 Task: Find an Airbnb in Geelong, Australia for 8 guests from 12th to 16th July with amenities like TV, Gym, Breakfast, Free Parking, Wifi, and a price range of 10,000 to 16,000 INR.
Action: Mouse moved to (530, 134)
Screenshot: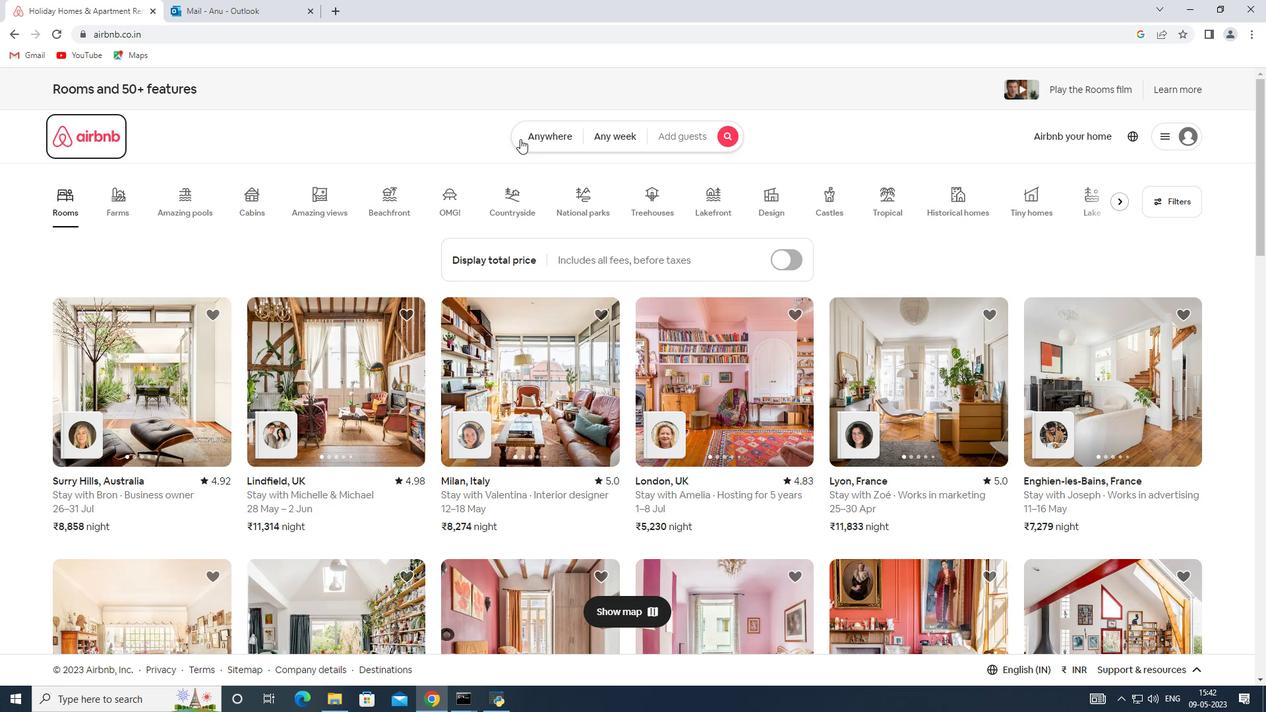 
Action: Mouse pressed left at (530, 134)
Screenshot: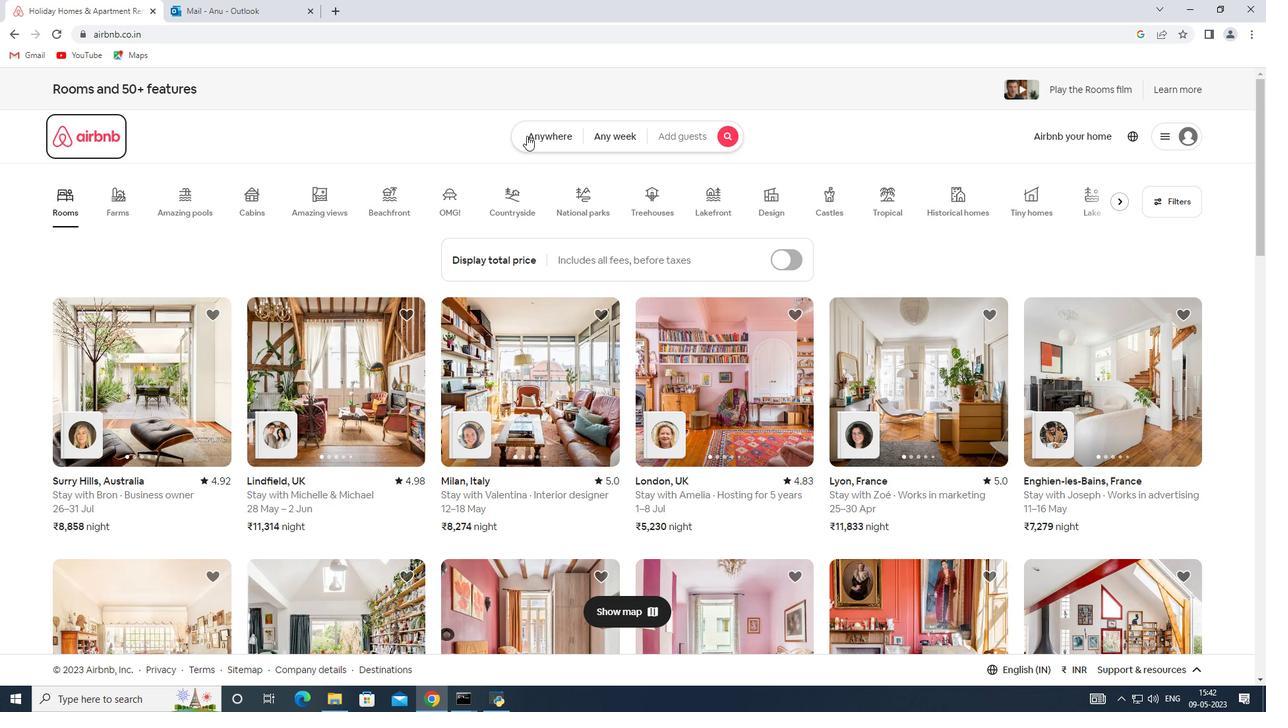 
Action: Mouse moved to (481, 178)
Screenshot: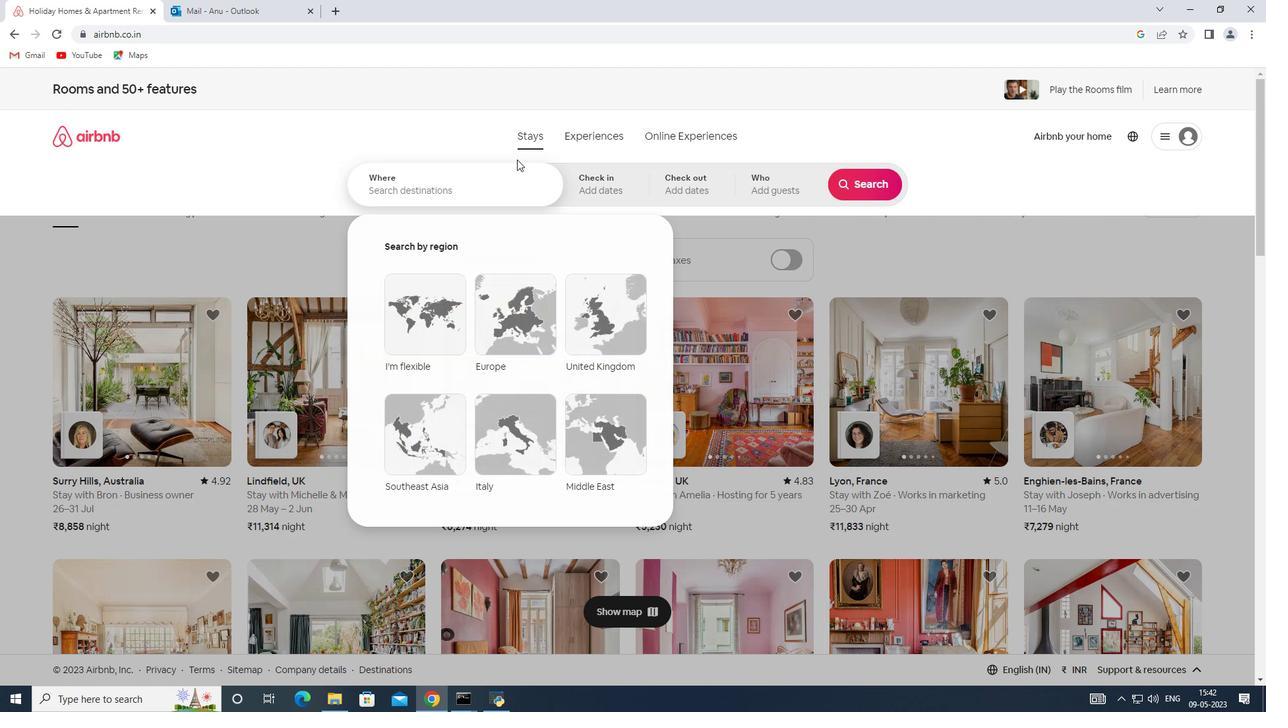 
Action: Mouse pressed left at (481, 178)
Screenshot: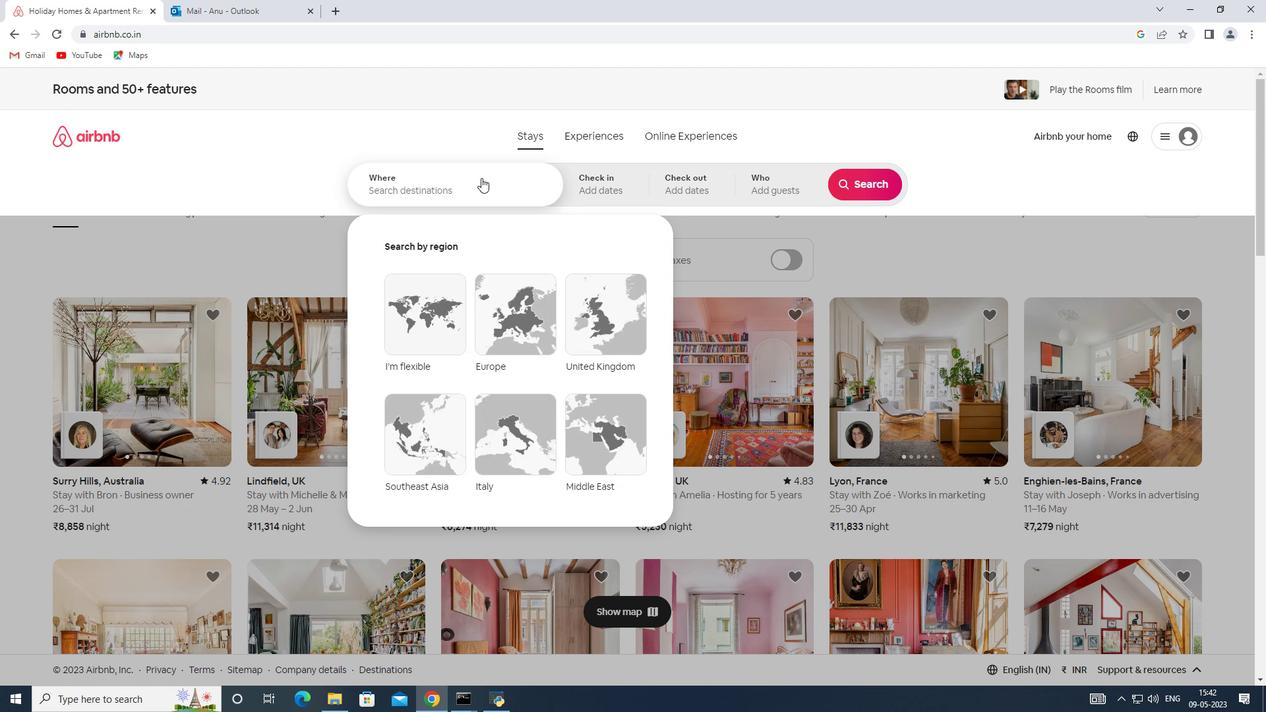 
Action: Key pressed <Key.shift><Key.shift><Key.shift><Key.shift><Key.shift><Key.shift><Key.shift>Geelong,<Key.shift><Key.shift><Key.shift><Key.shift><Key.shift><Key.shift>Australia
Screenshot: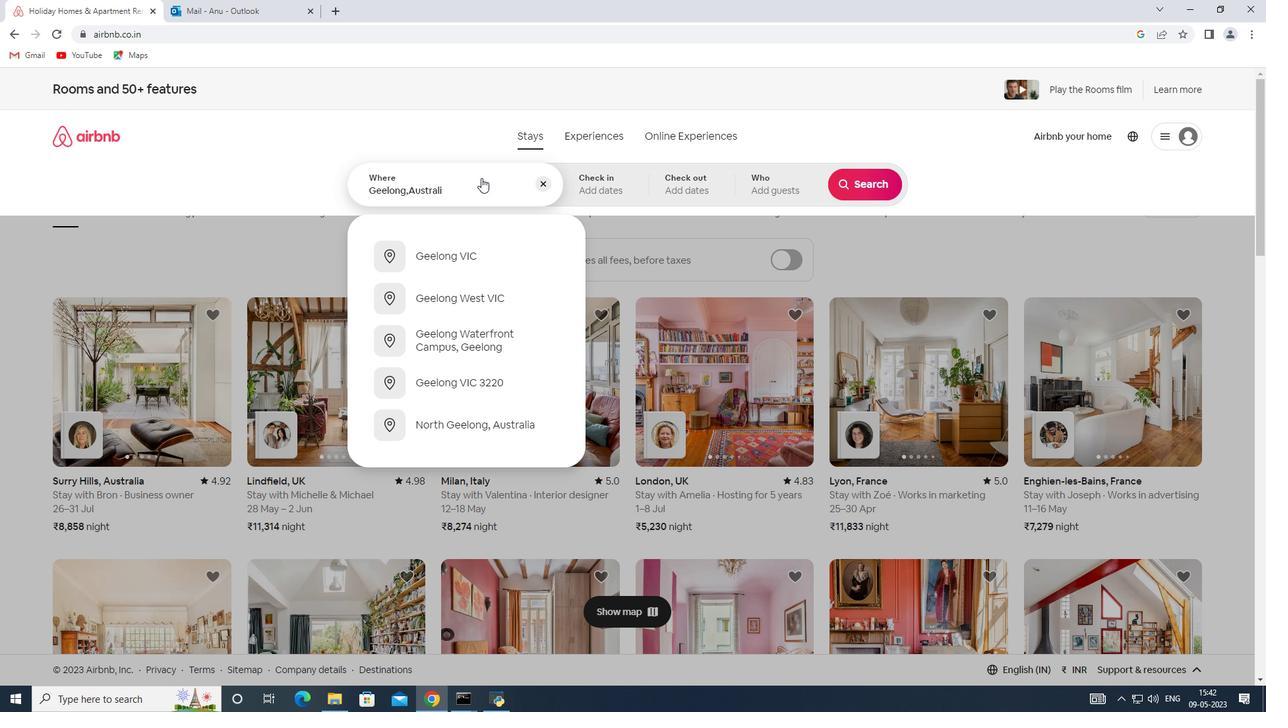 
Action: Mouse moved to (582, 178)
Screenshot: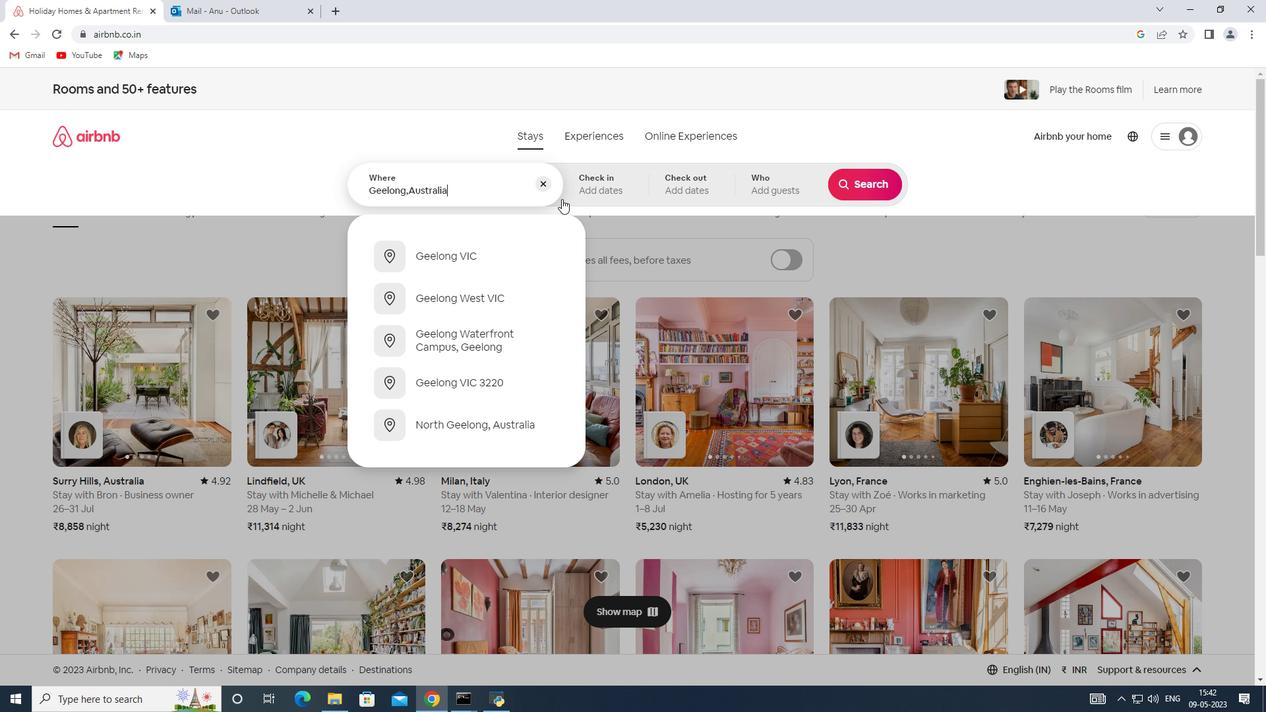 
Action: Mouse pressed left at (582, 178)
Screenshot: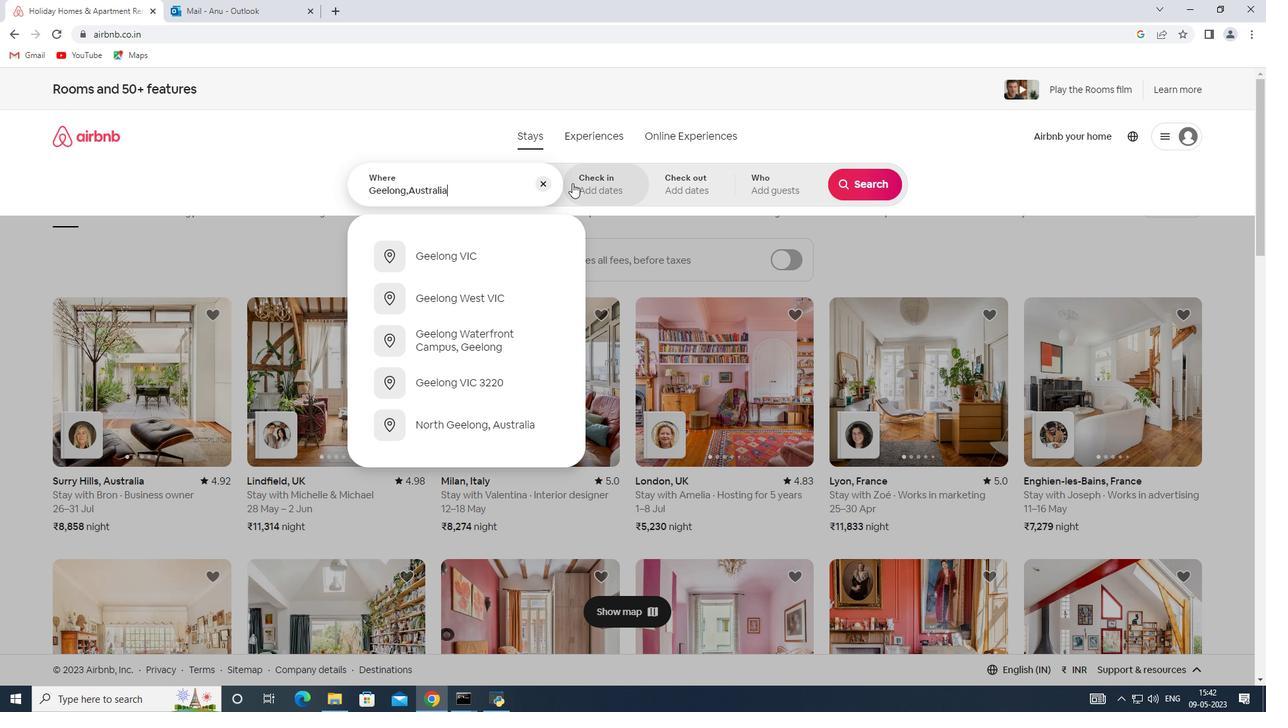 
Action: Mouse moved to (865, 291)
Screenshot: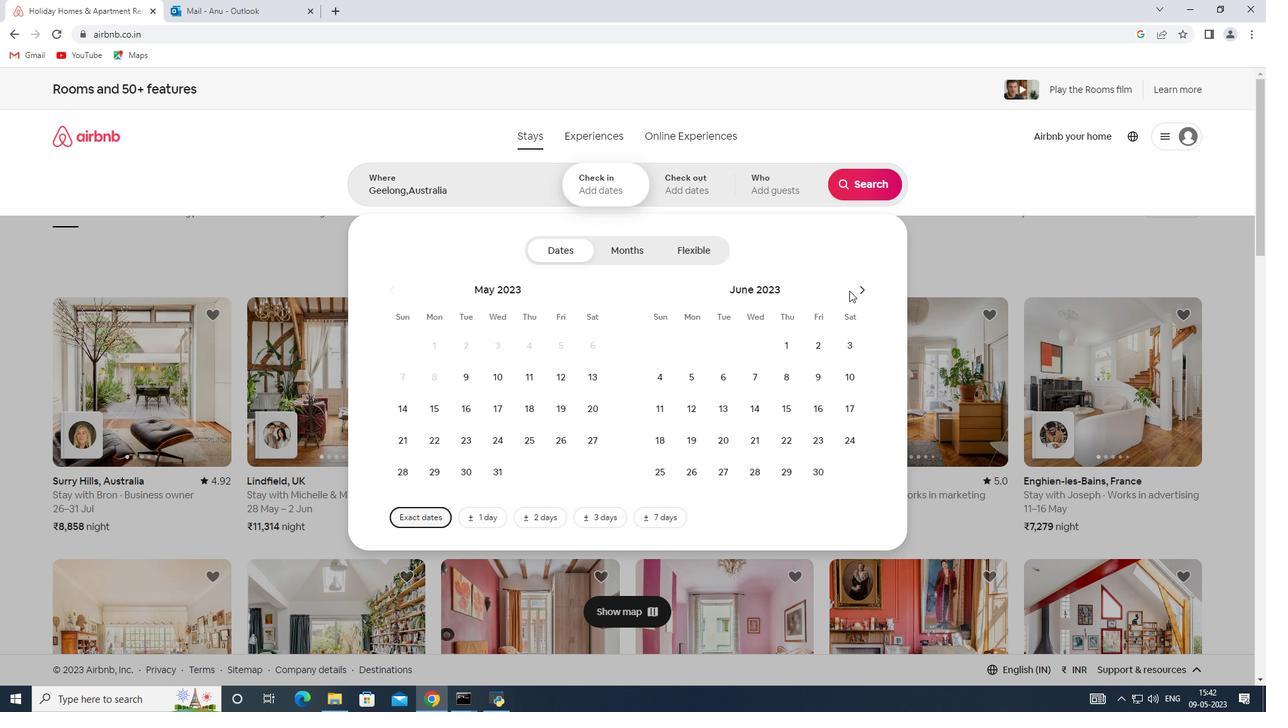 
Action: Mouse pressed left at (865, 291)
Screenshot: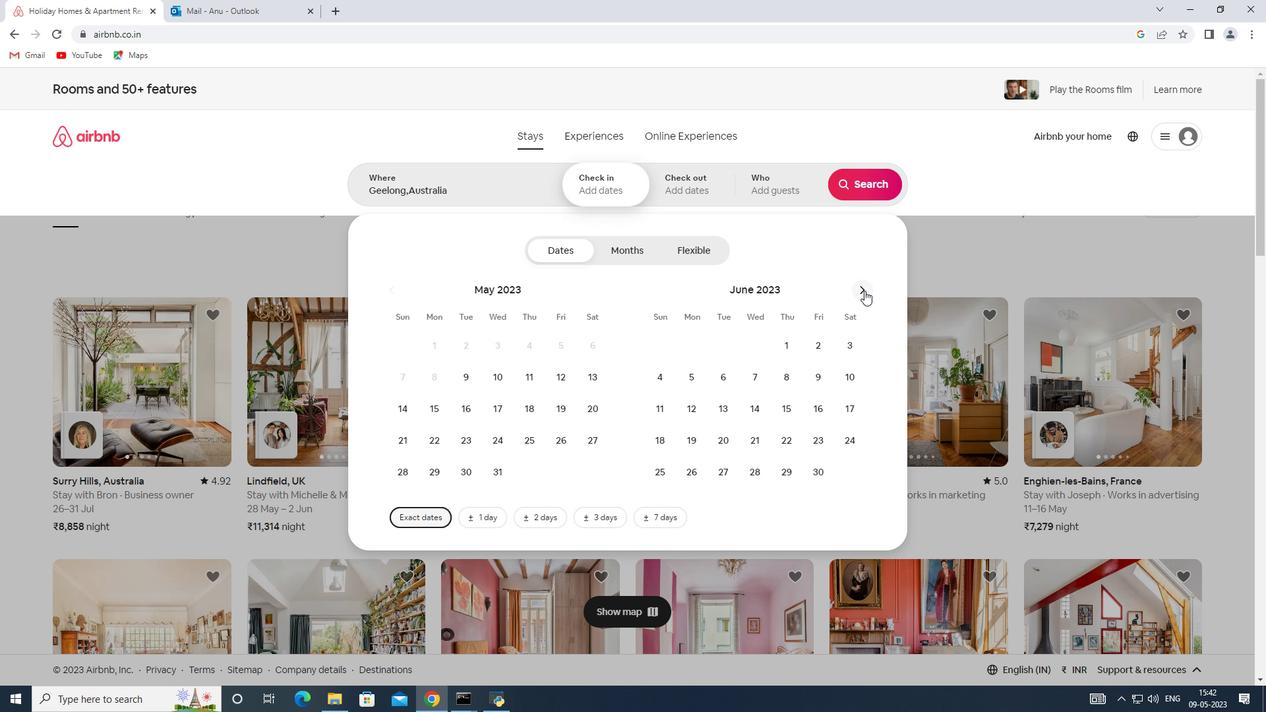 
Action: Mouse moved to (752, 411)
Screenshot: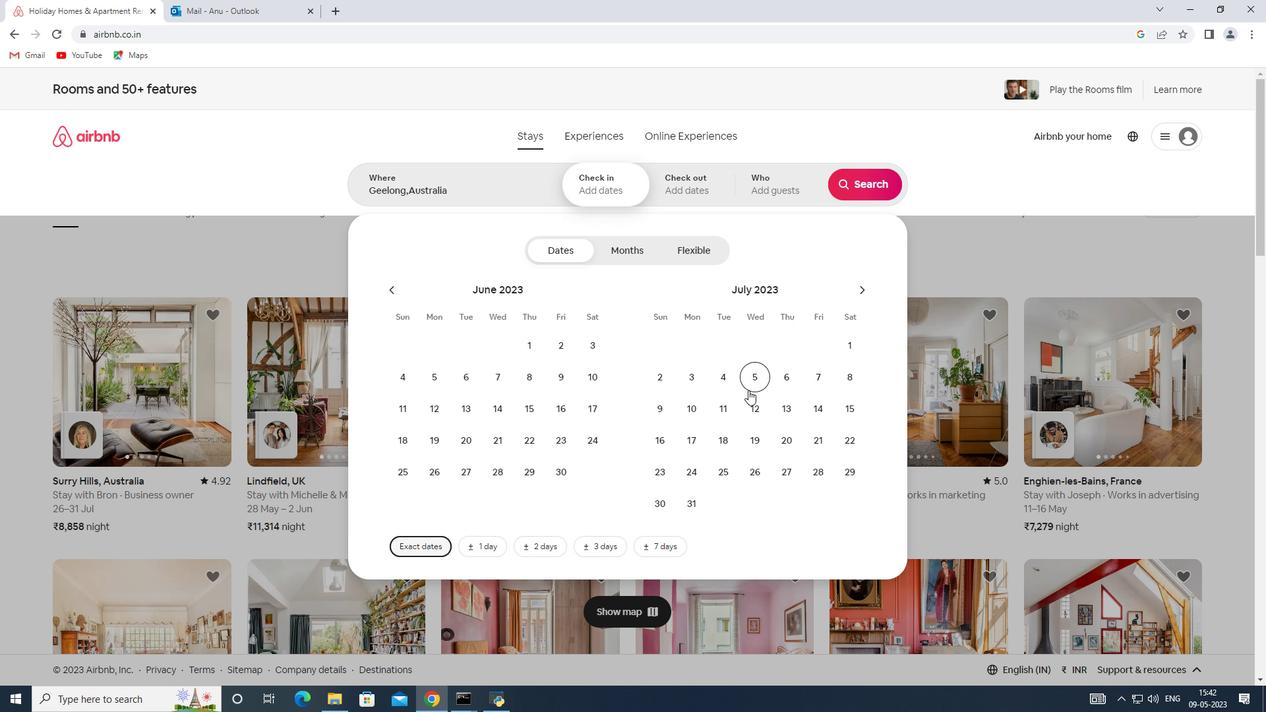 
Action: Mouse pressed left at (752, 411)
Screenshot: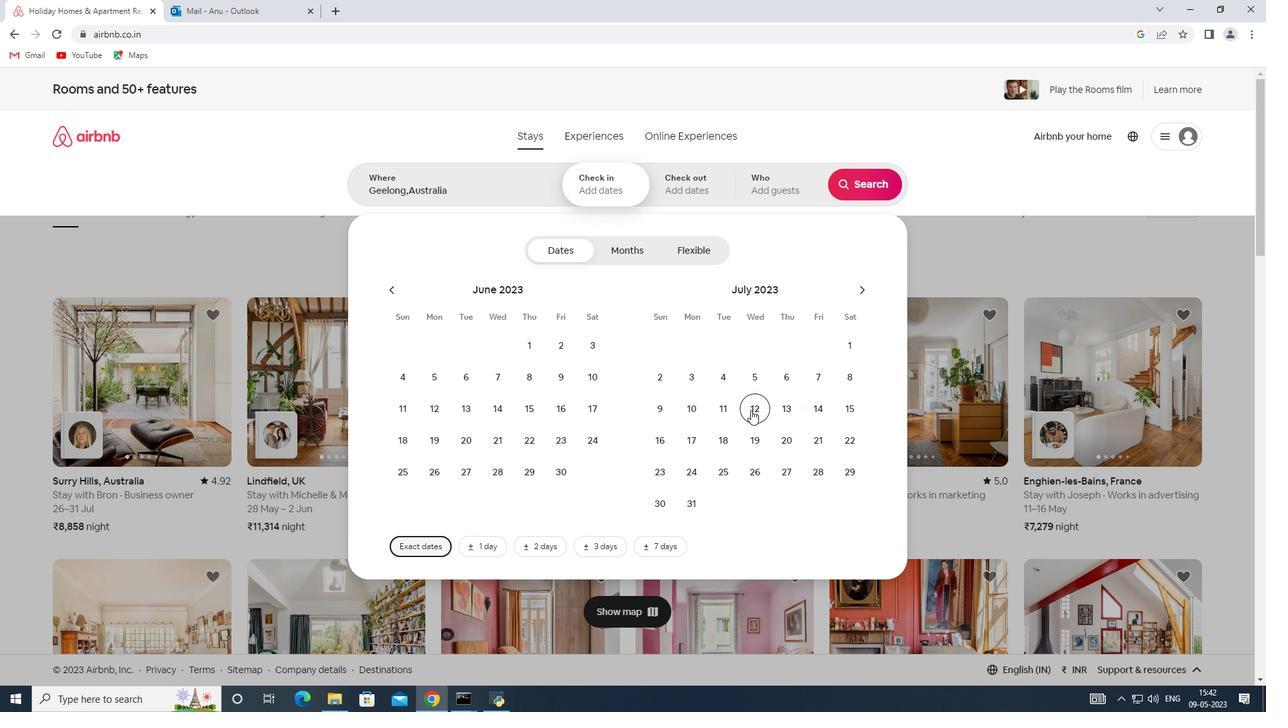 
Action: Mouse moved to (665, 444)
Screenshot: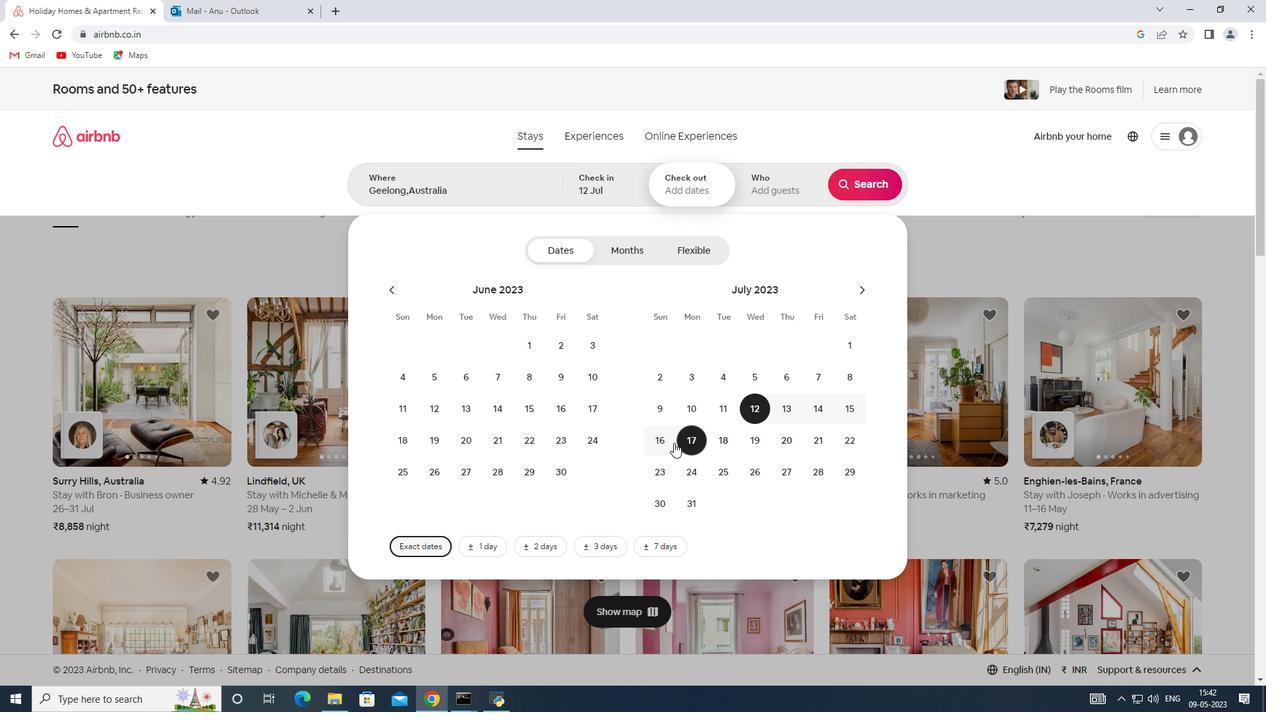 
Action: Mouse pressed left at (665, 444)
Screenshot: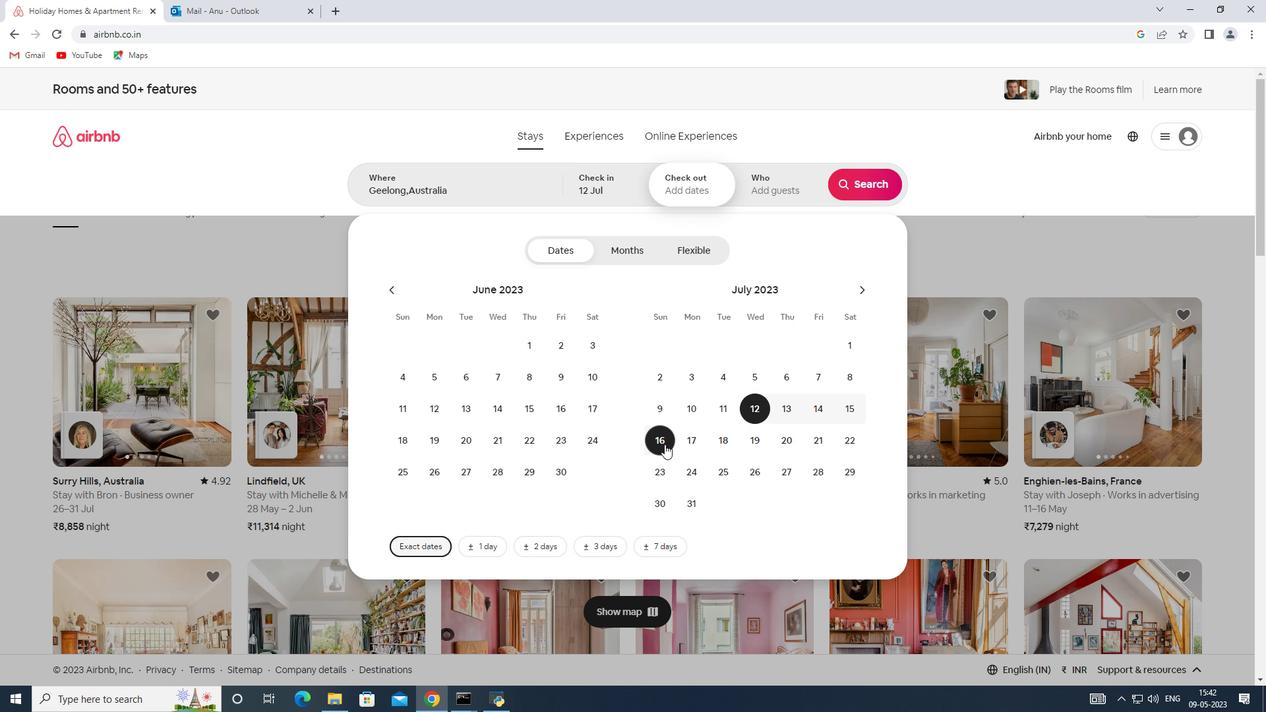 
Action: Mouse moved to (774, 174)
Screenshot: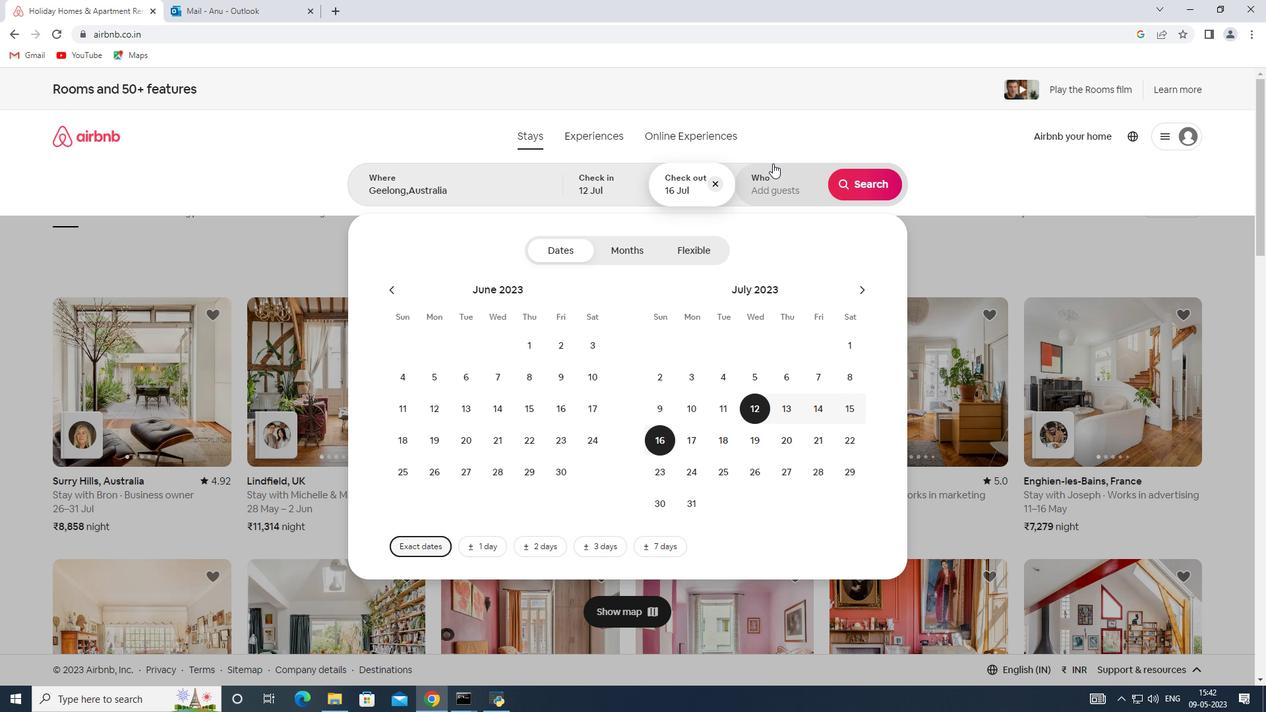 
Action: Mouse pressed left at (774, 174)
Screenshot: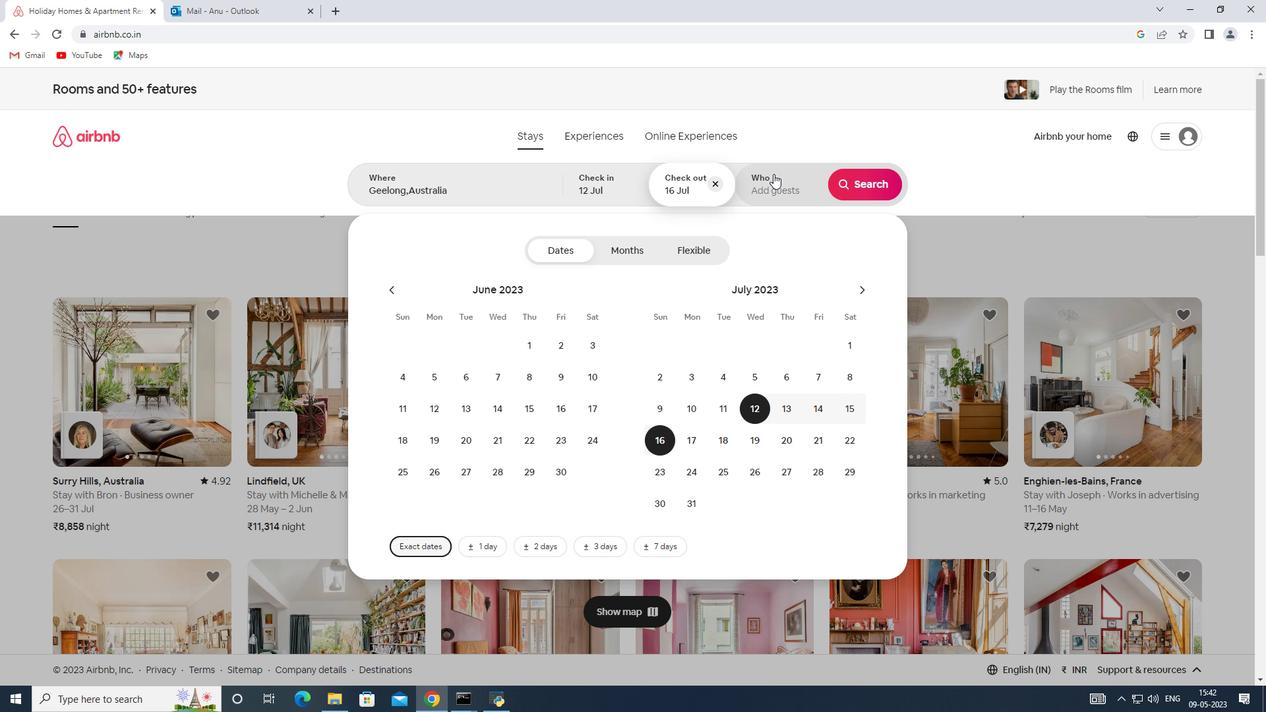 
Action: Mouse moved to (869, 247)
Screenshot: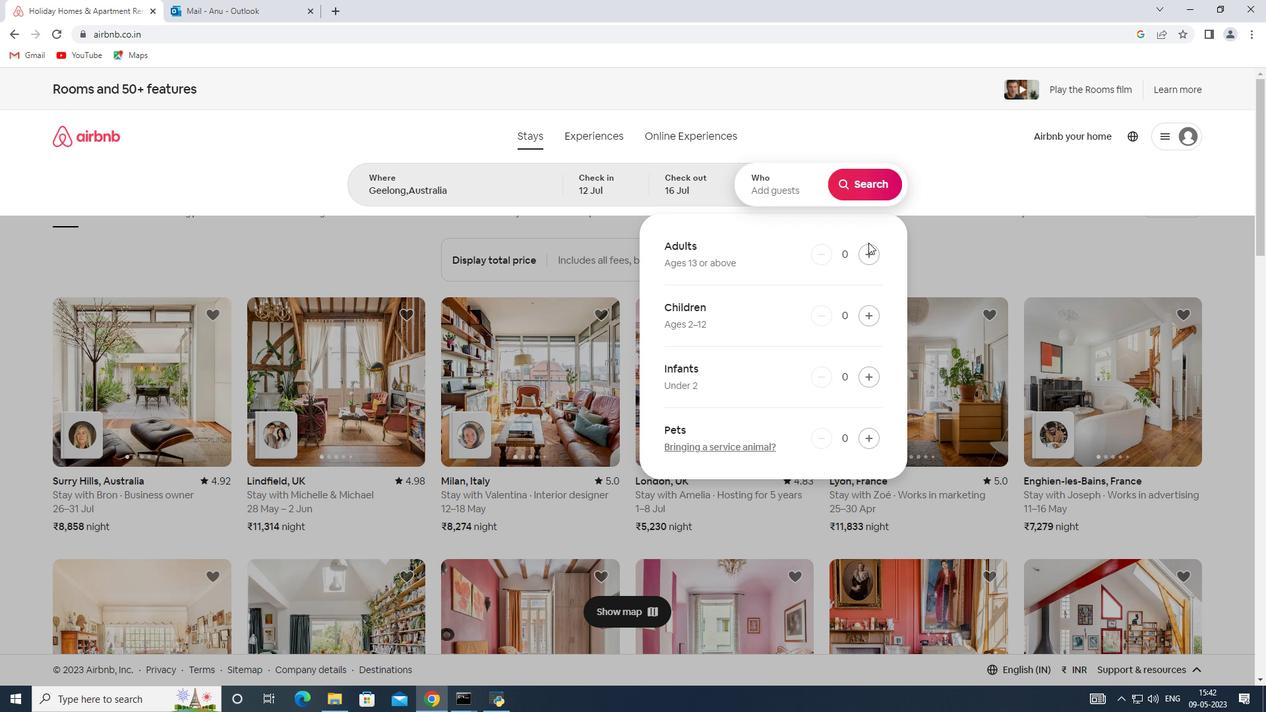
Action: Mouse pressed left at (869, 247)
Screenshot: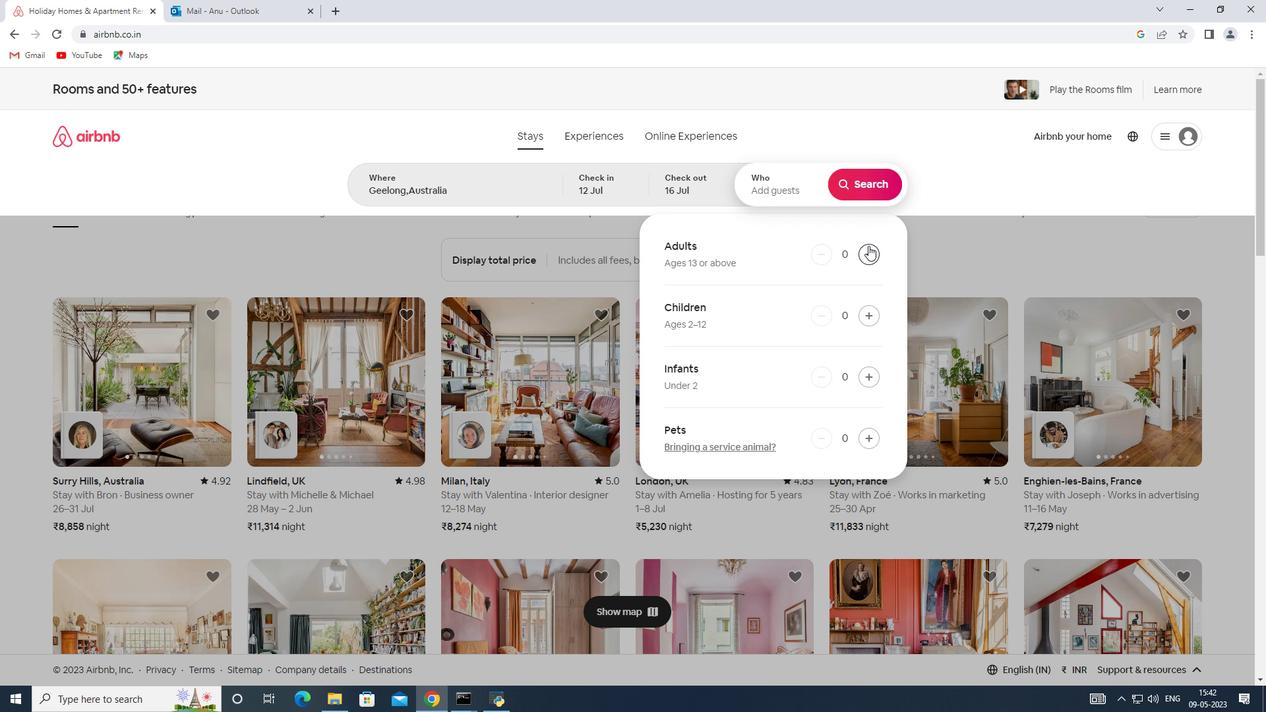 
Action: Mouse pressed left at (869, 247)
Screenshot: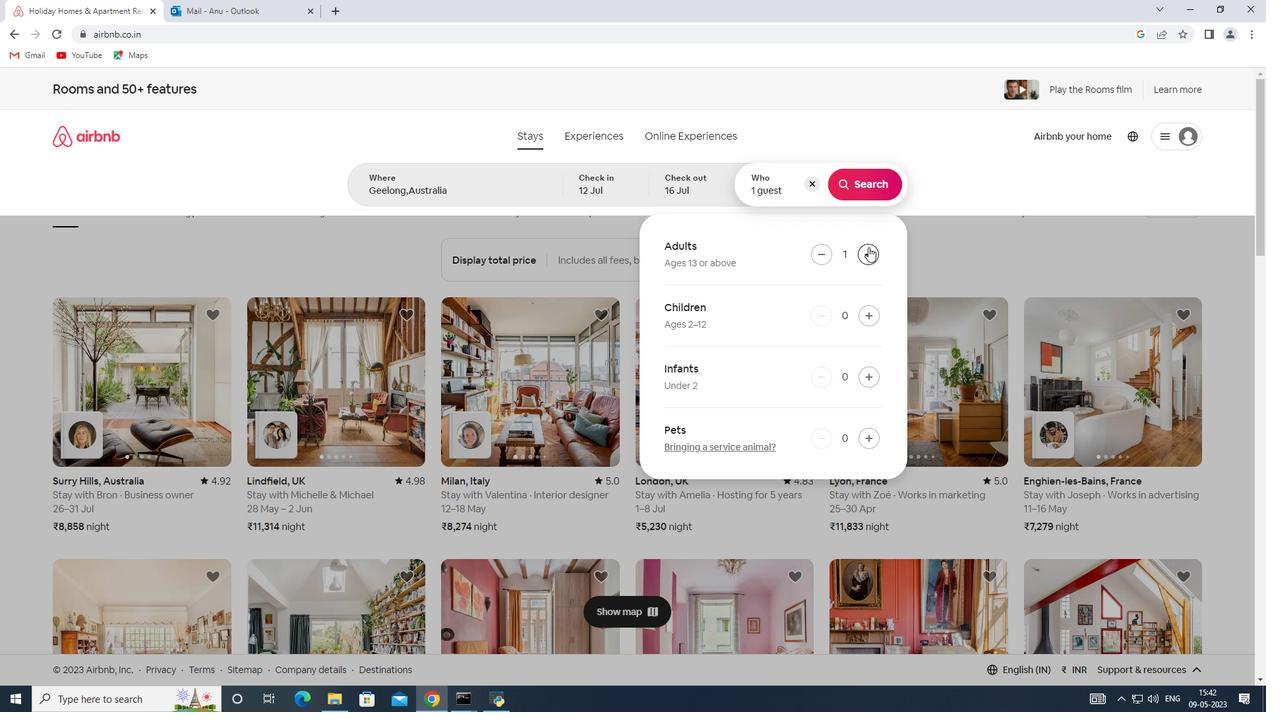 
Action: Mouse pressed left at (869, 247)
Screenshot: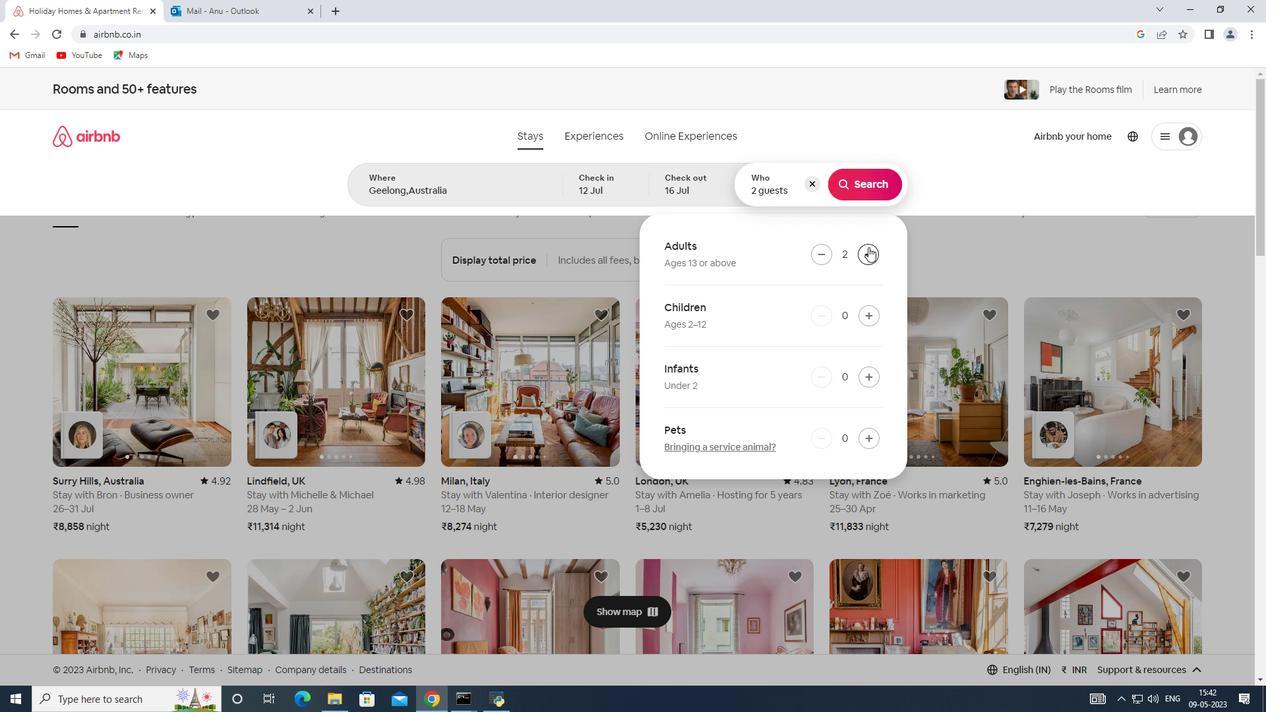 
Action: Mouse pressed left at (869, 247)
Screenshot: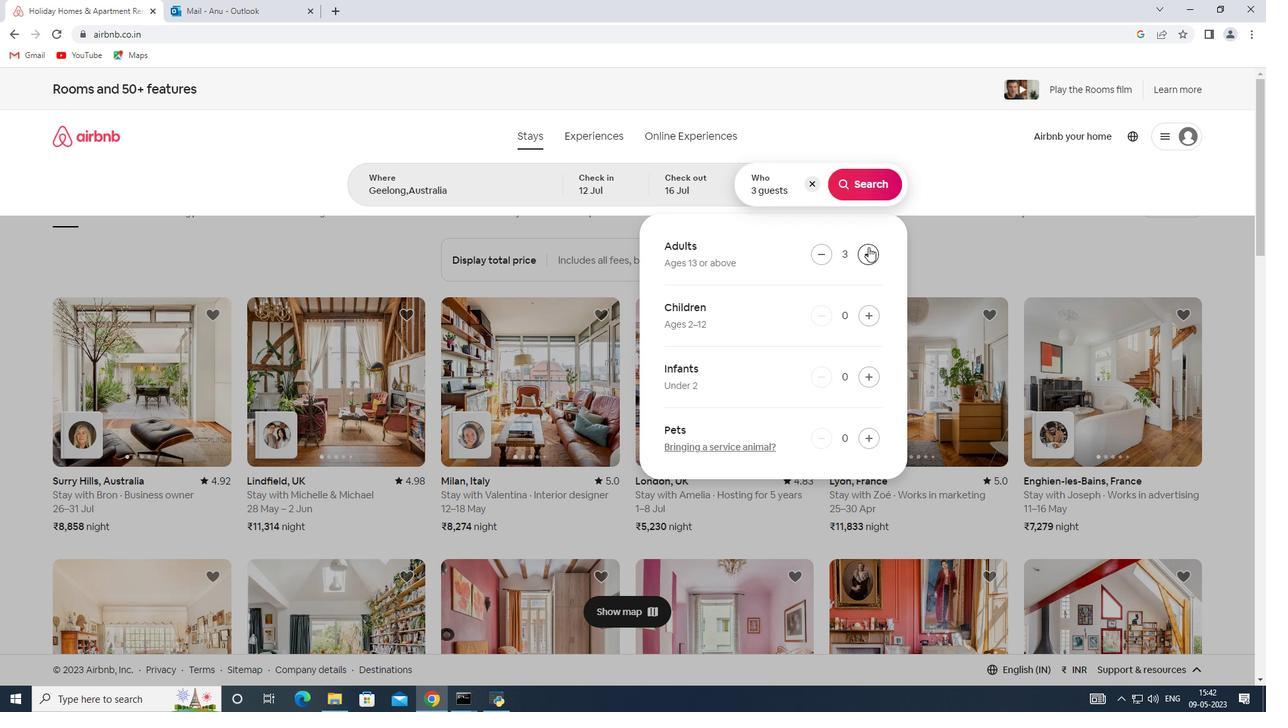 
Action: Mouse pressed left at (869, 247)
Screenshot: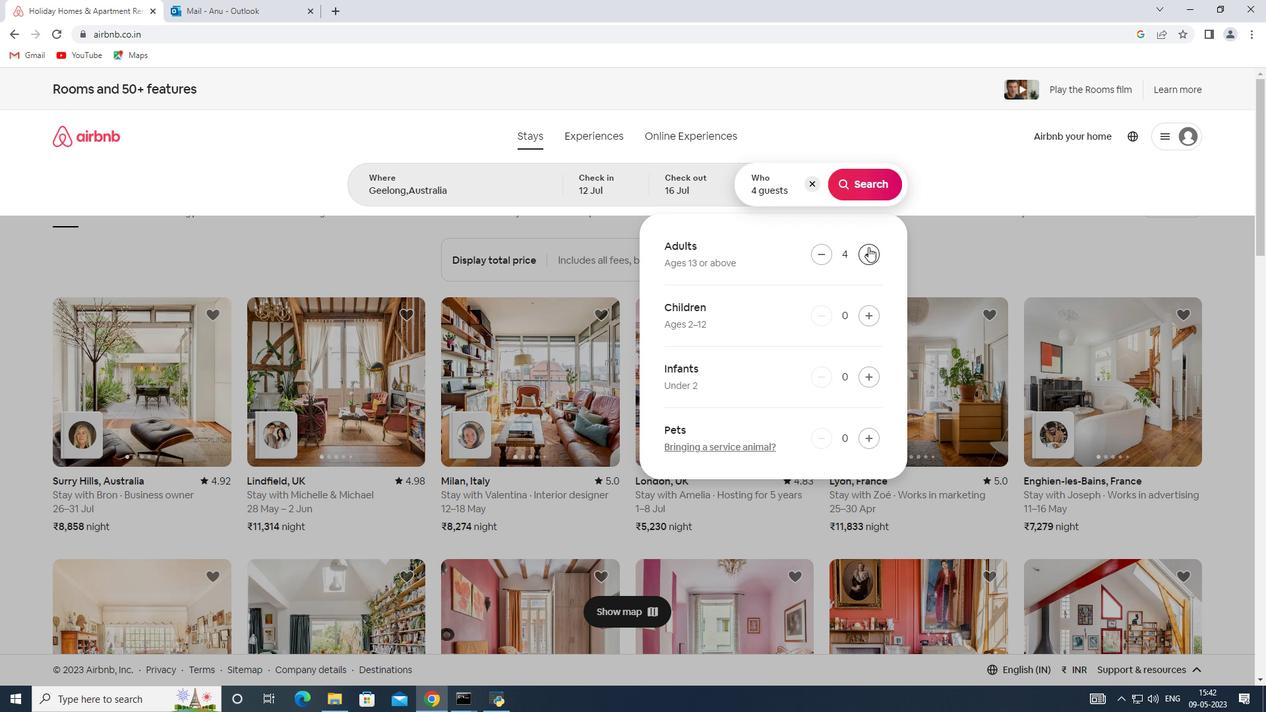 
Action: Mouse pressed left at (869, 247)
Screenshot: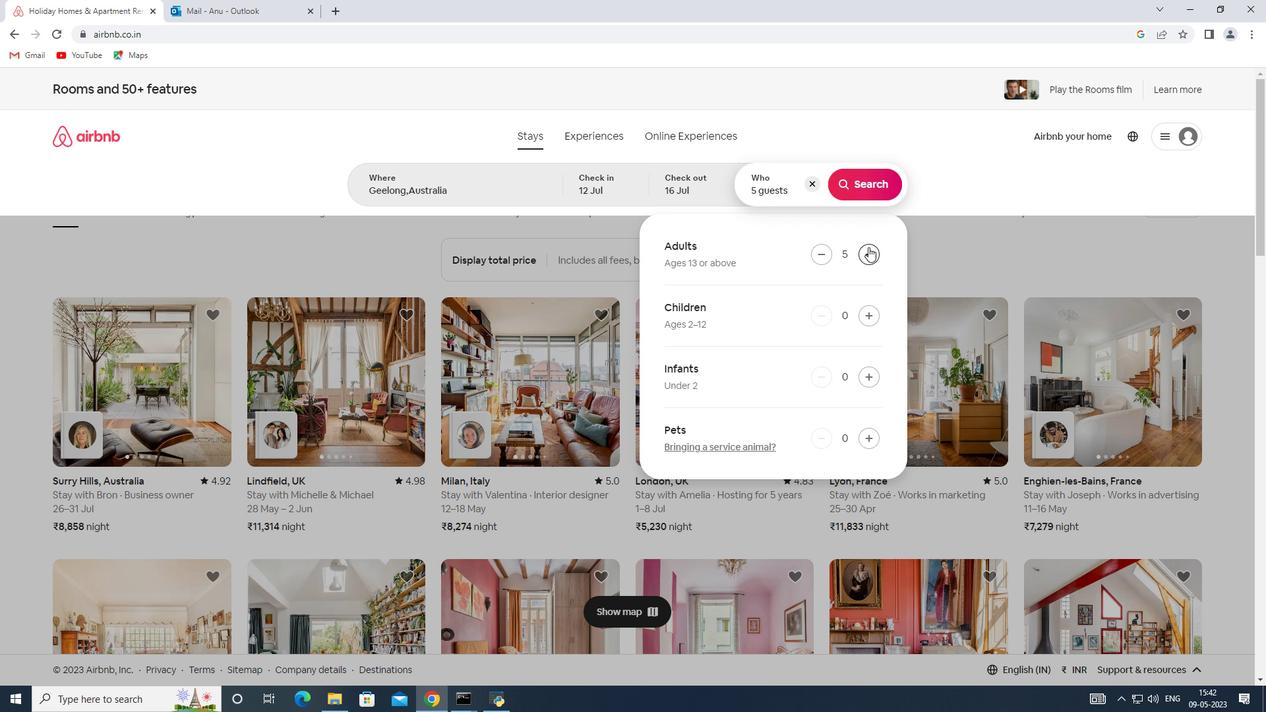 
Action: Mouse pressed left at (869, 247)
Screenshot: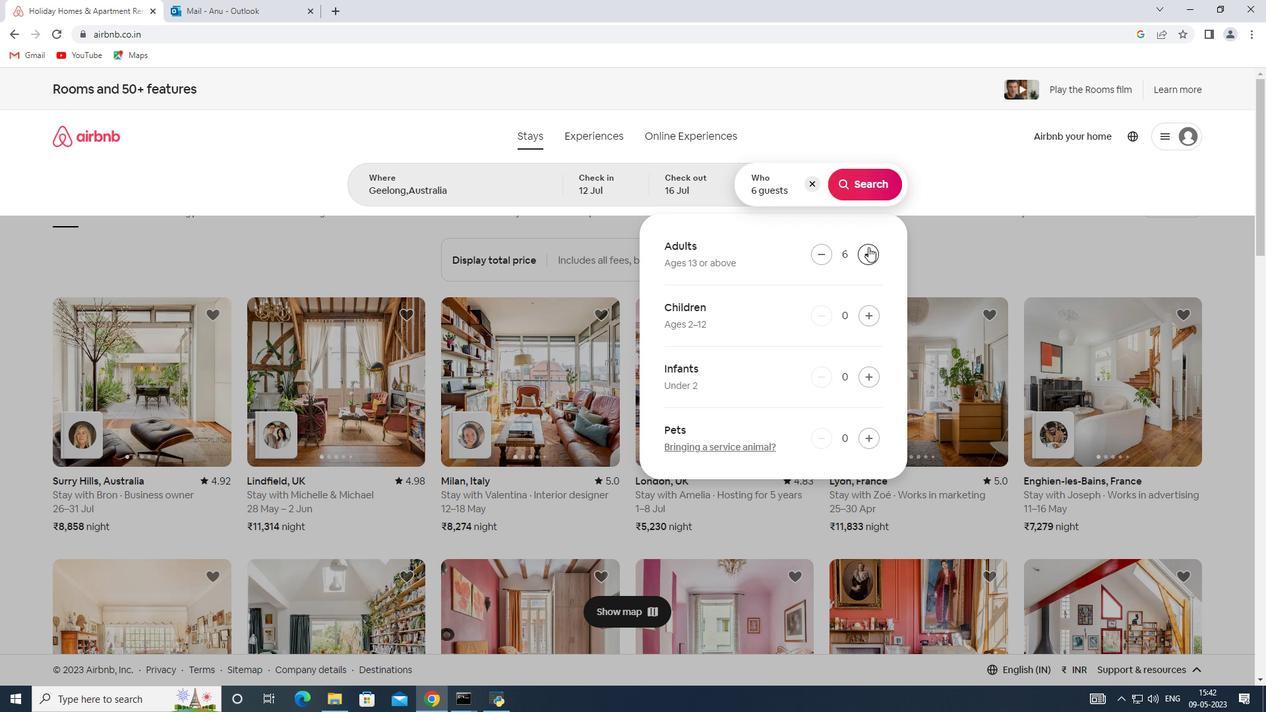 
Action: Mouse pressed left at (869, 247)
Screenshot: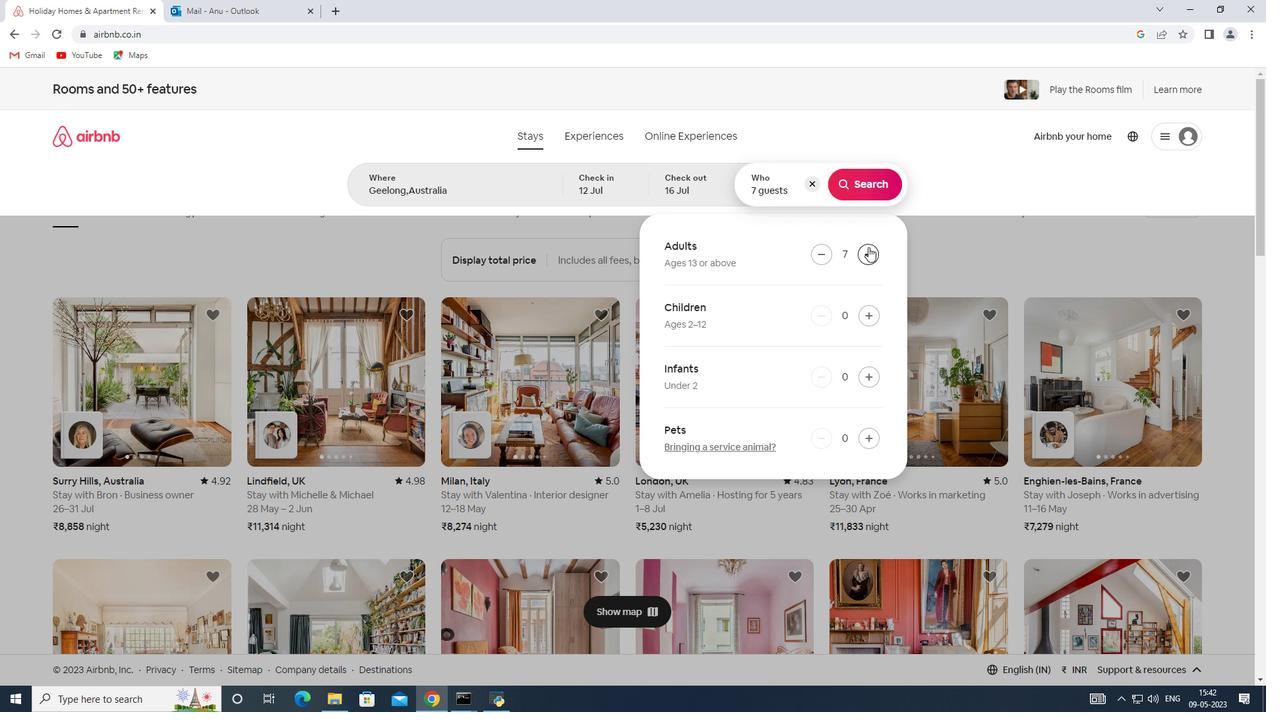 
Action: Mouse moved to (867, 188)
Screenshot: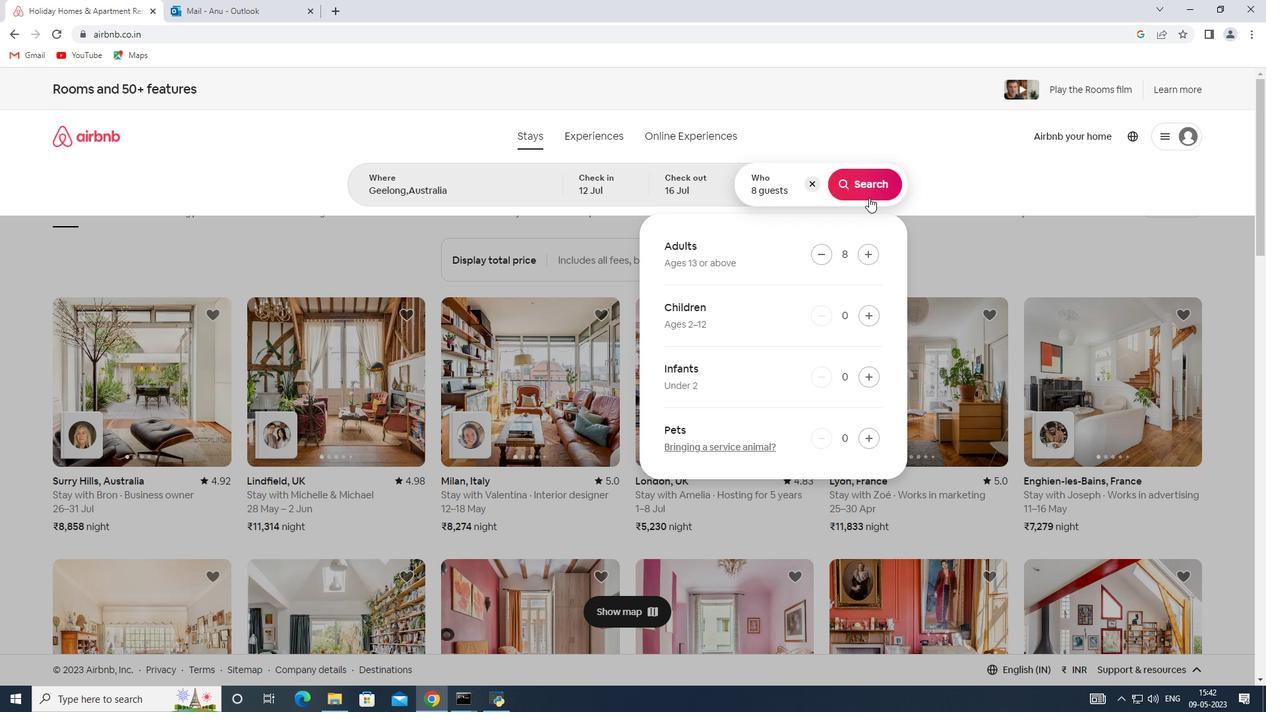 
Action: Mouse pressed left at (867, 188)
Screenshot: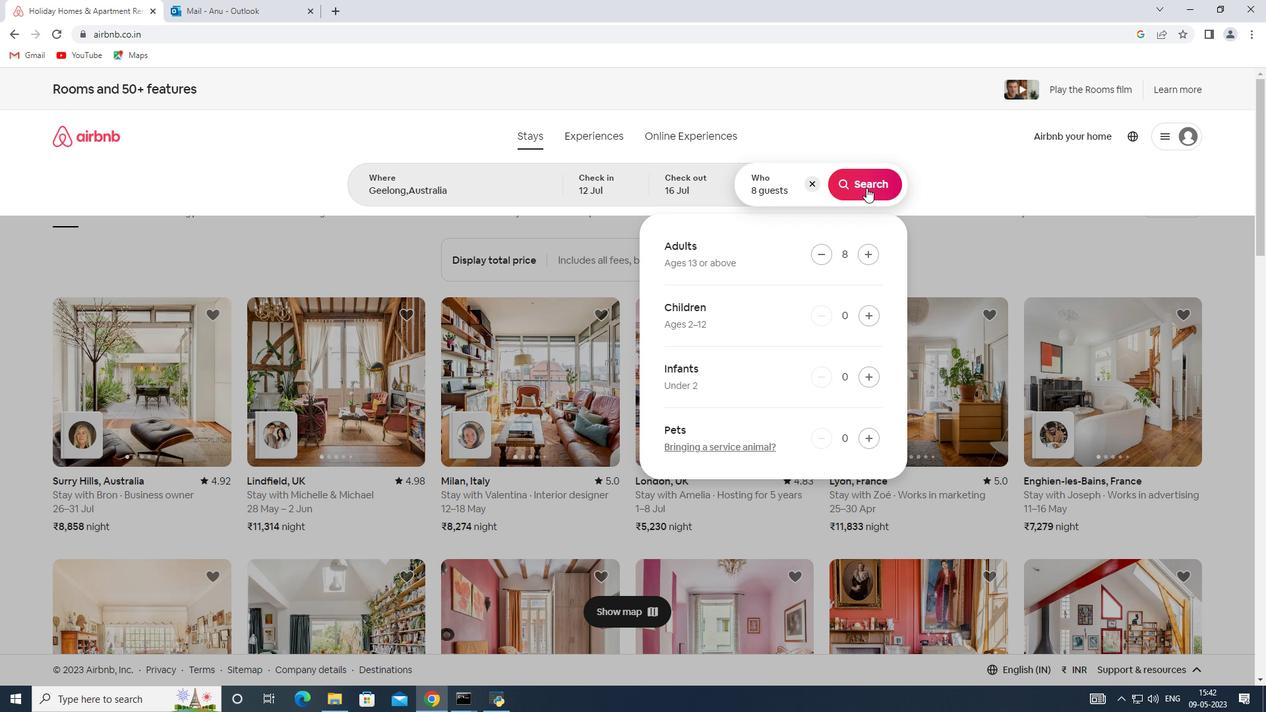 
Action: Mouse moved to (1206, 147)
Screenshot: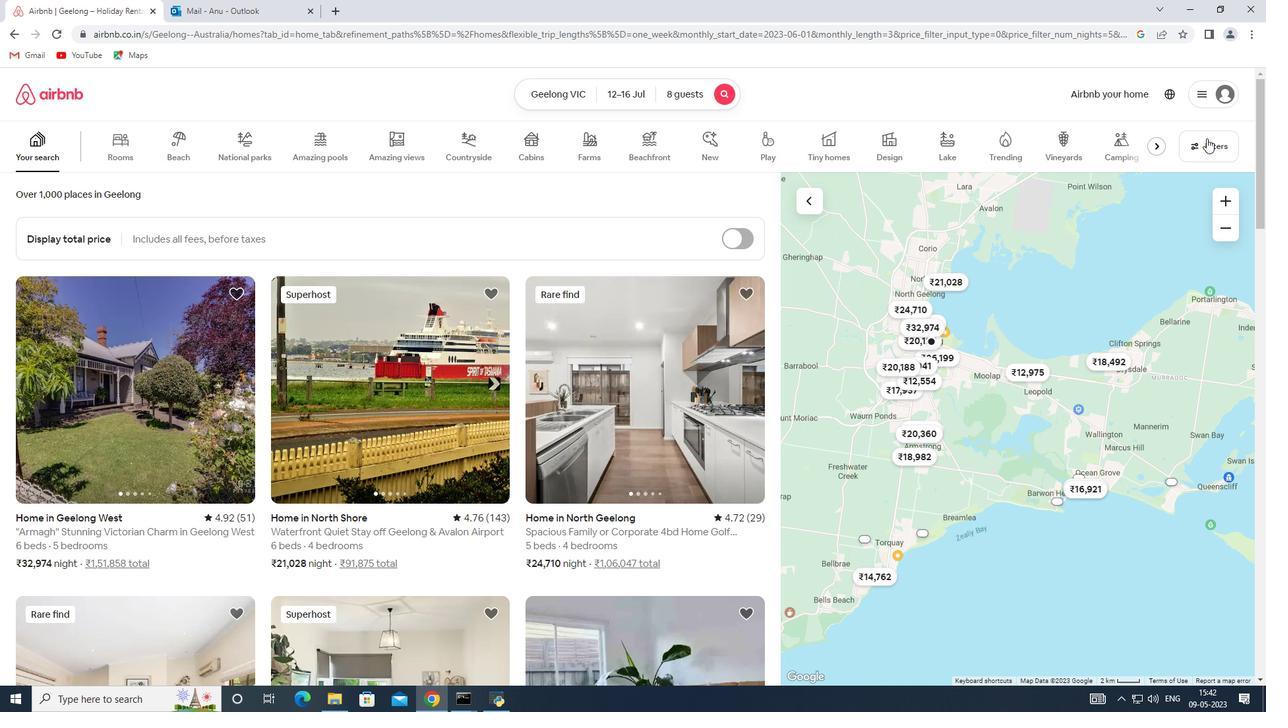 
Action: Mouse pressed left at (1206, 147)
Screenshot: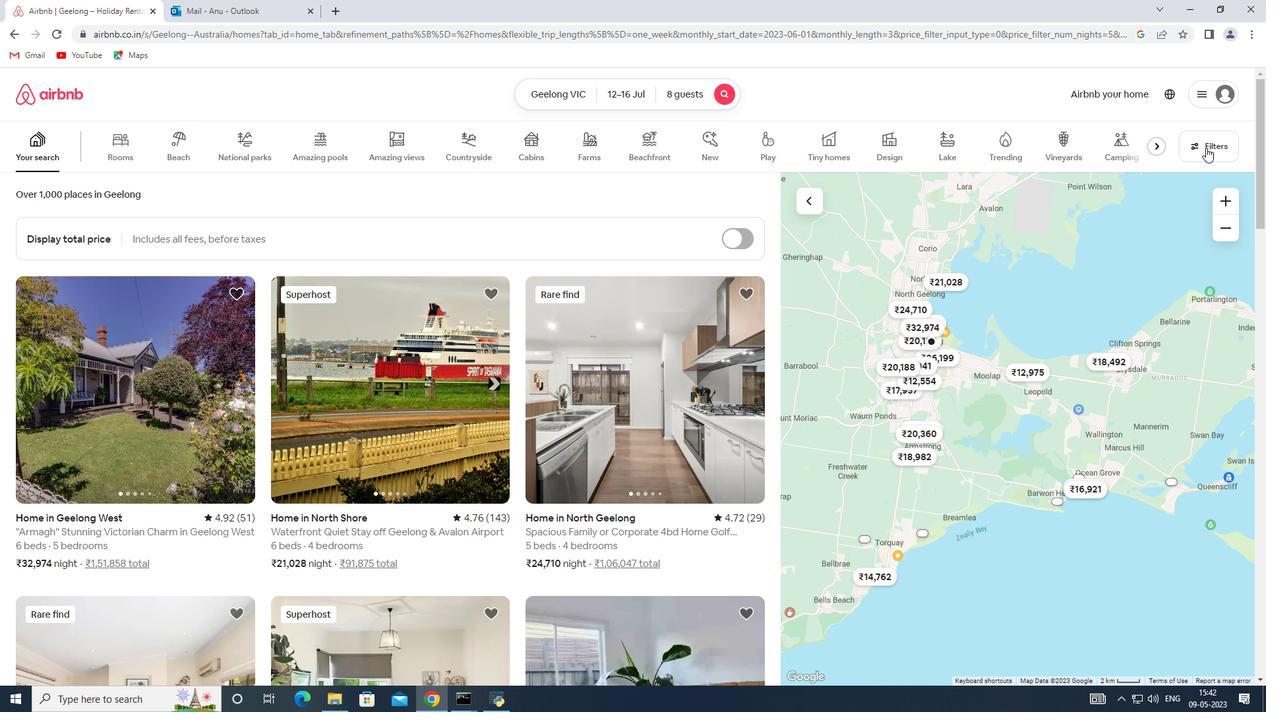 
Action: Mouse moved to (456, 467)
Screenshot: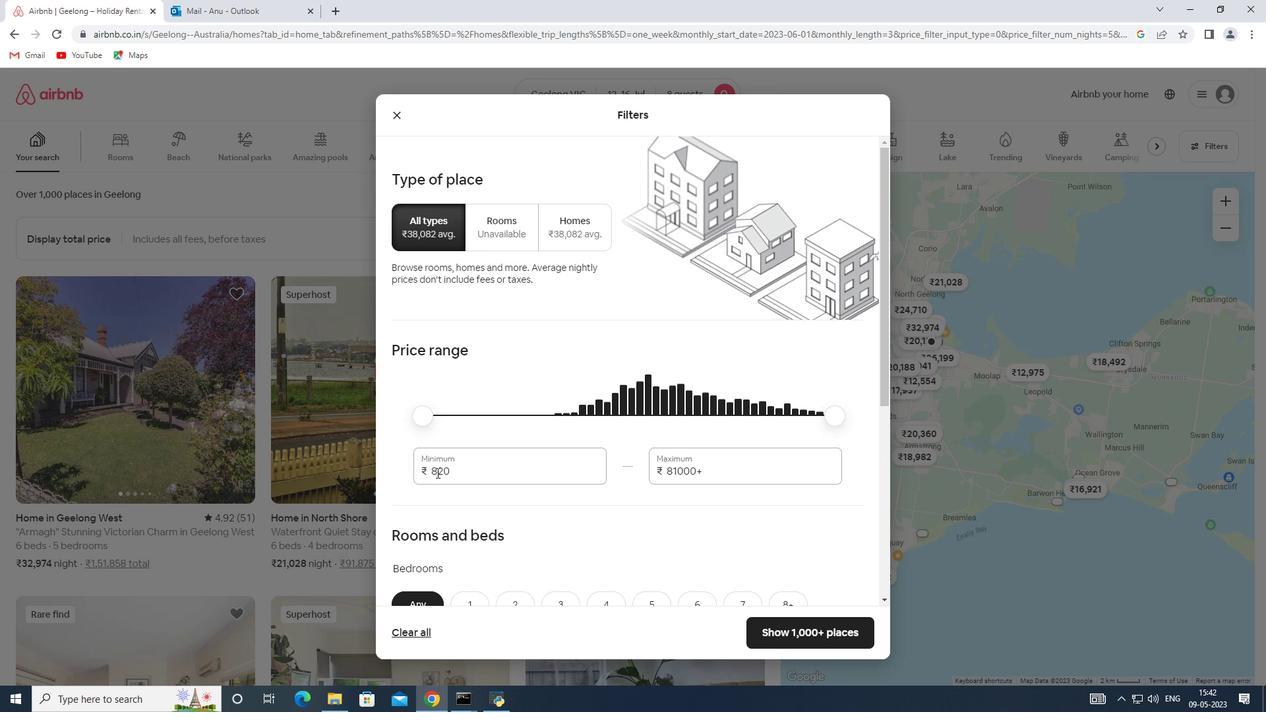 
Action: Mouse pressed left at (456, 467)
Screenshot: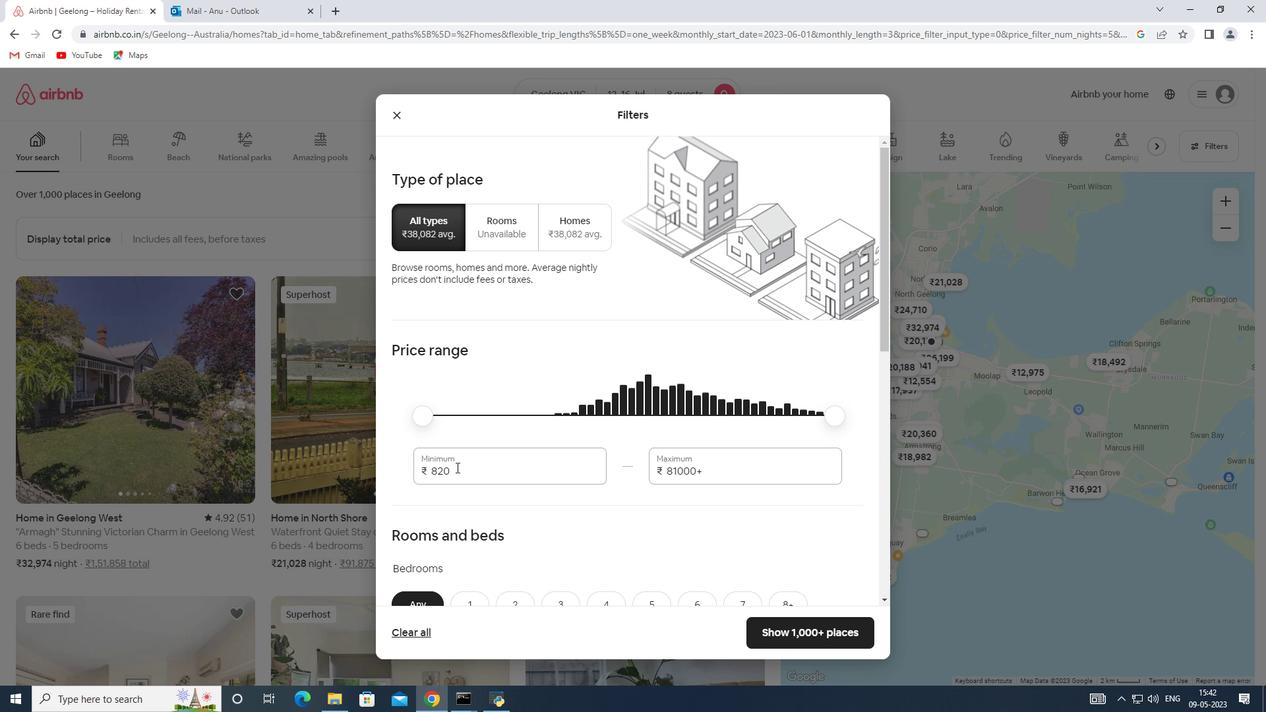 
Action: Mouse moved to (424, 467)
Screenshot: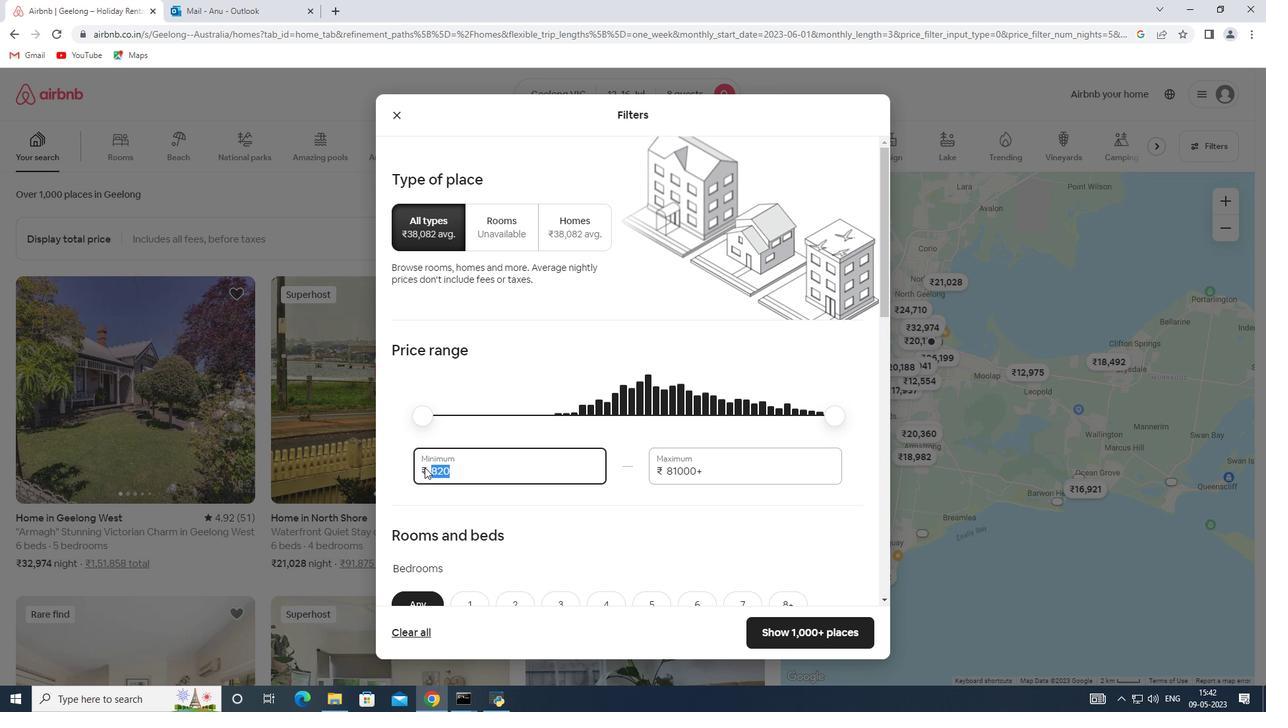 
Action: Key pressed 10000
Screenshot: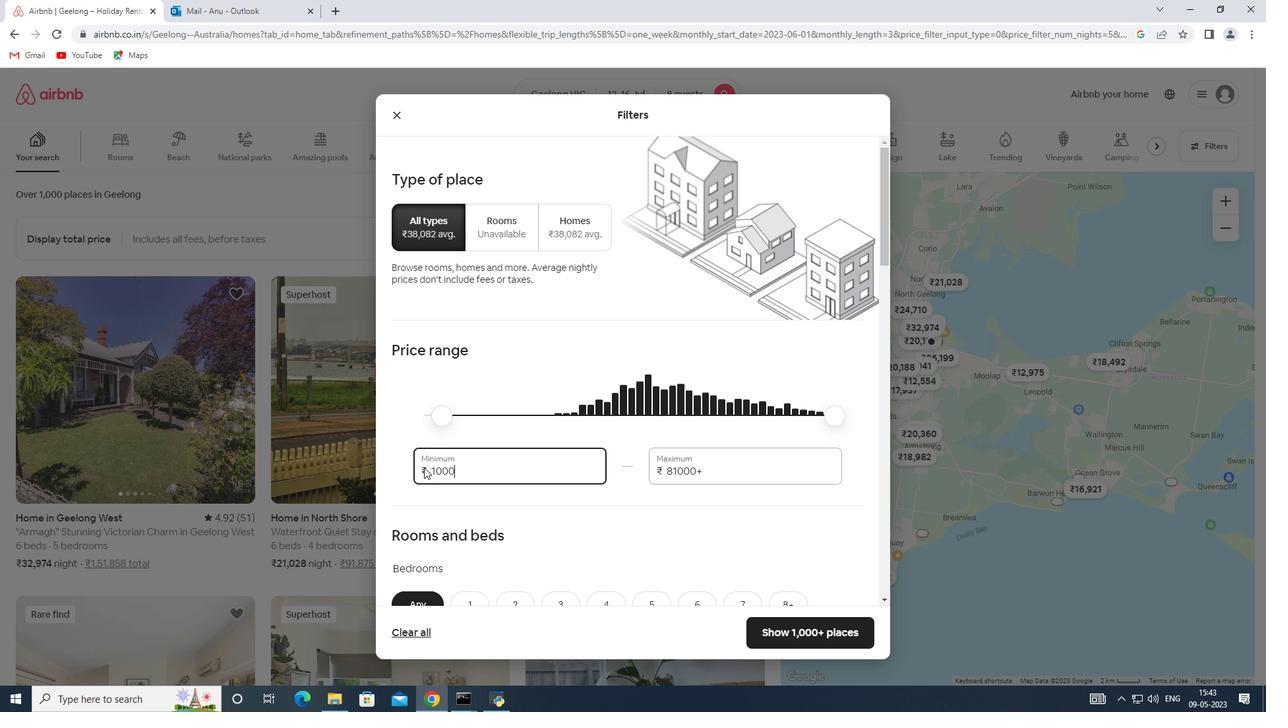 
Action: Mouse moved to (707, 477)
Screenshot: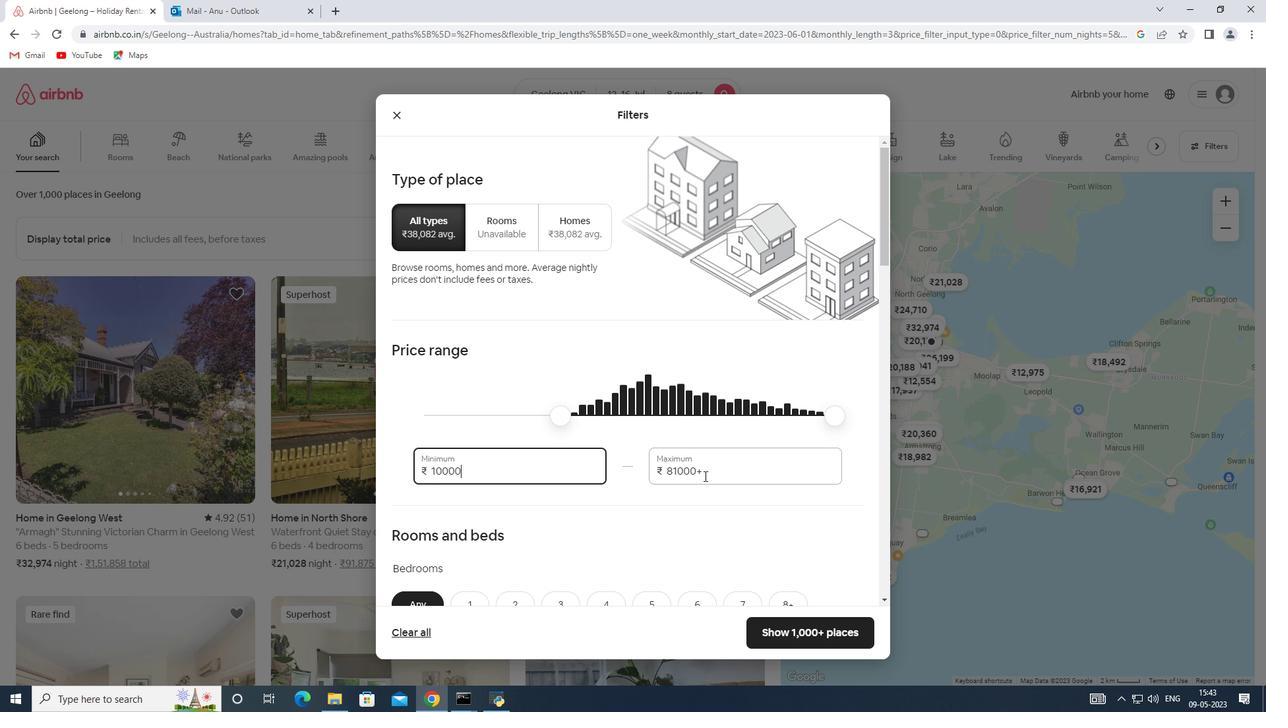 
Action: Mouse pressed left at (707, 477)
Screenshot: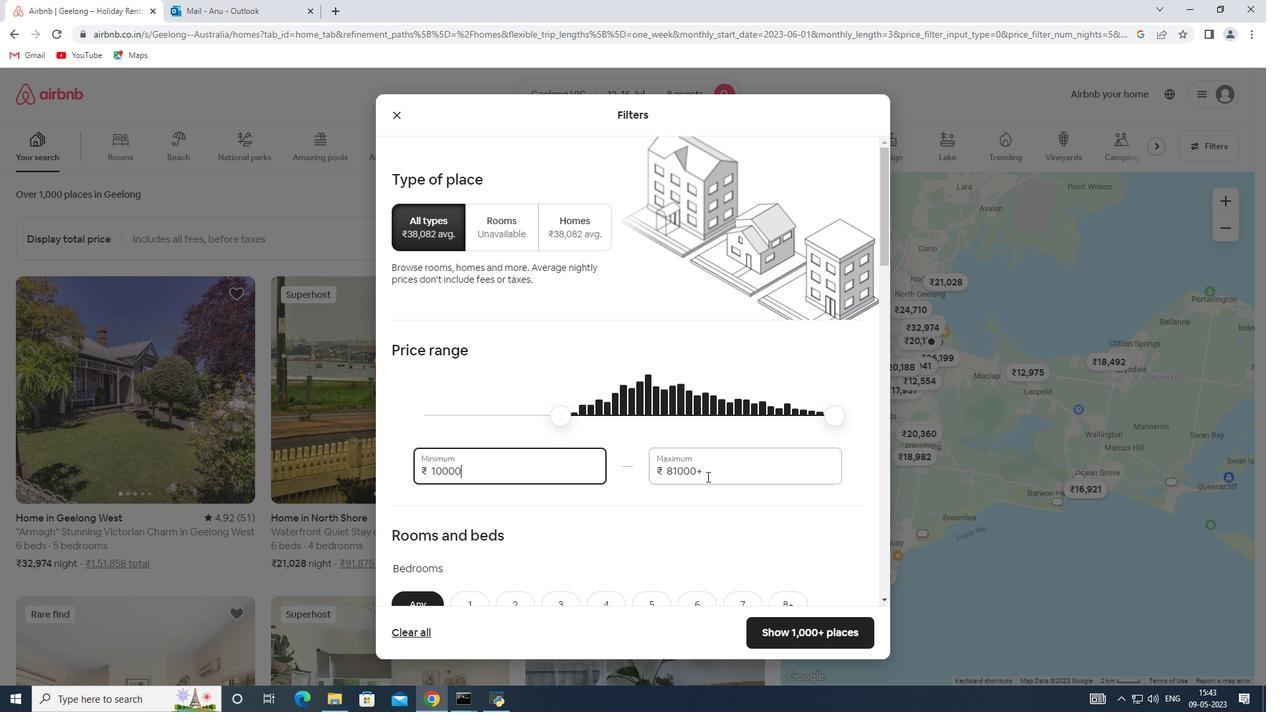 
Action: Mouse moved to (652, 479)
Screenshot: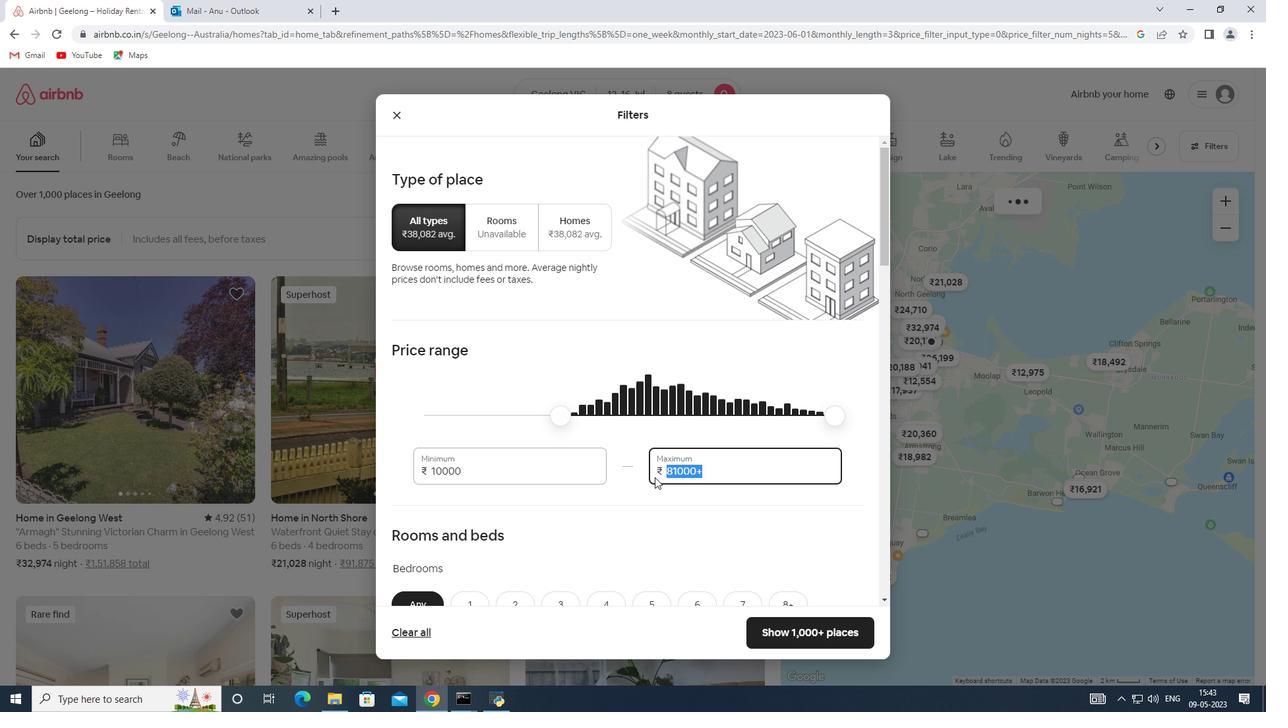 
Action: Key pressed 16000
Screenshot: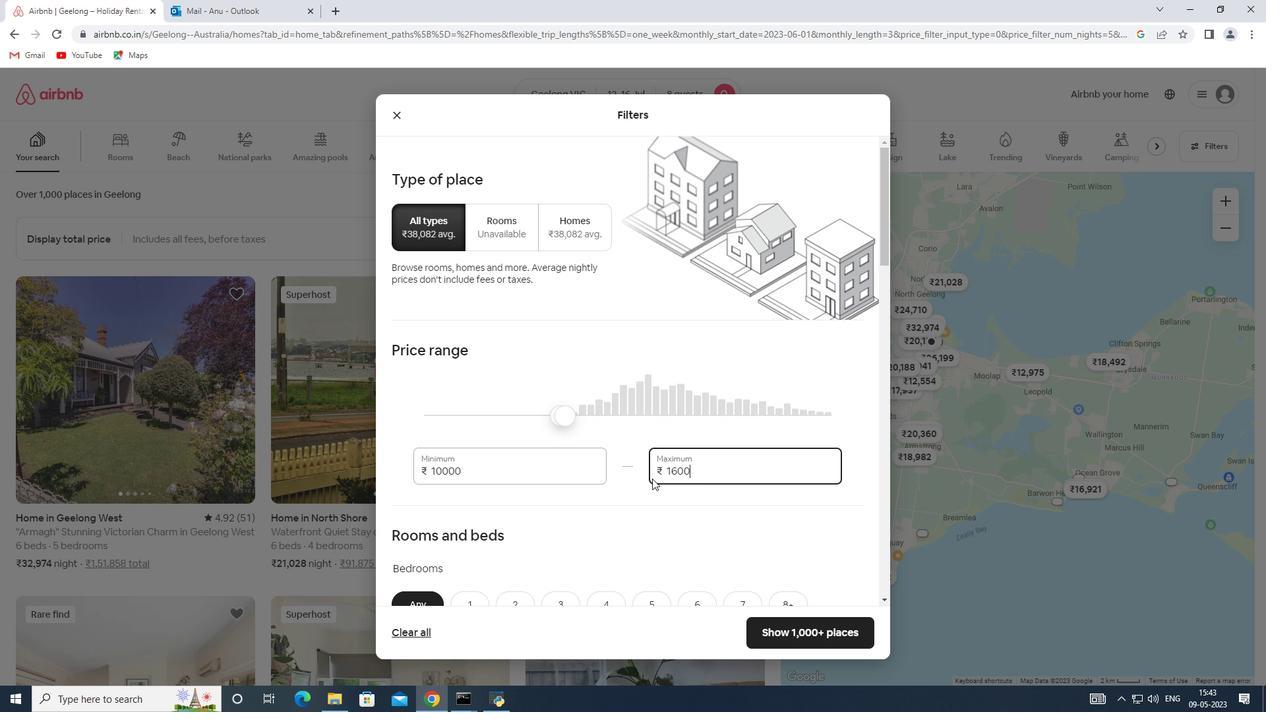 
Action: Mouse scrolled (652, 478) with delta (0, 0)
Screenshot: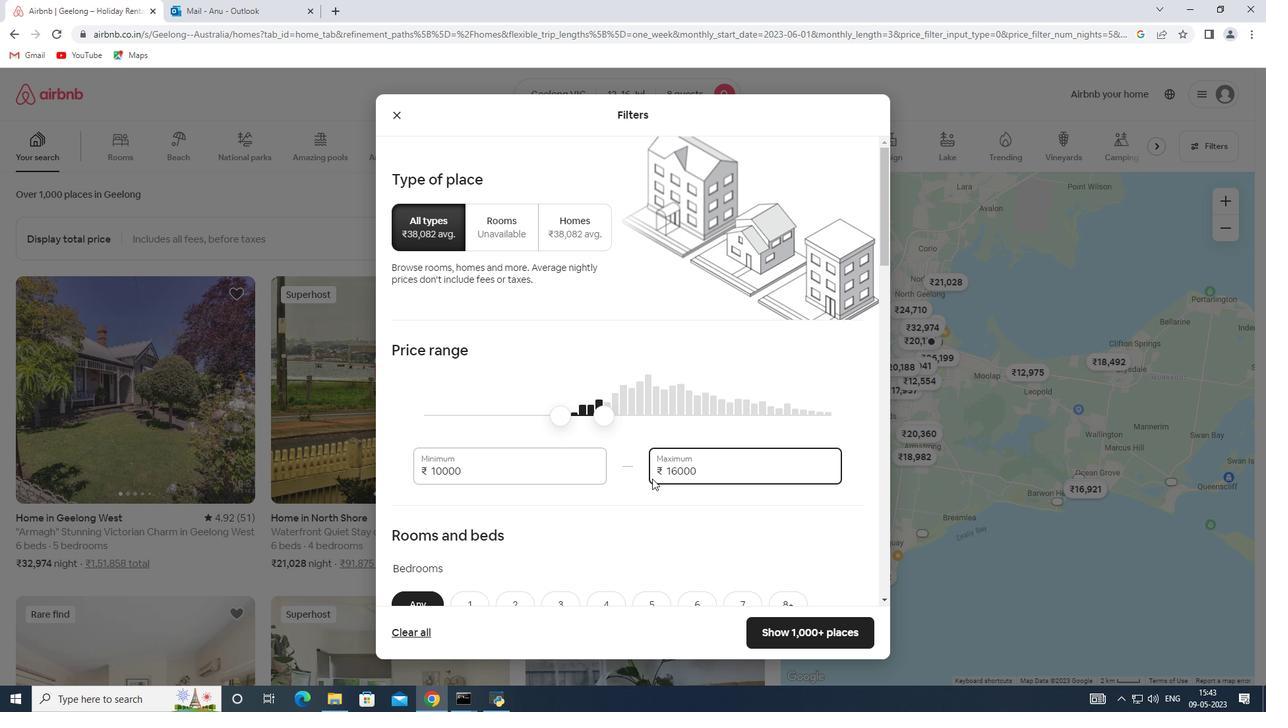 
Action: Mouse scrolled (652, 478) with delta (0, 0)
Screenshot: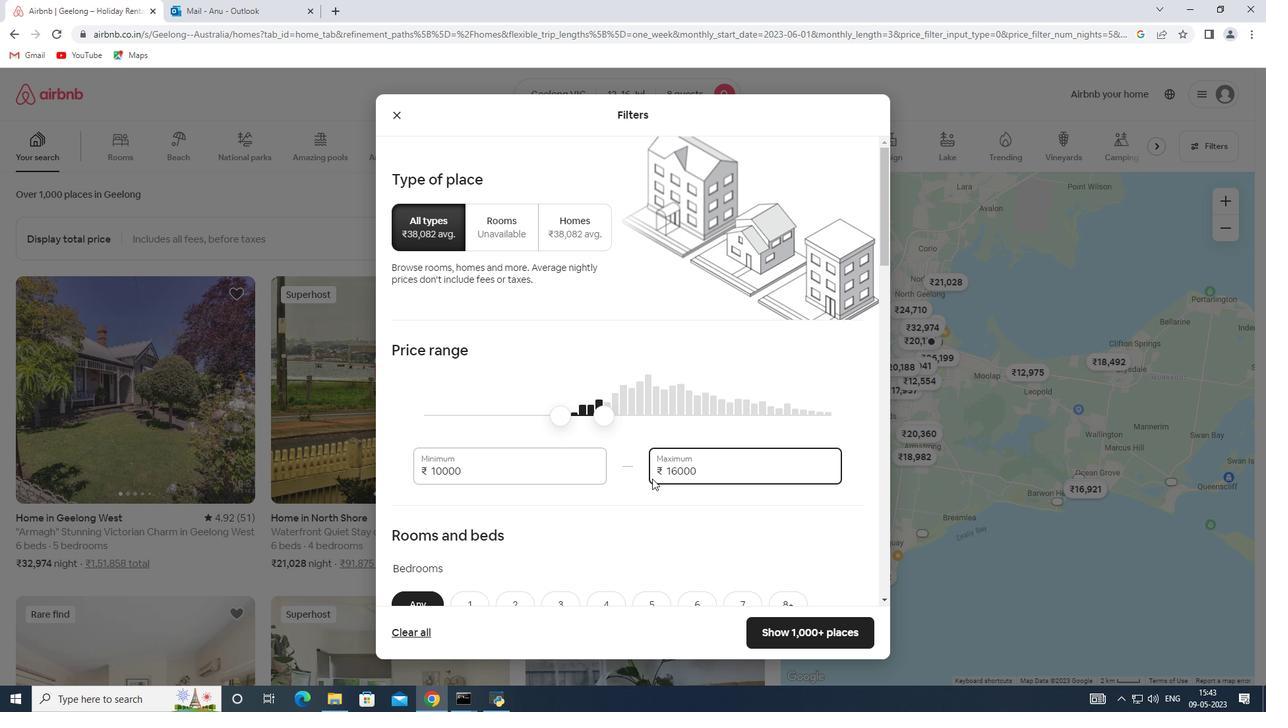 
Action: Mouse scrolled (652, 478) with delta (0, 0)
Screenshot: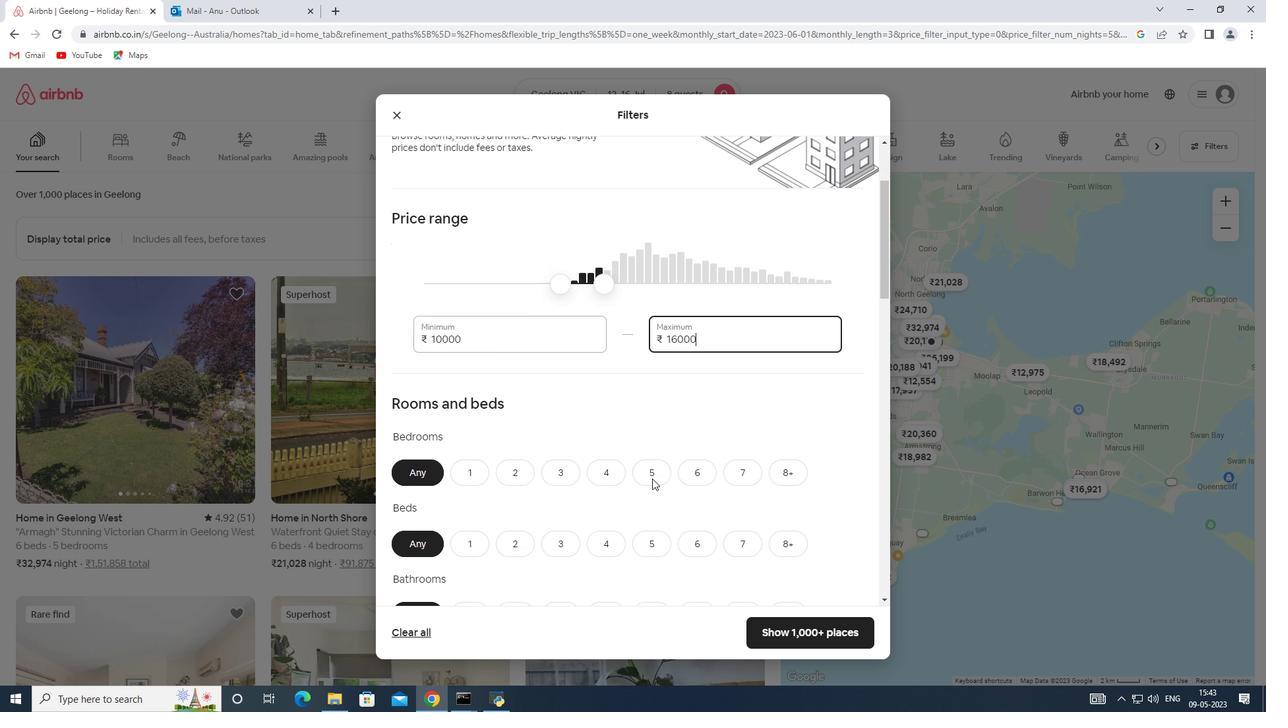 
Action: Mouse moved to (783, 407)
Screenshot: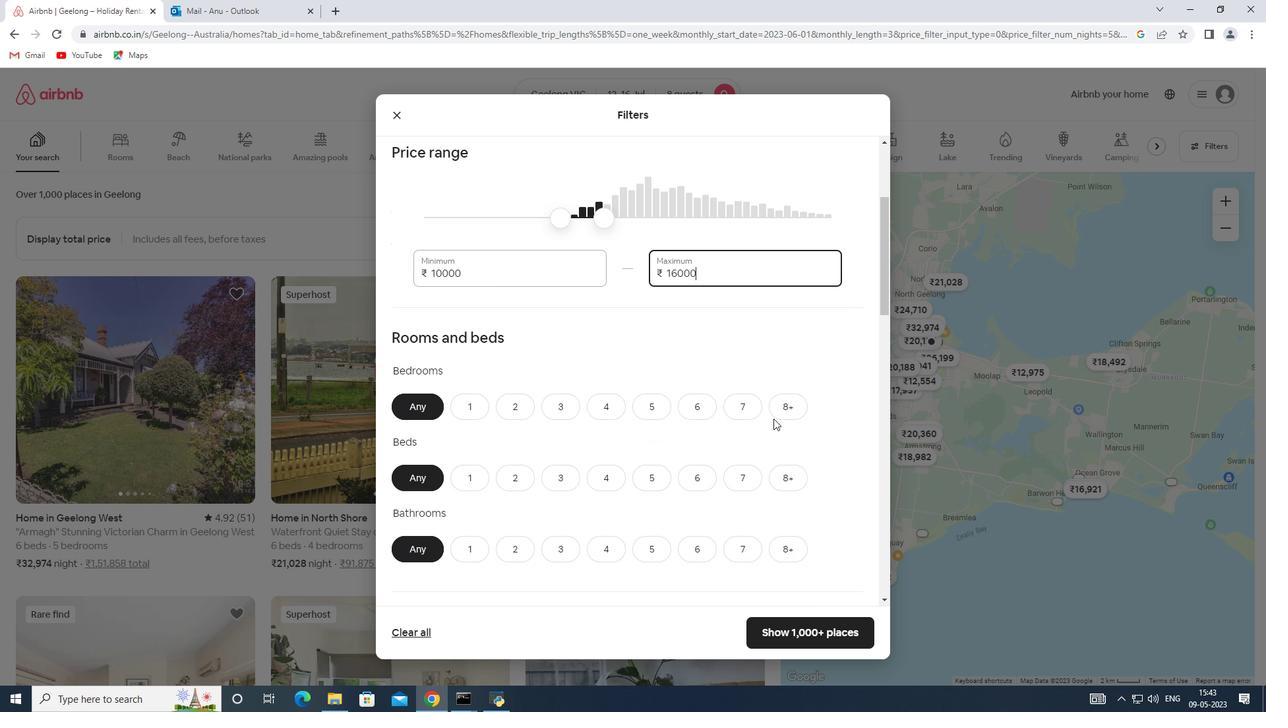 
Action: Mouse pressed left at (783, 407)
Screenshot: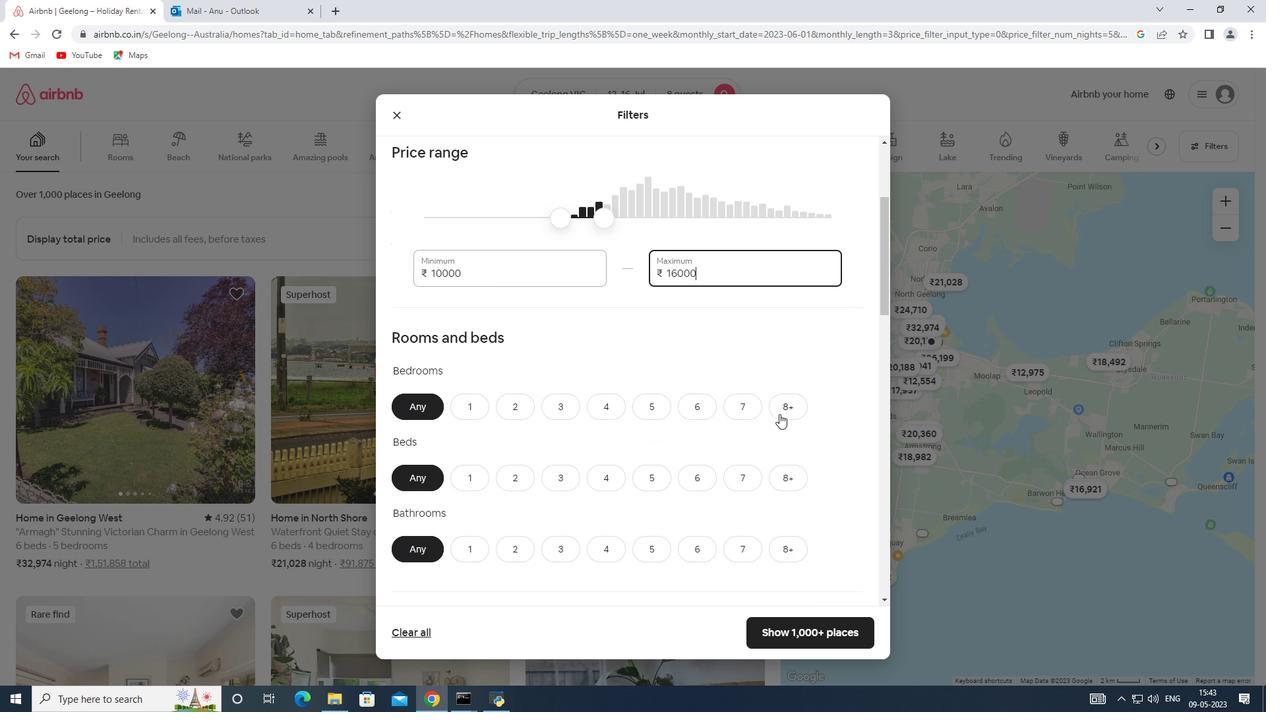 
Action: Mouse moved to (779, 483)
Screenshot: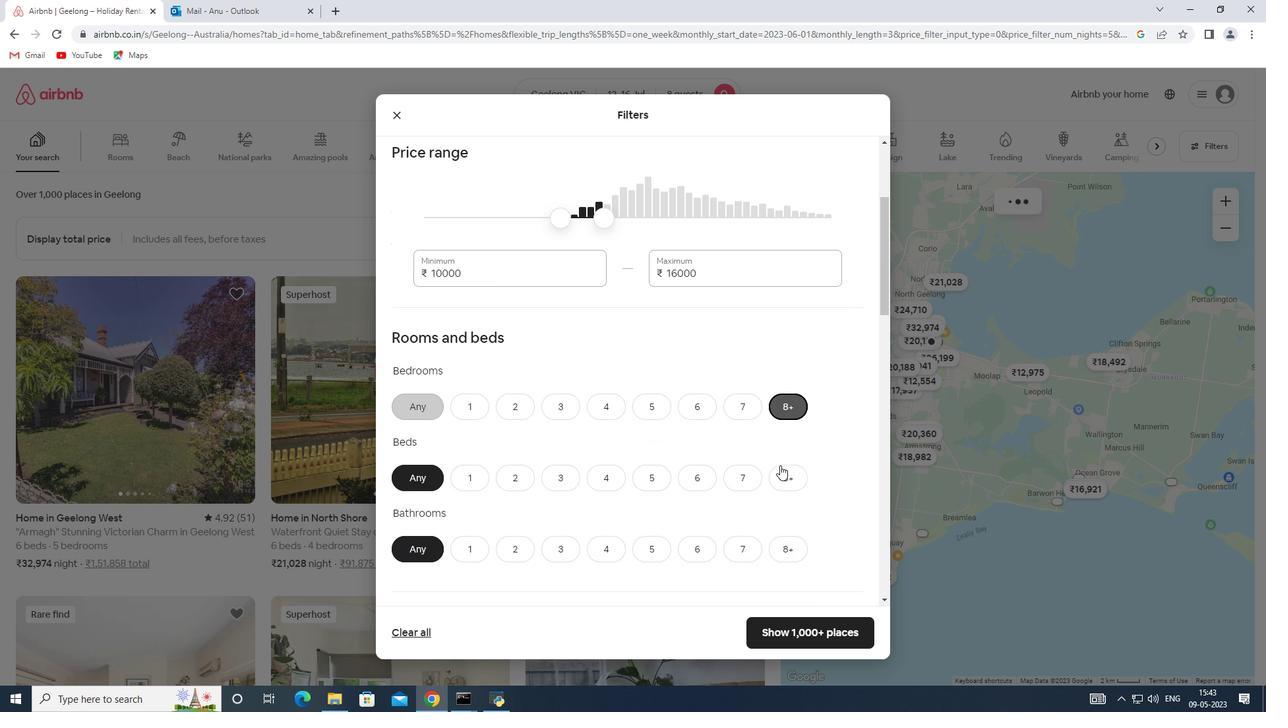 
Action: Mouse pressed left at (779, 483)
Screenshot: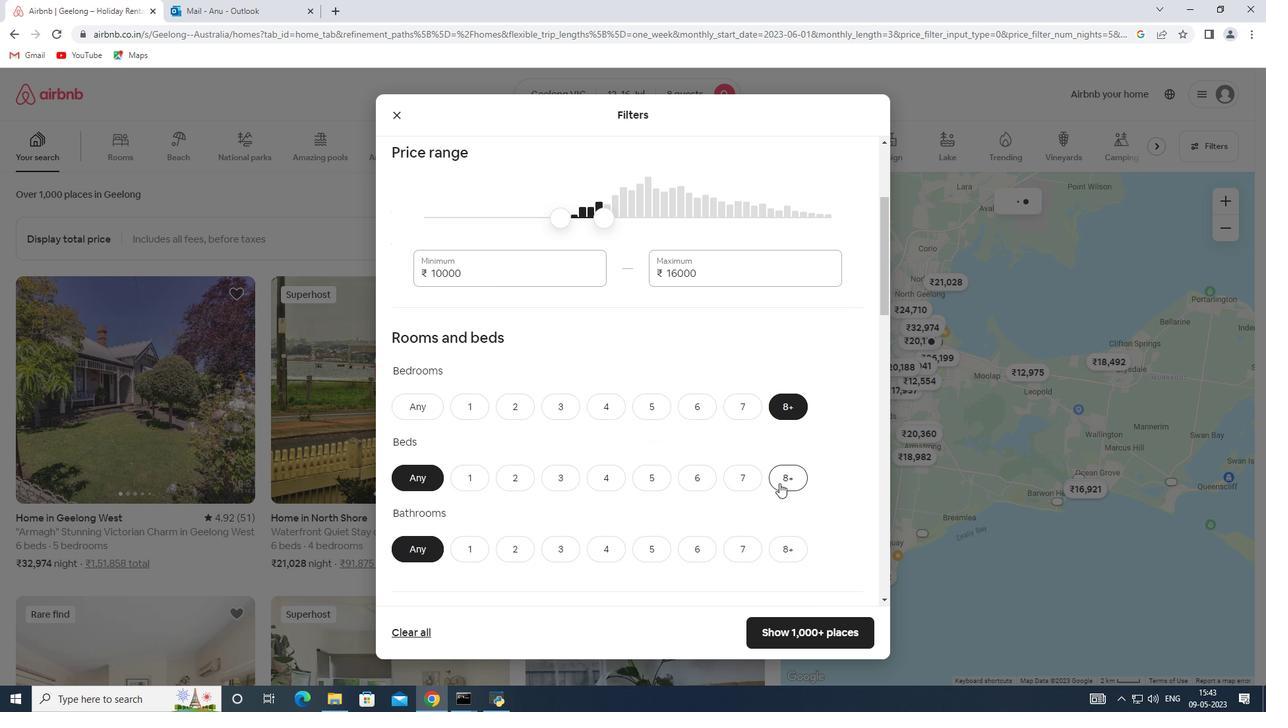 
Action: Mouse moved to (779, 547)
Screenshot: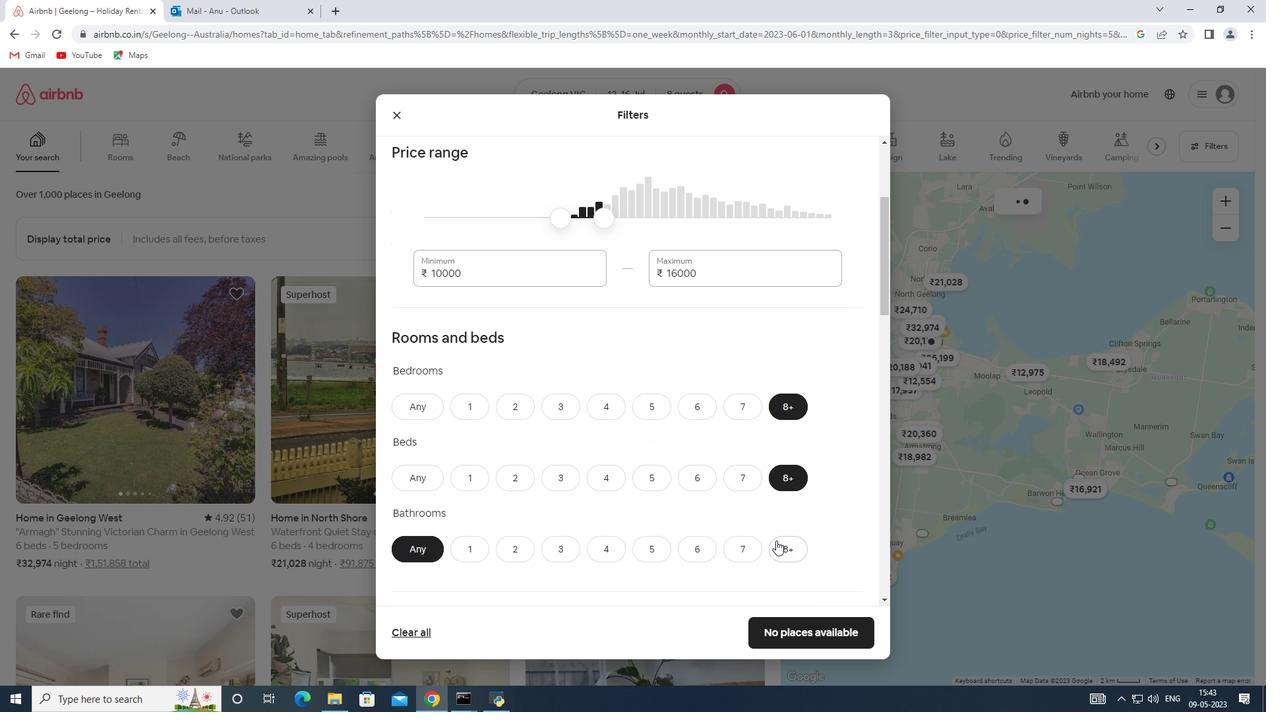 
Action: Mouse pressed left at (779, 547)
Screenshot: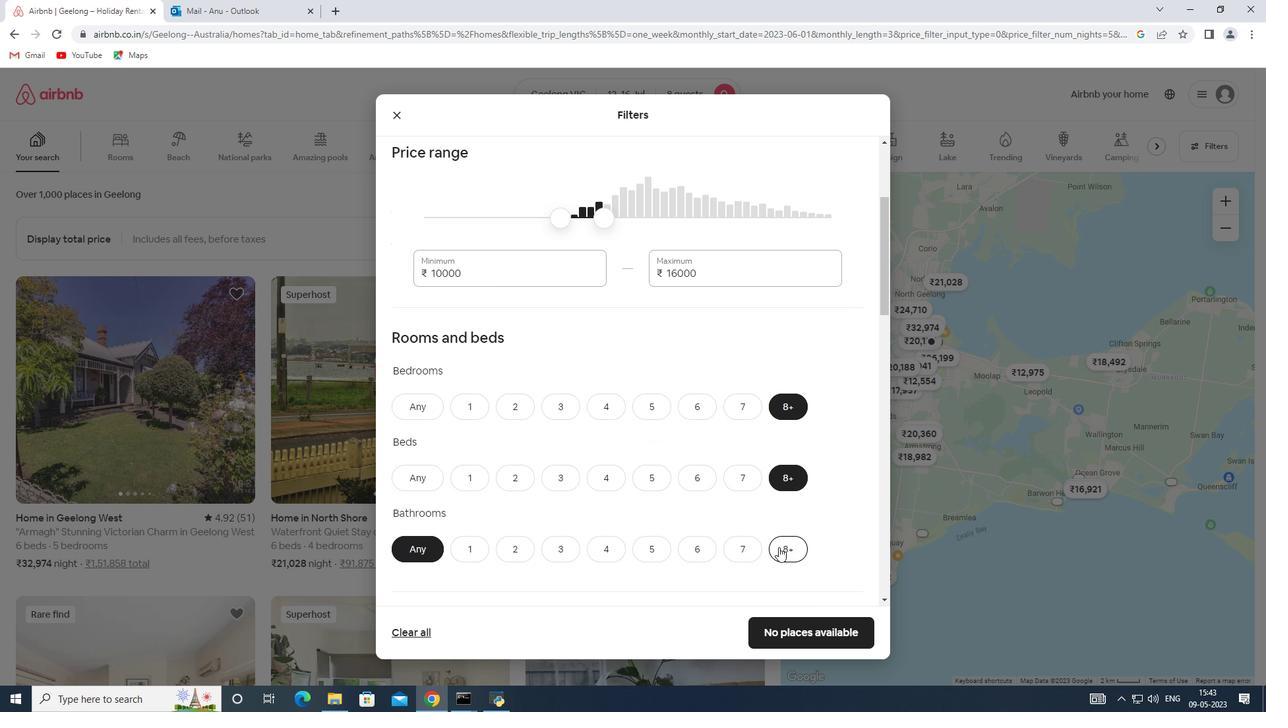 
Action: Mouse moved to (752, 528)
Screenshot: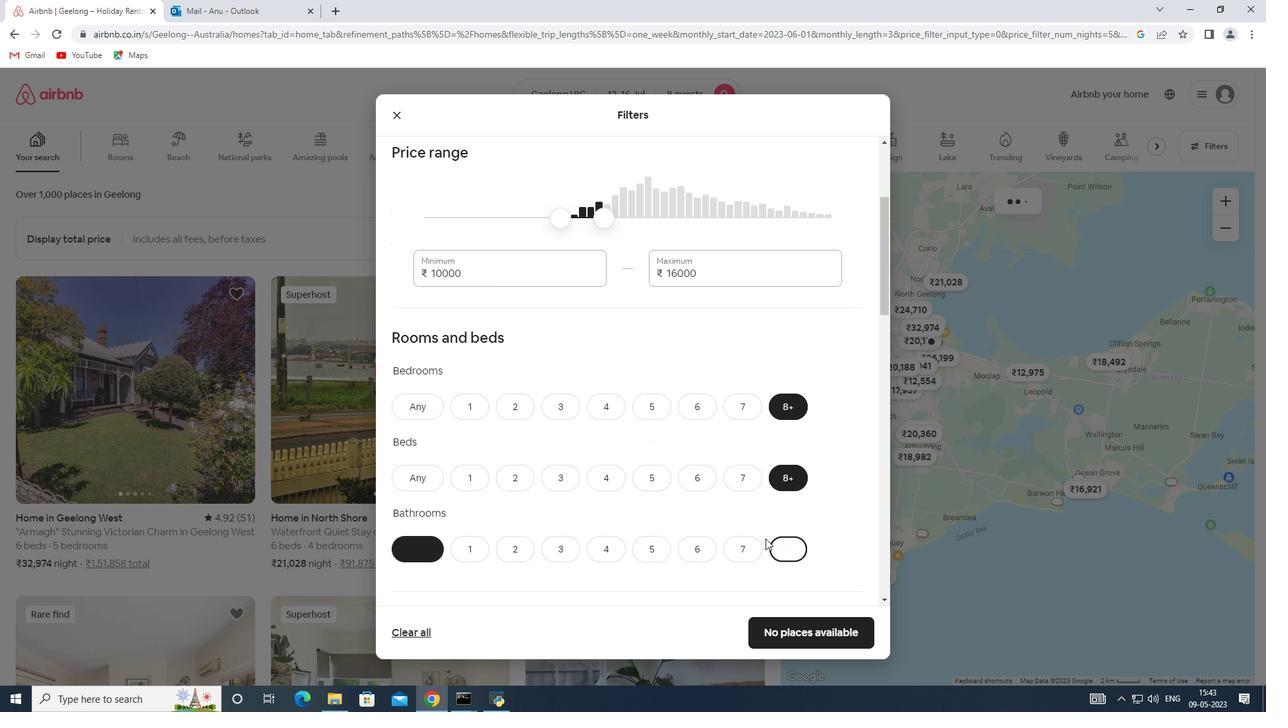 
Action: Mouse scrolled (752, 527) with delta (0, 0)
Screenshot: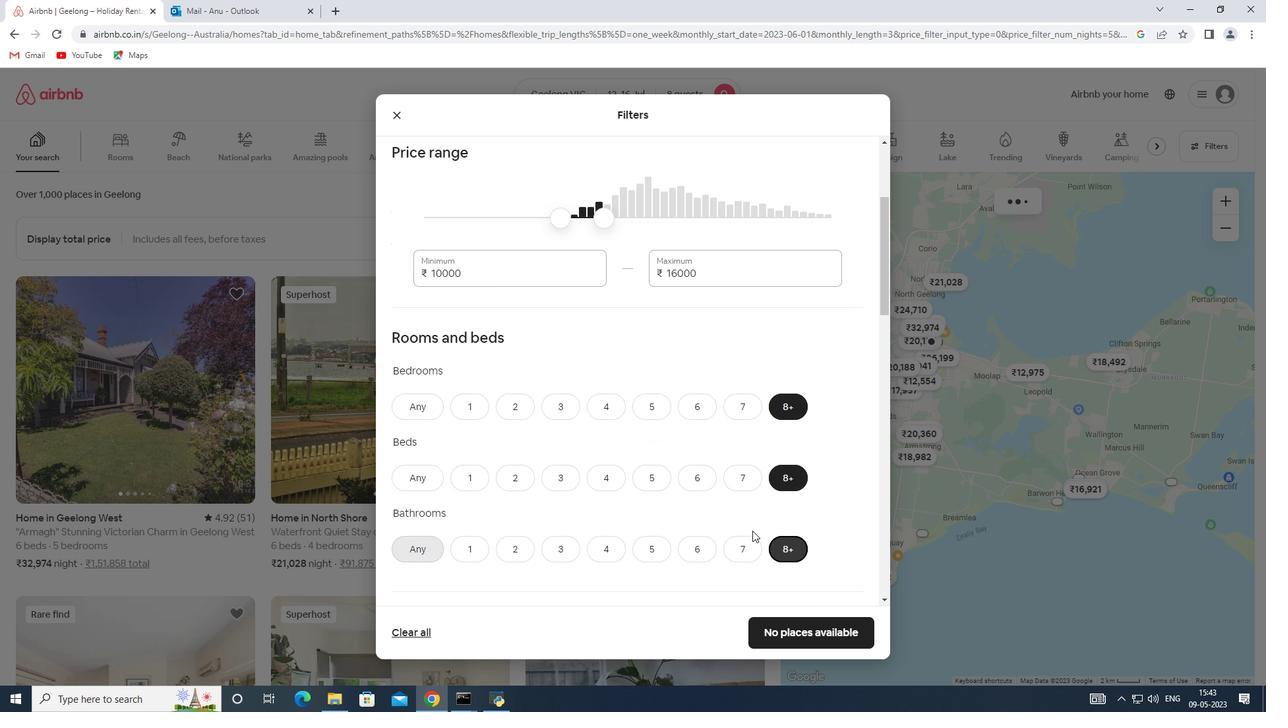 
Action: Mouse scrolled (752, 527) with delta (0, 0)
Screenshot: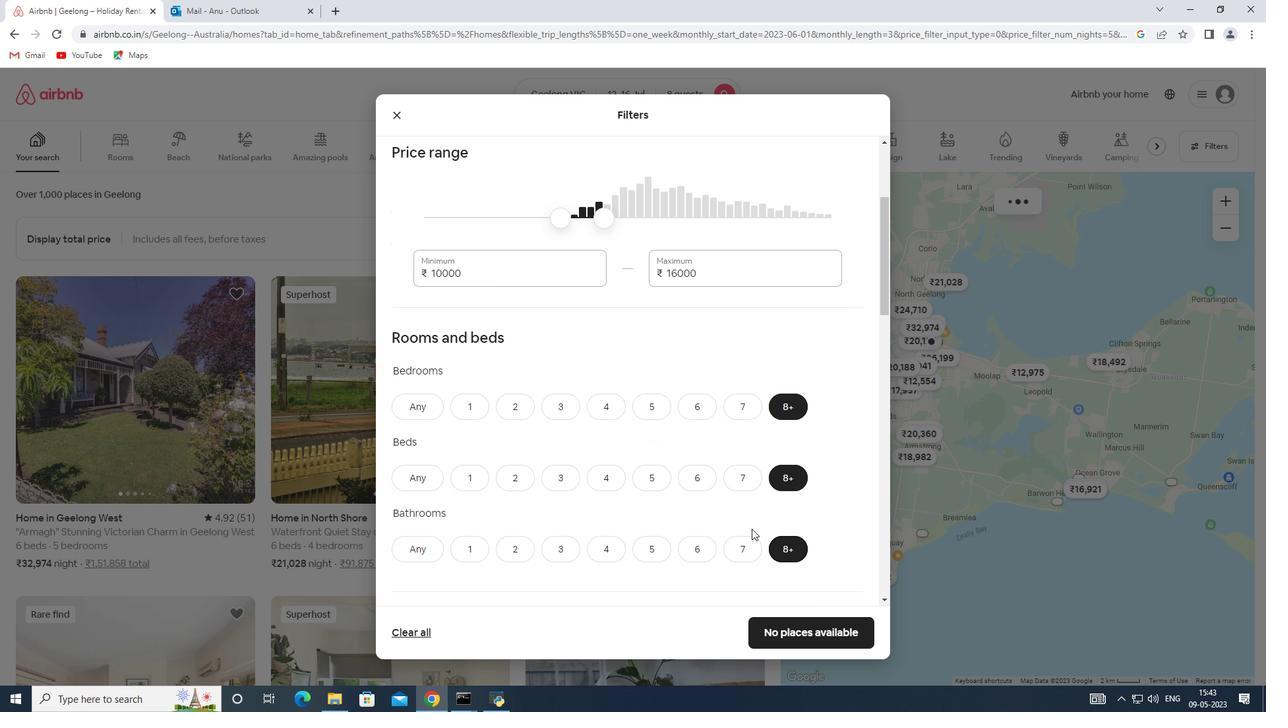 
Action: Mouse scrolled (752, 527) with delta (0, 0)
Screenshot: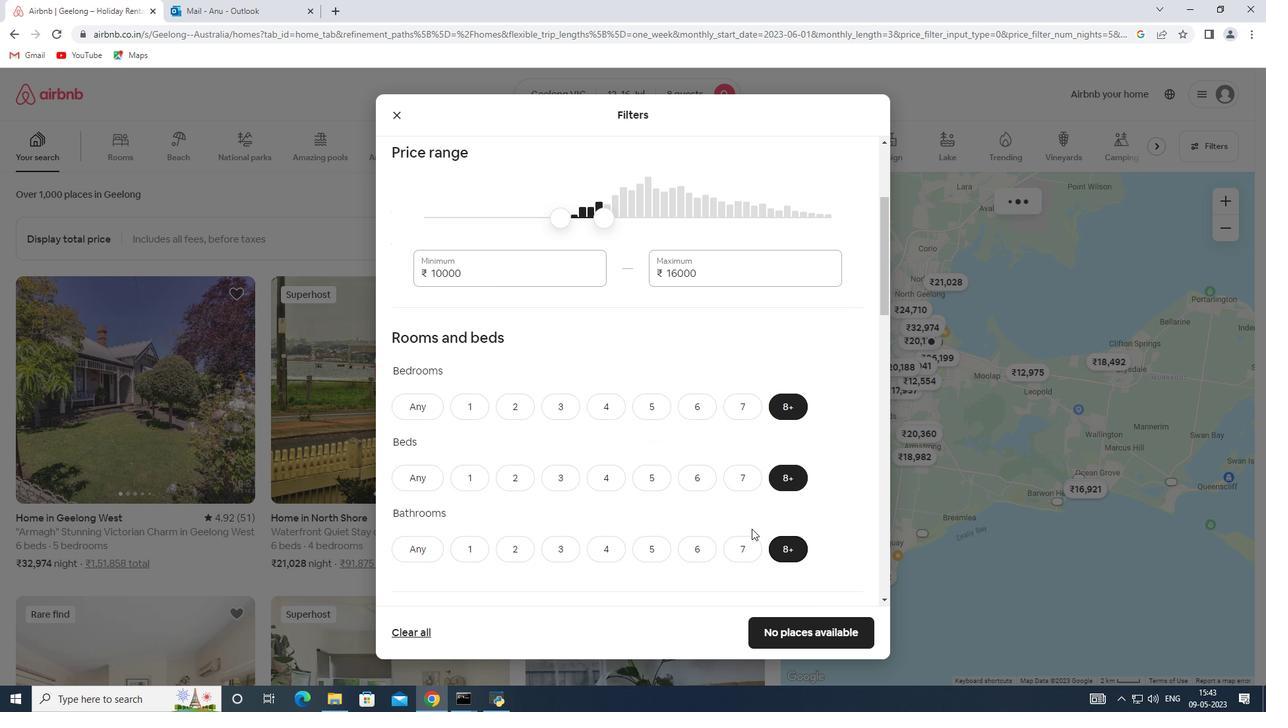 
Action: Mouse moved to (752, 521)
Screenshot: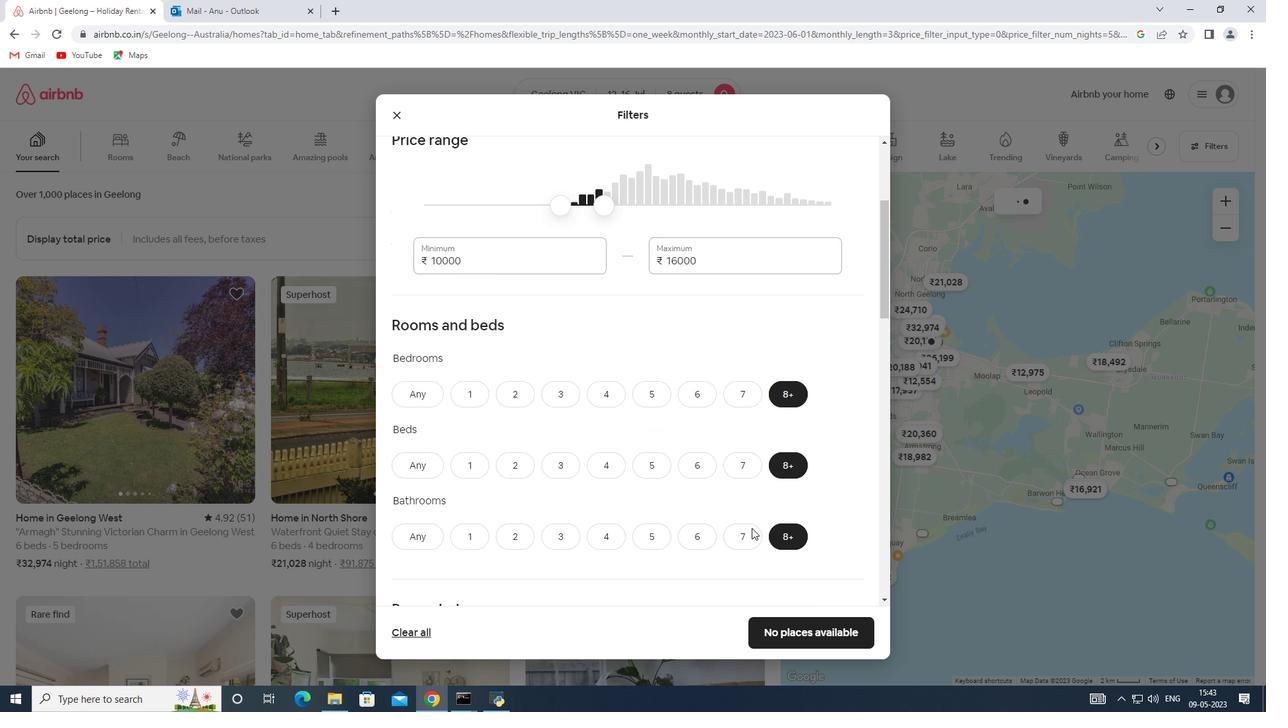 
Action: Mouse scrolled (752, 521) with delta (0, 0)
Screenshot: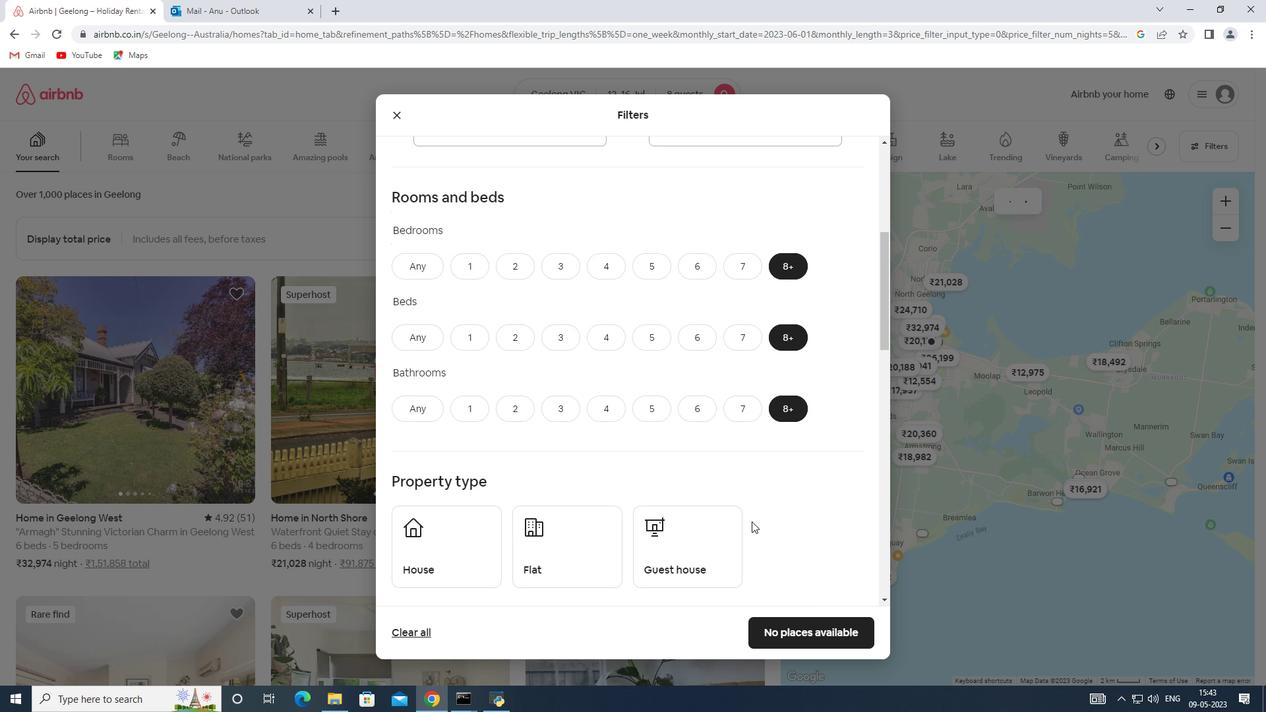 
Action: Mouse scrolled (752, 521) with delta (0, 0)
Screenshot: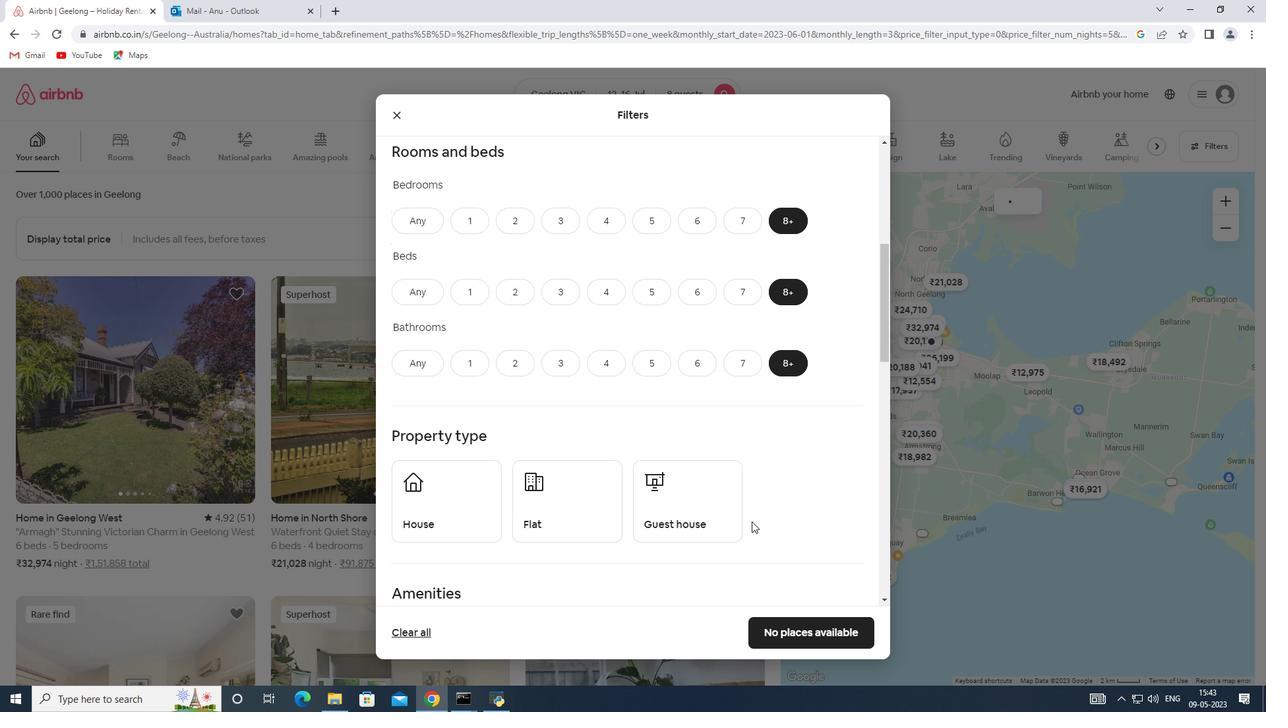 
Action: Mouse moved to (490, 368)
Screenshot: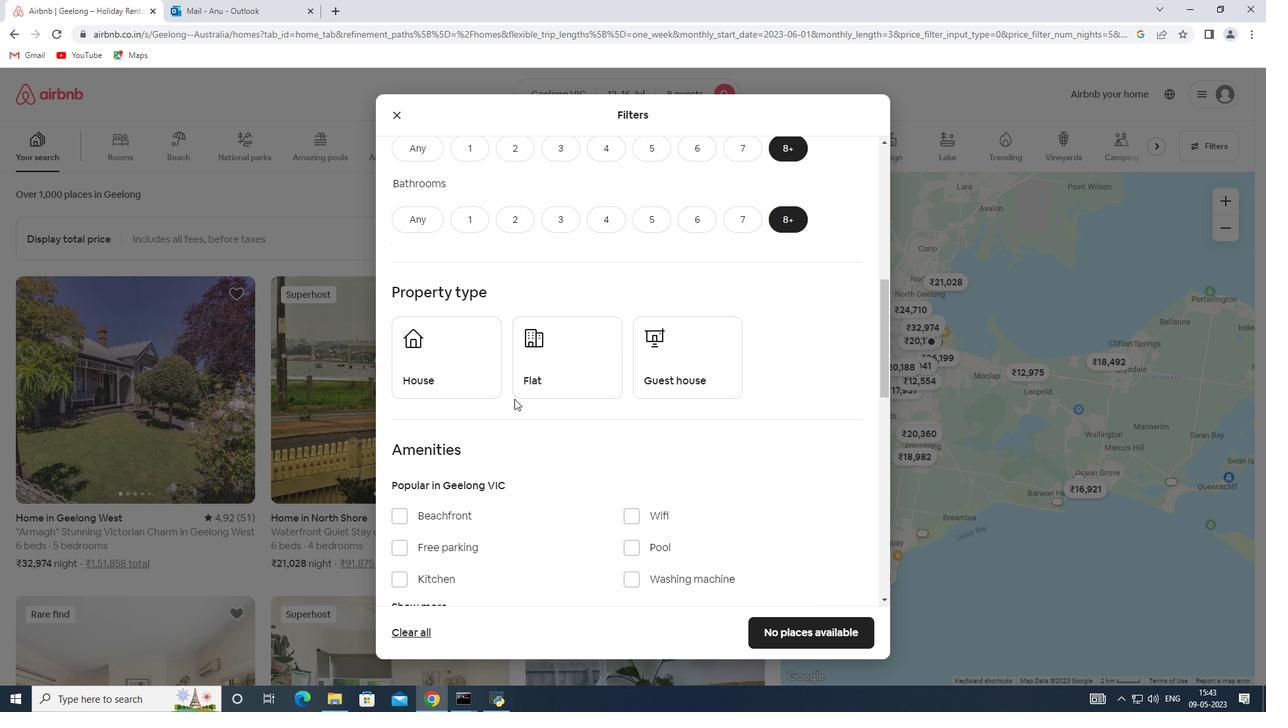 
Action: Mouse pressed left at (490, 368)
Screenshot: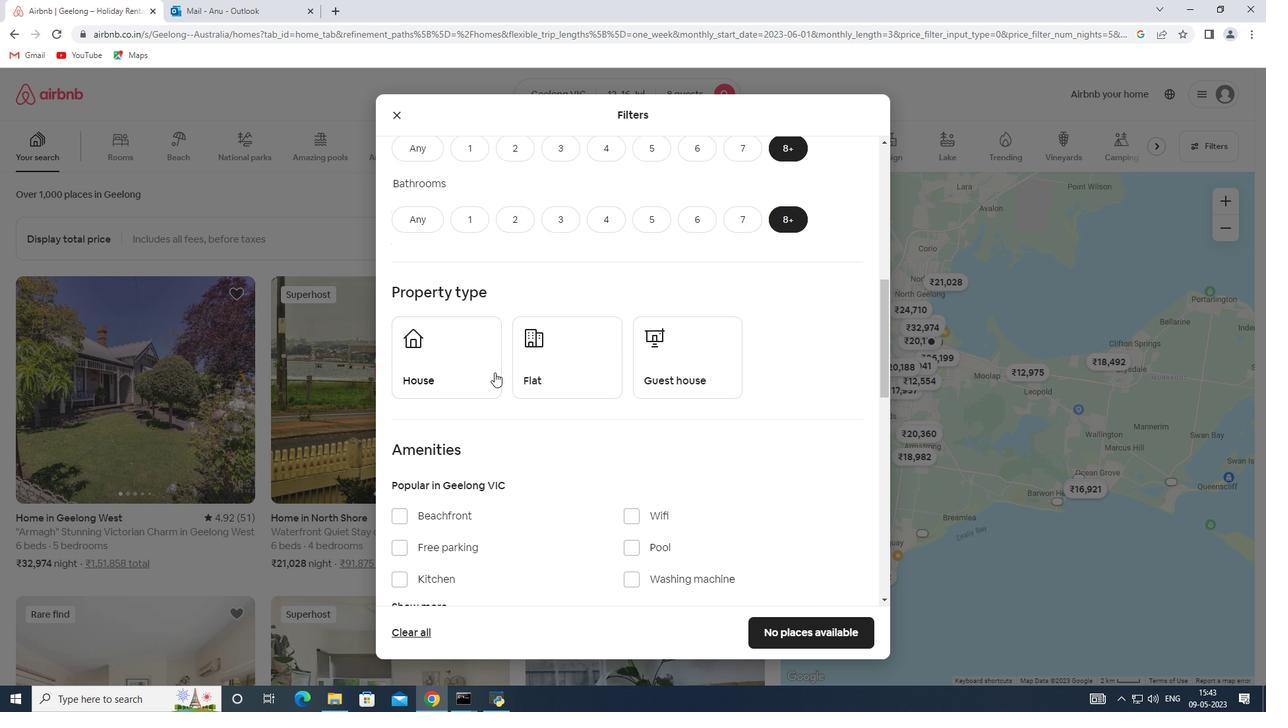 
Action: Mouse moved to (543, 368)
Screenshot: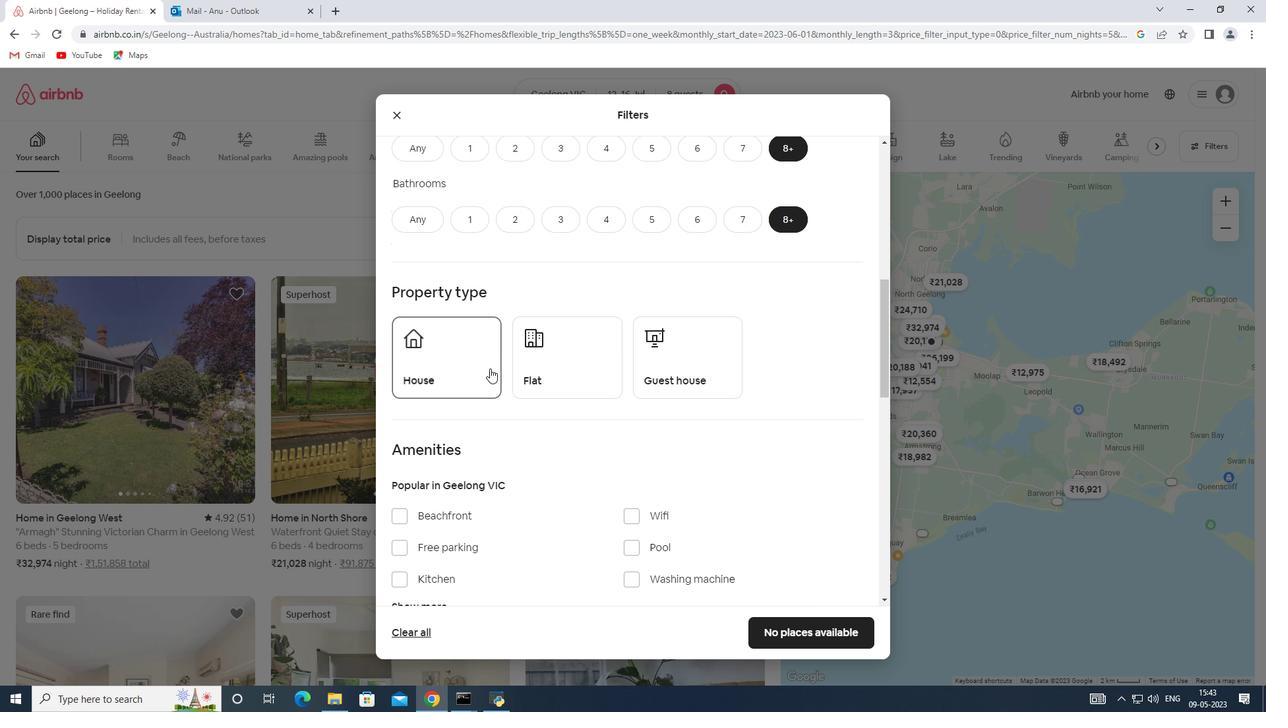 
Action: Mouse pressed left at (543, 368)
Screenshot: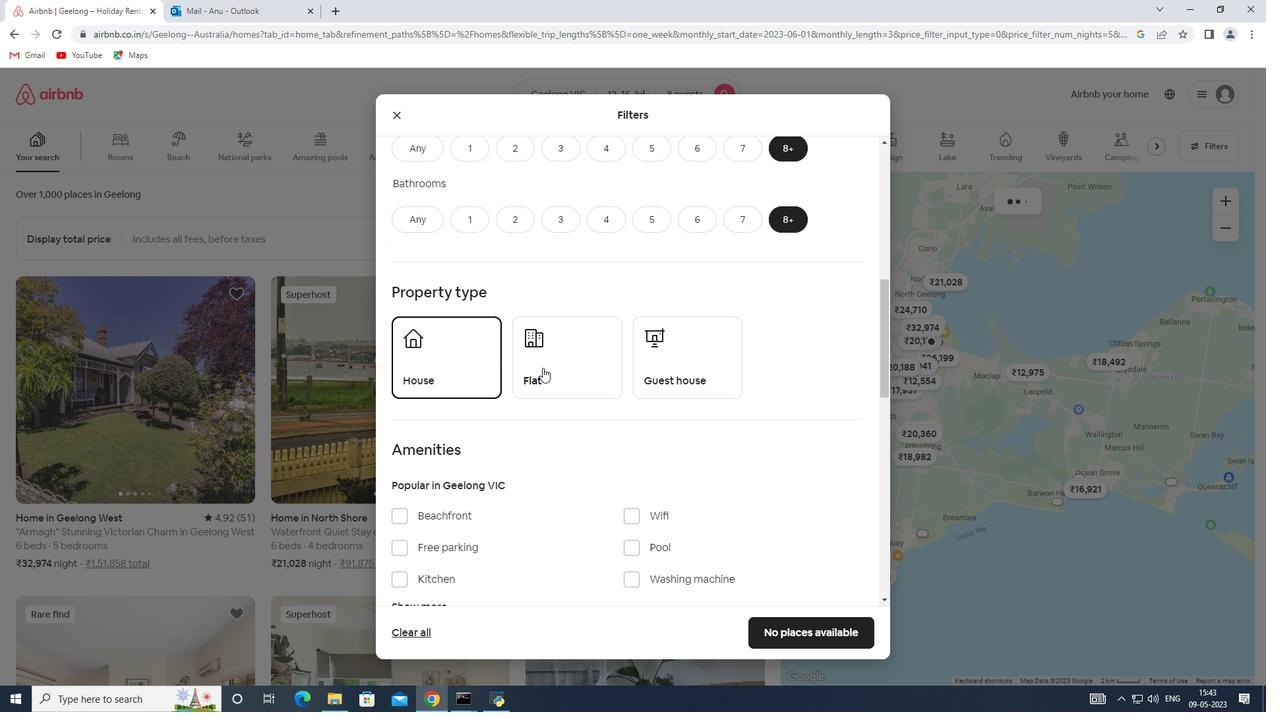
Action: Mouse moved to (662, 364)
Screenshot: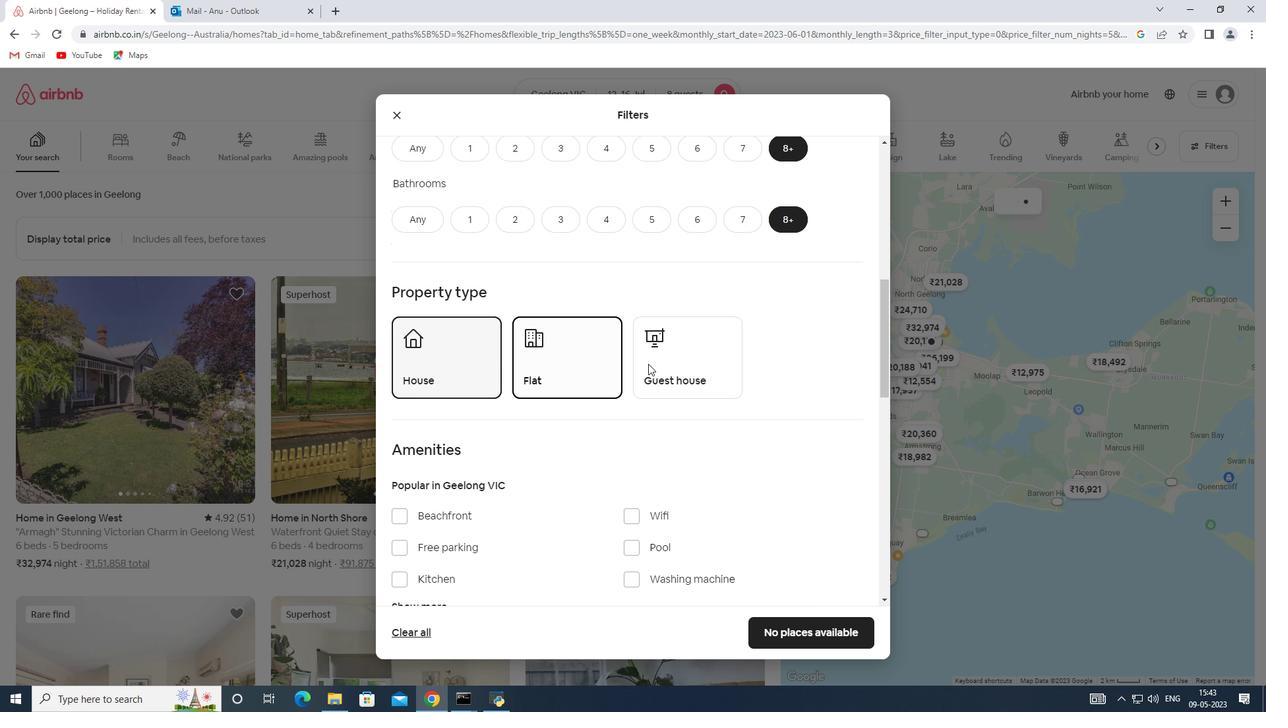 
Action: Mouse pressed left at (662, 364)
Screenshot: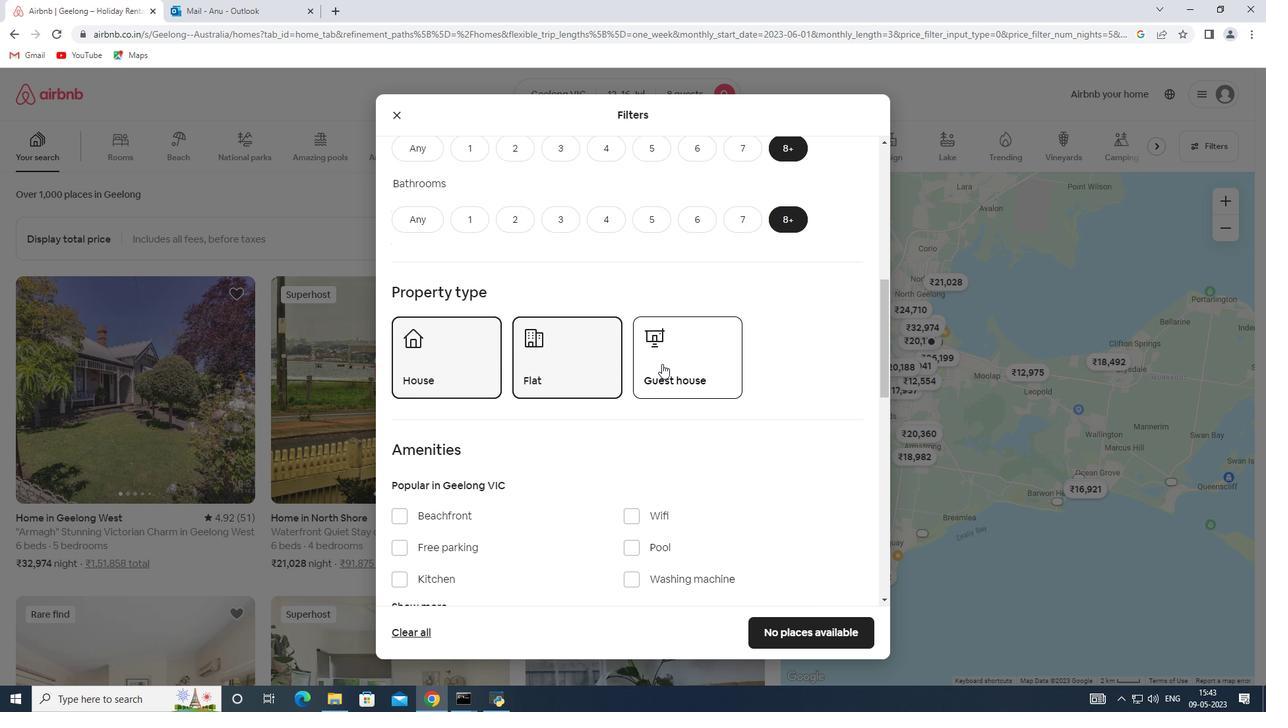 
Action: Mouse moved to (572, 380)
Screenshot: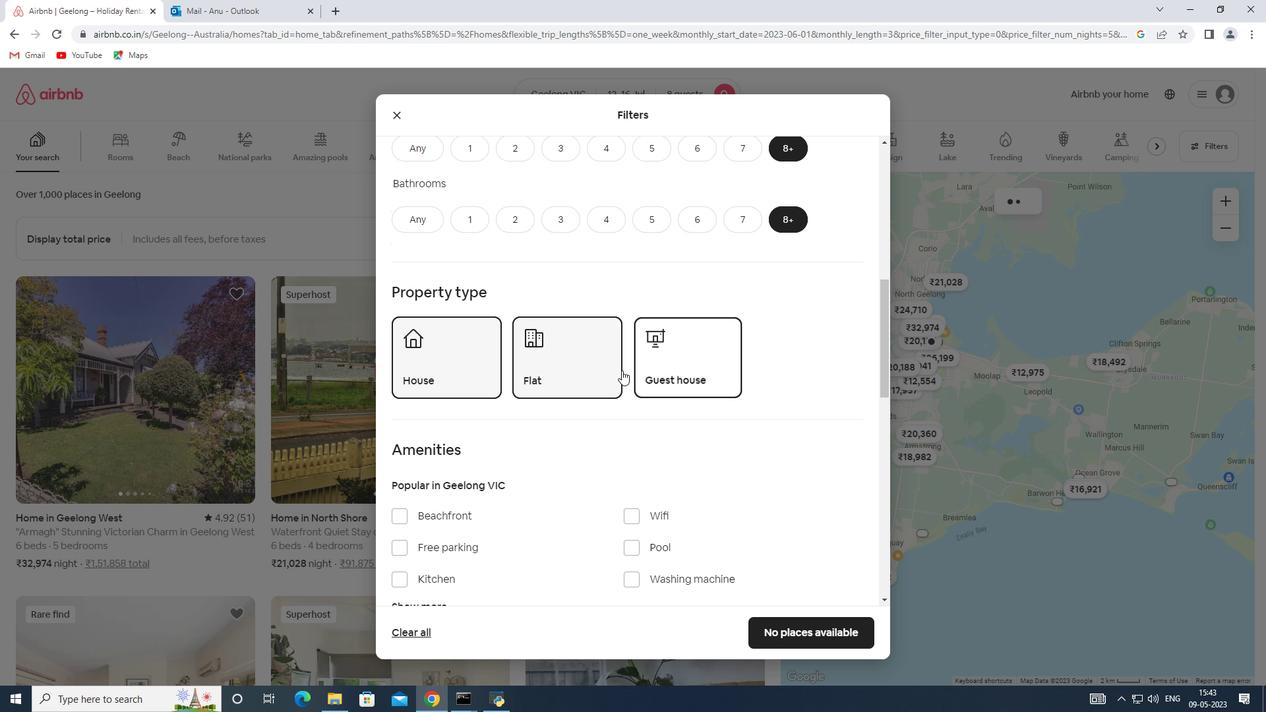
Action: Mouse scrolled (572, 380) with delta (0, 0)
Screenshot: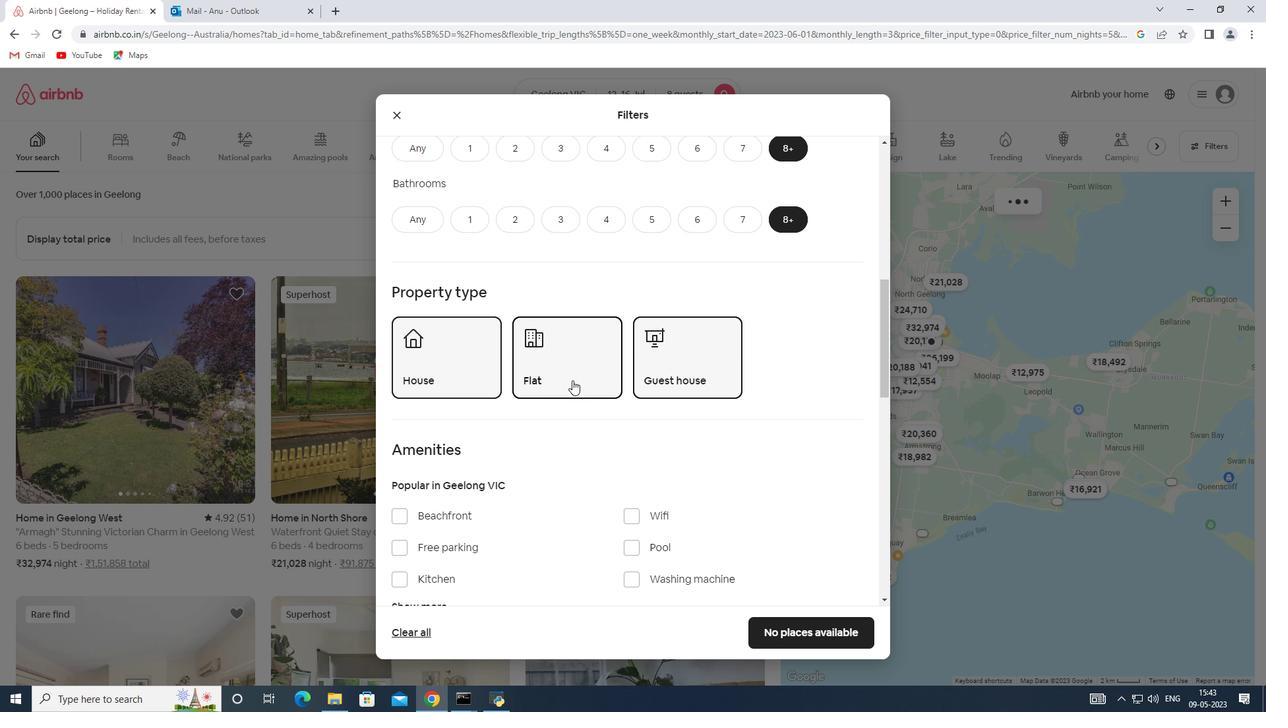 
Action: Mouse scrolled (572, 380) with delta (0, 0)
Screenshot: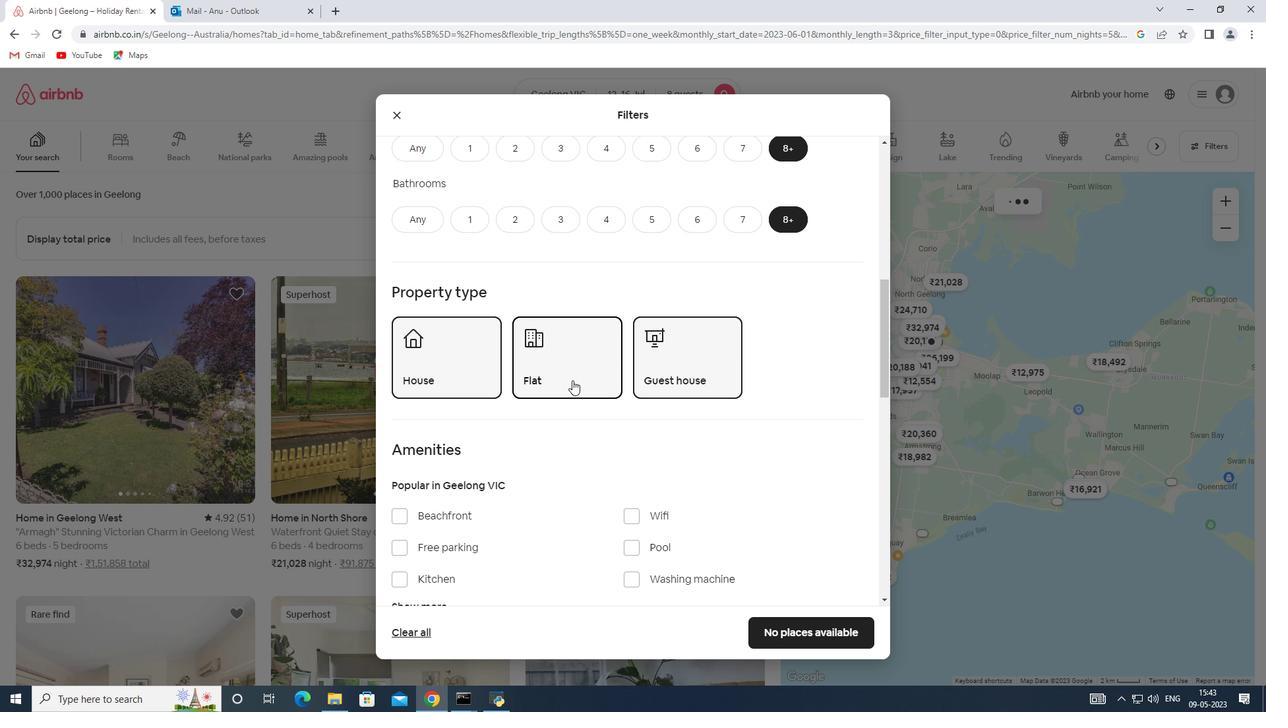 
Action: Mouse scrolled (572, 380) with delta (0, 0)
Screenshot: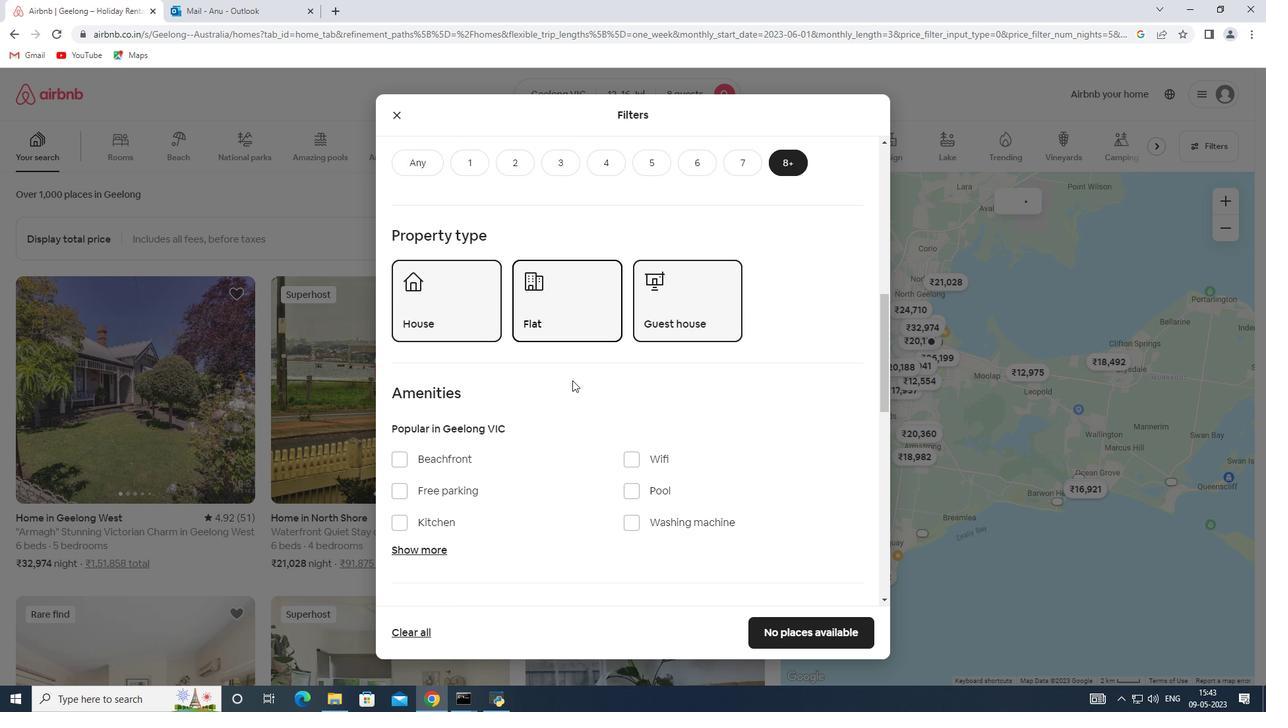
Action: Mouse moved to (424, 407)
Screenshot: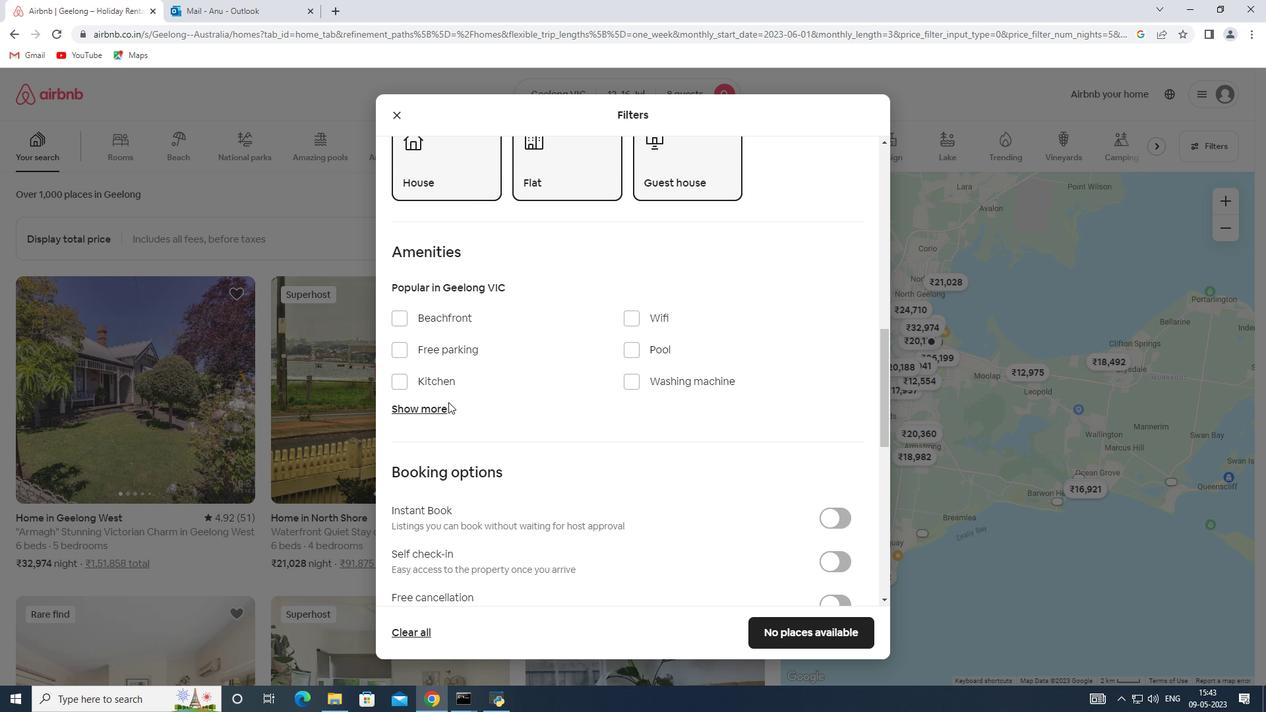 
Action: Mouse pressed left at (424, 407)
Screenshot: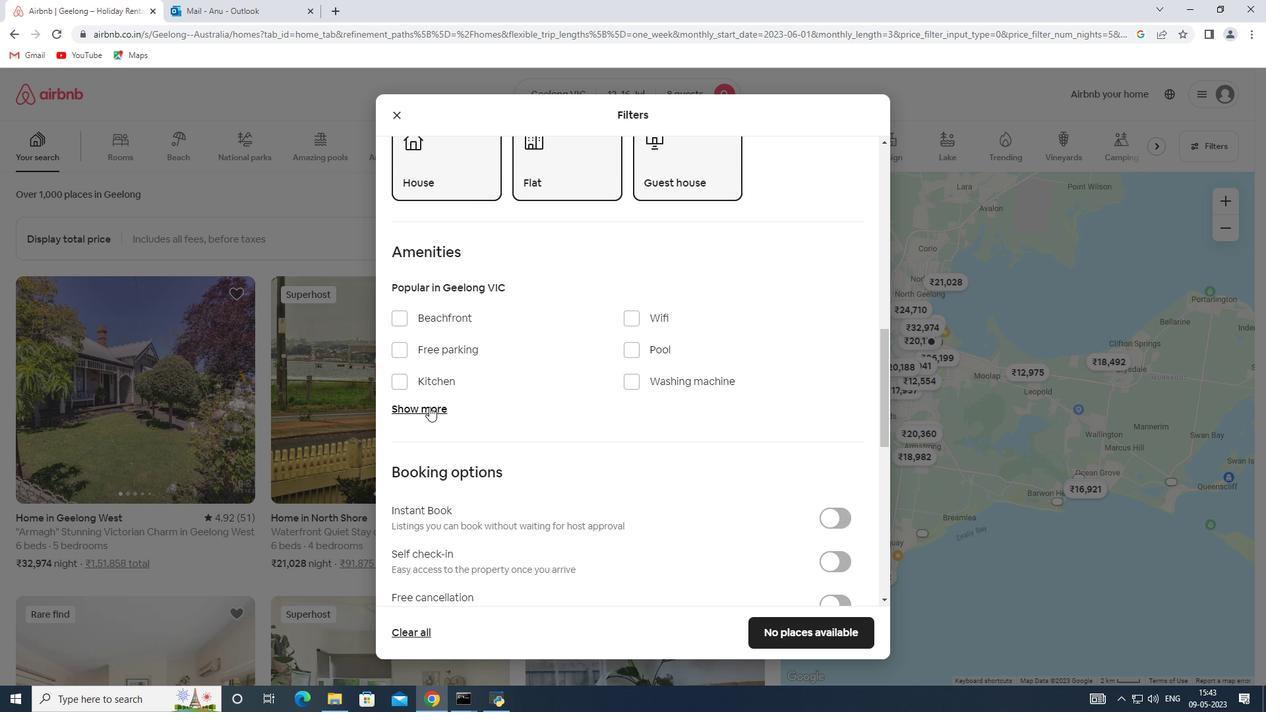 
Action: Mouse moved to (636, 321)
Screenshot: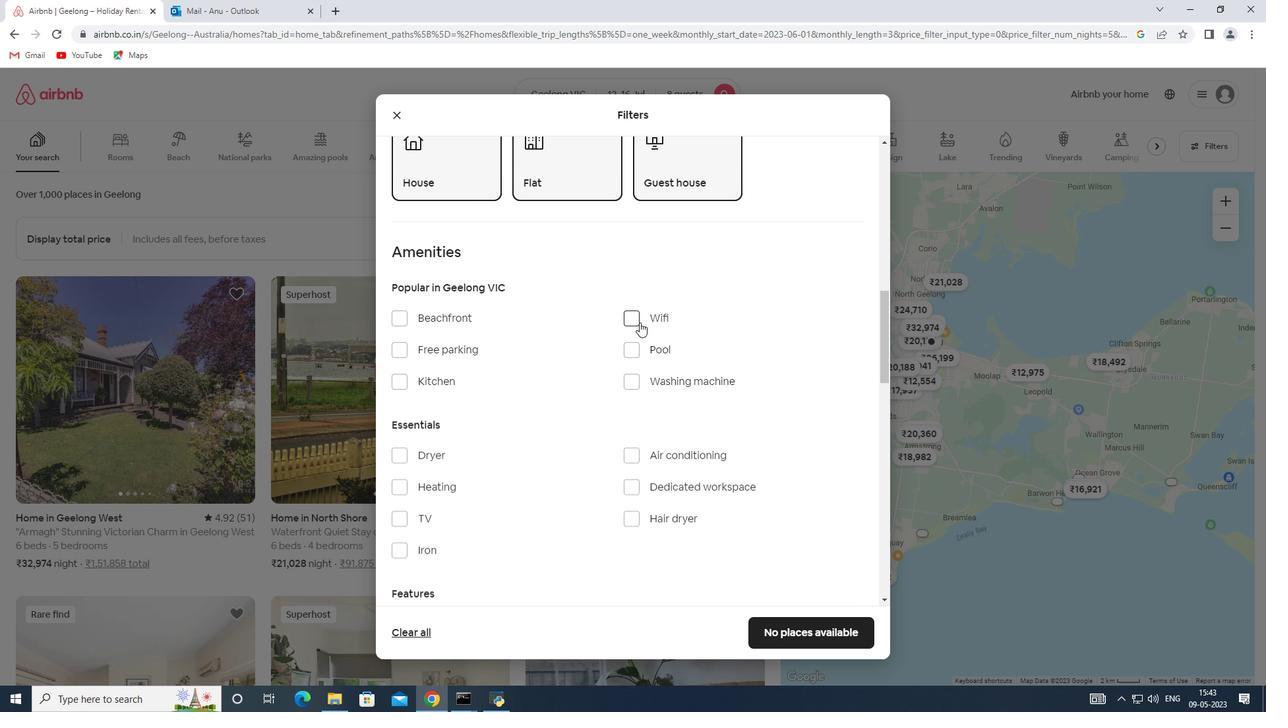 
Action: Mouse pressed left at (636, 321)
Screenshot: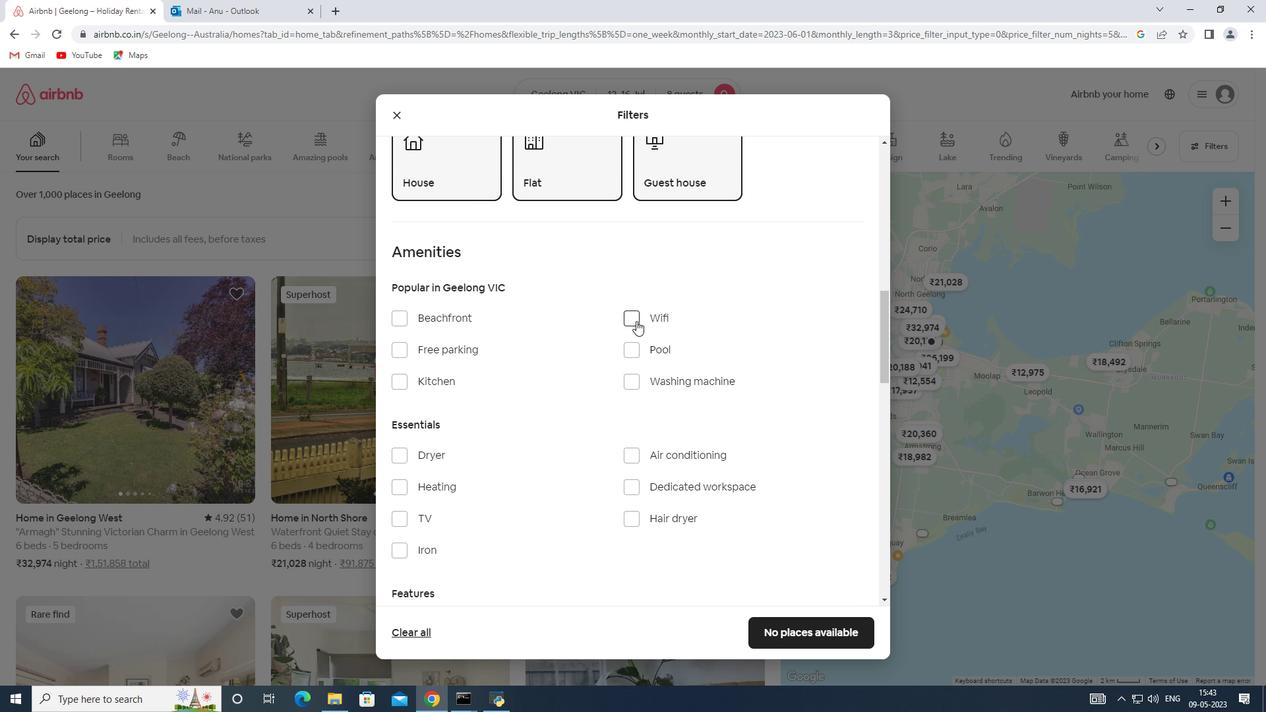 
Action: Mouse moved to (401, 516)
Screenshot: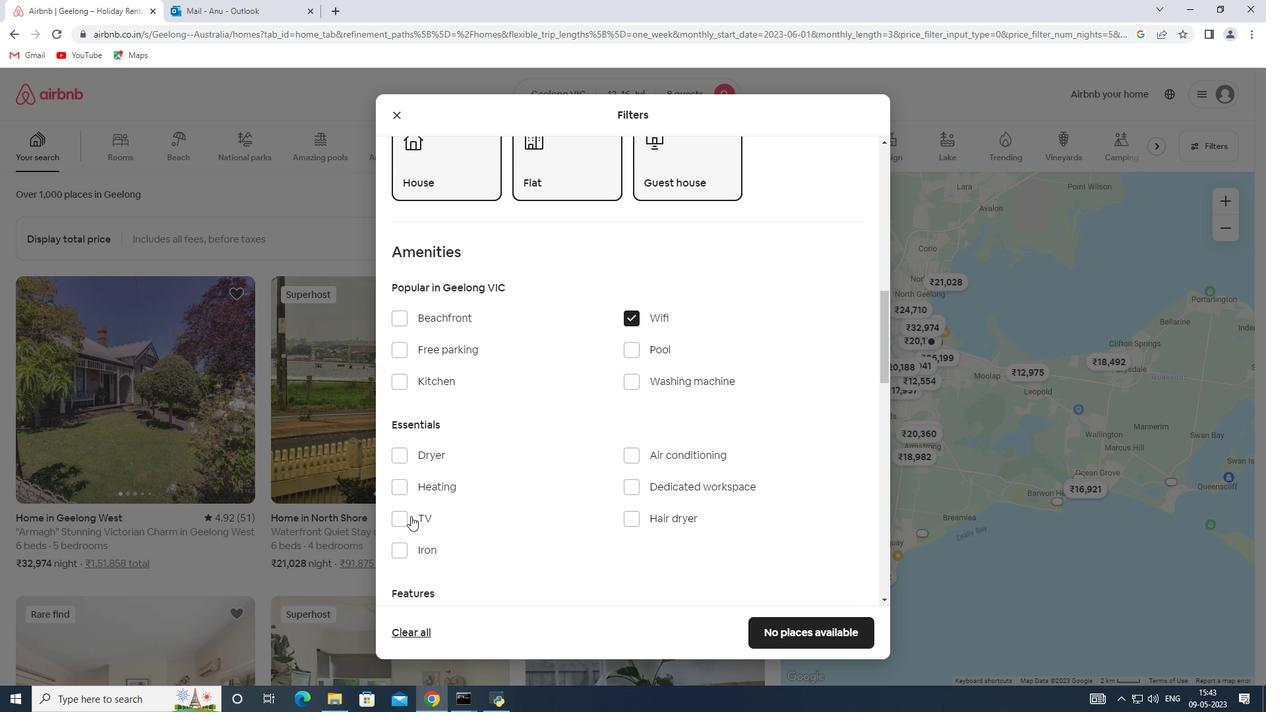 
Action: Mouse pressed left at (401, 516)
Screenshot: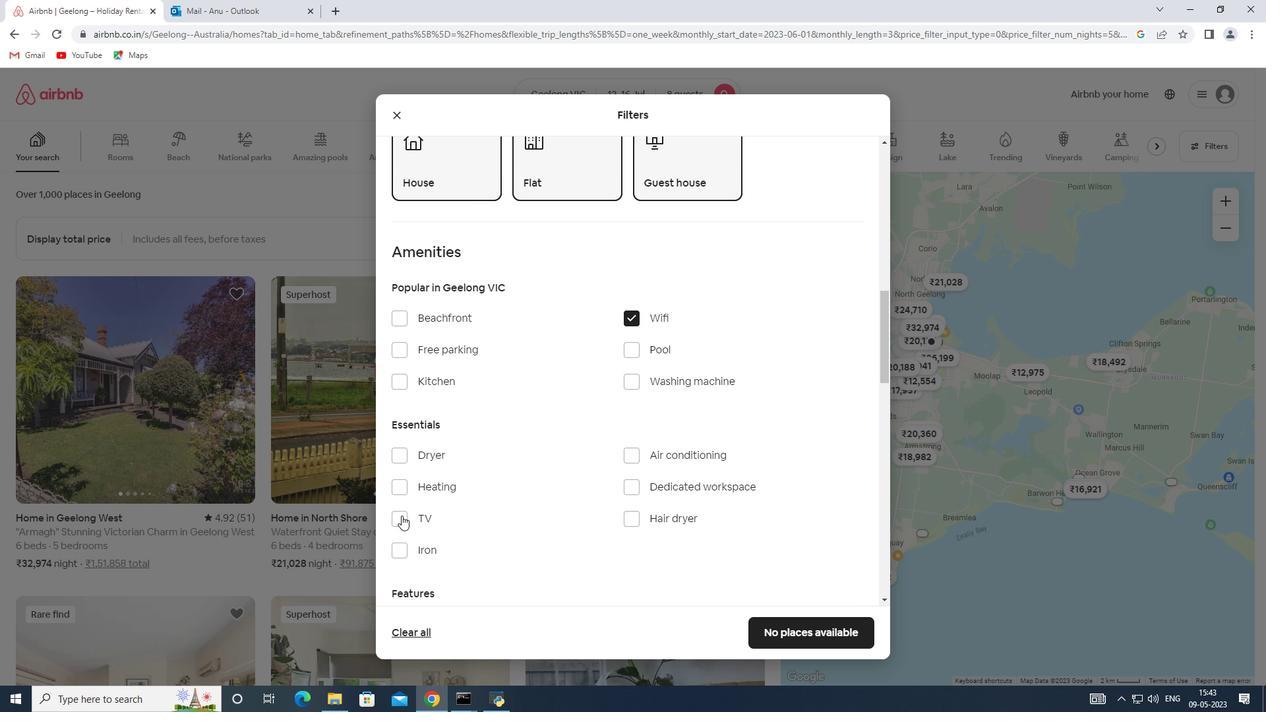 
Action: Mouse moved to (459, 344)
Screenshot: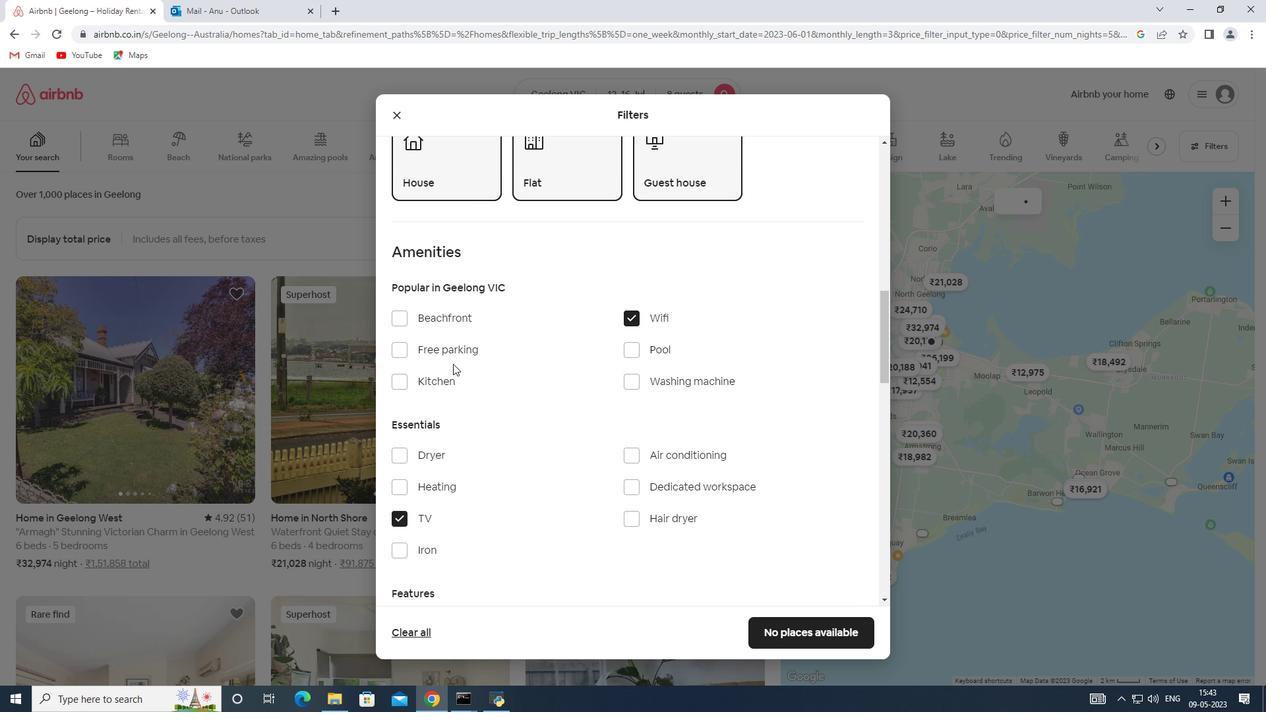 
Action: Mouse pressed left at (459, 344)
Screenshot: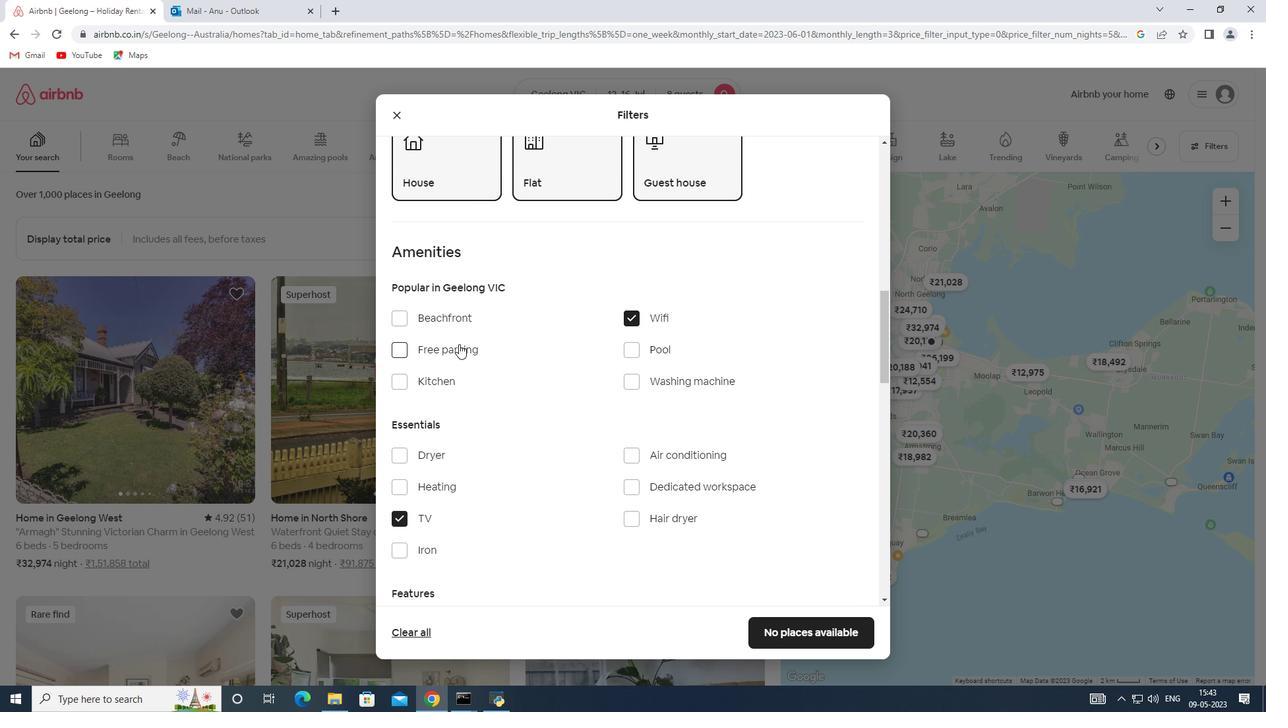 
Action: Mouse moved to (536, 387)
Screenshot: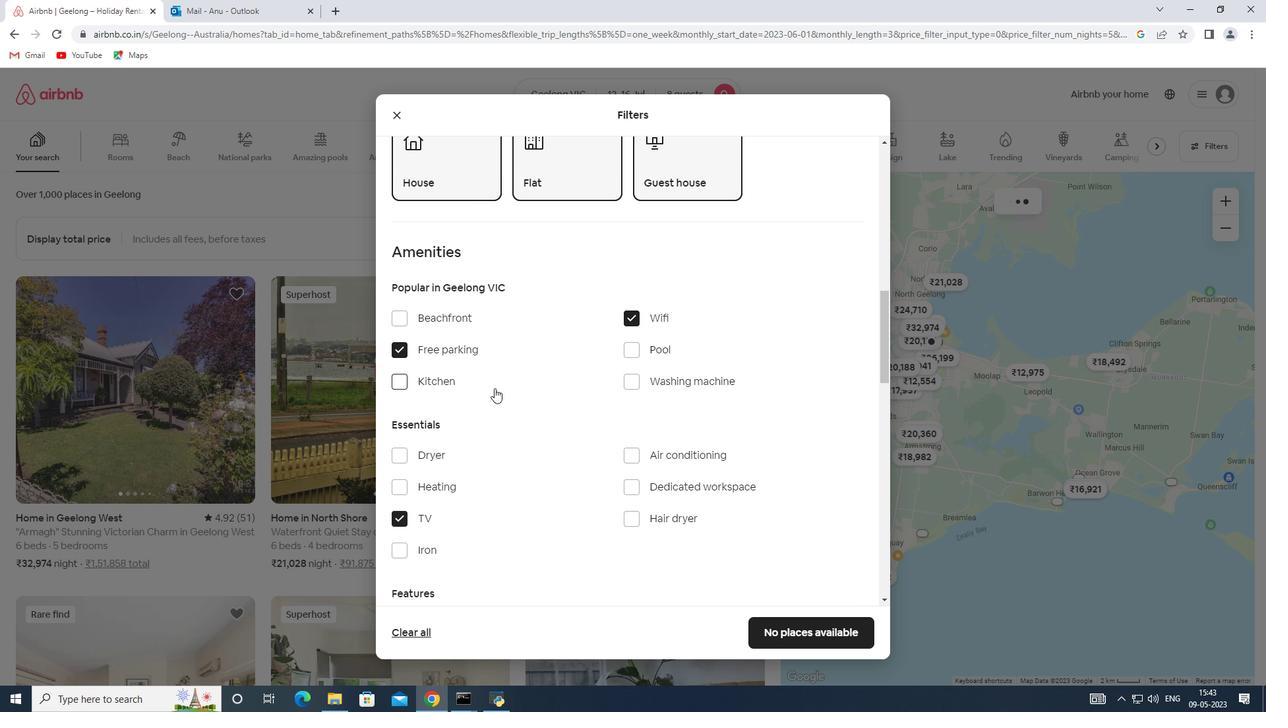 
Action: Mouse scrolled (536, 386) with delta (0, 0)
Screenshot: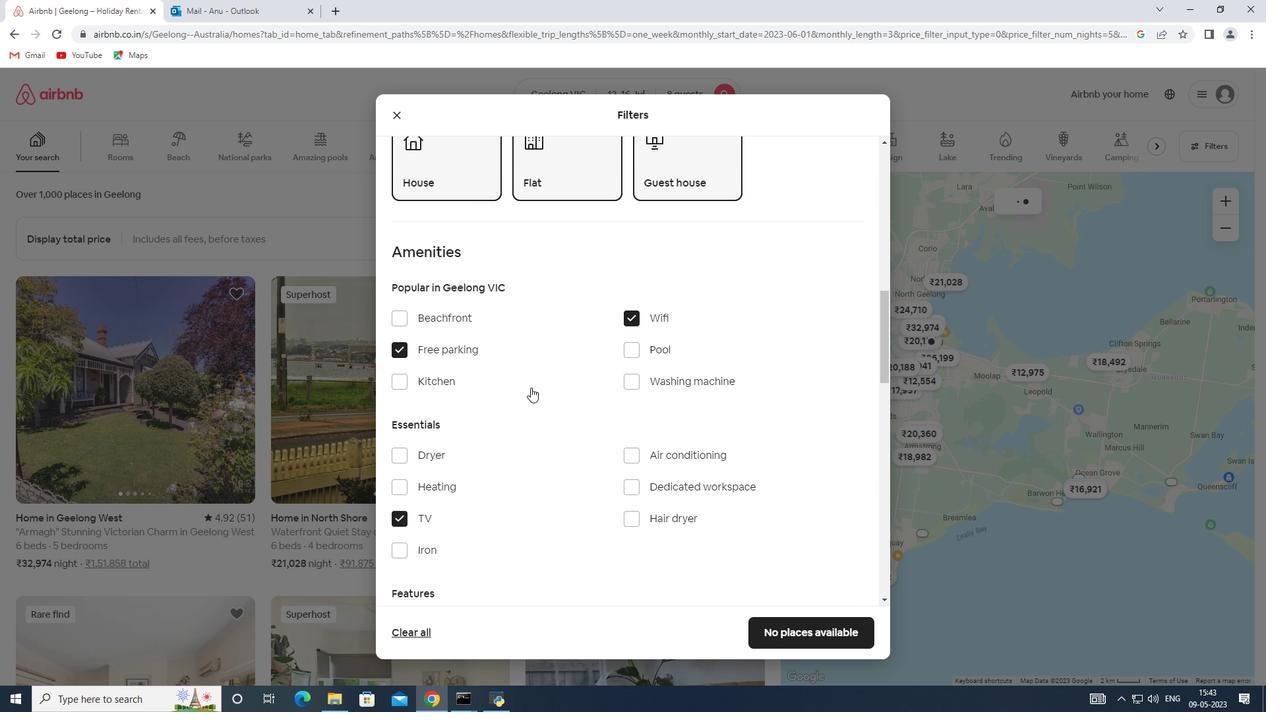 
Action: Mouse scrolled (536, 386) with delta (0, 0)
Screenshot: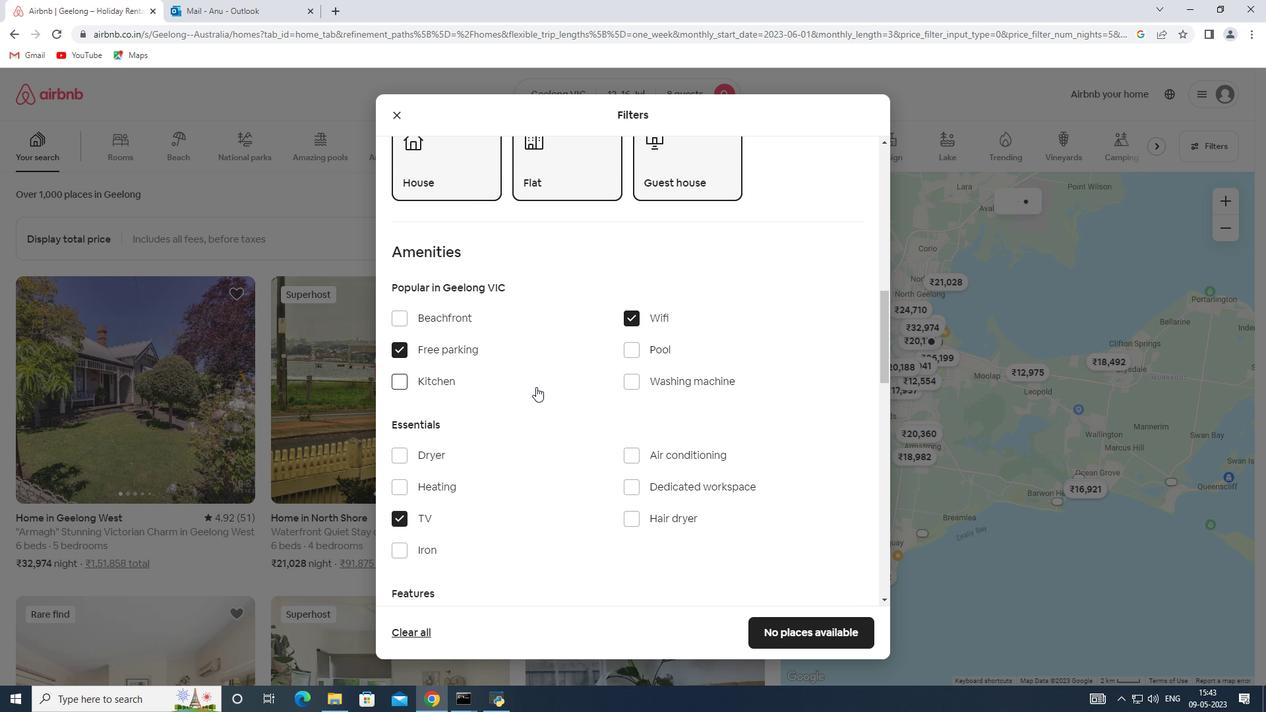 
Action: Mouse moved to (539, 386)
Screenshot: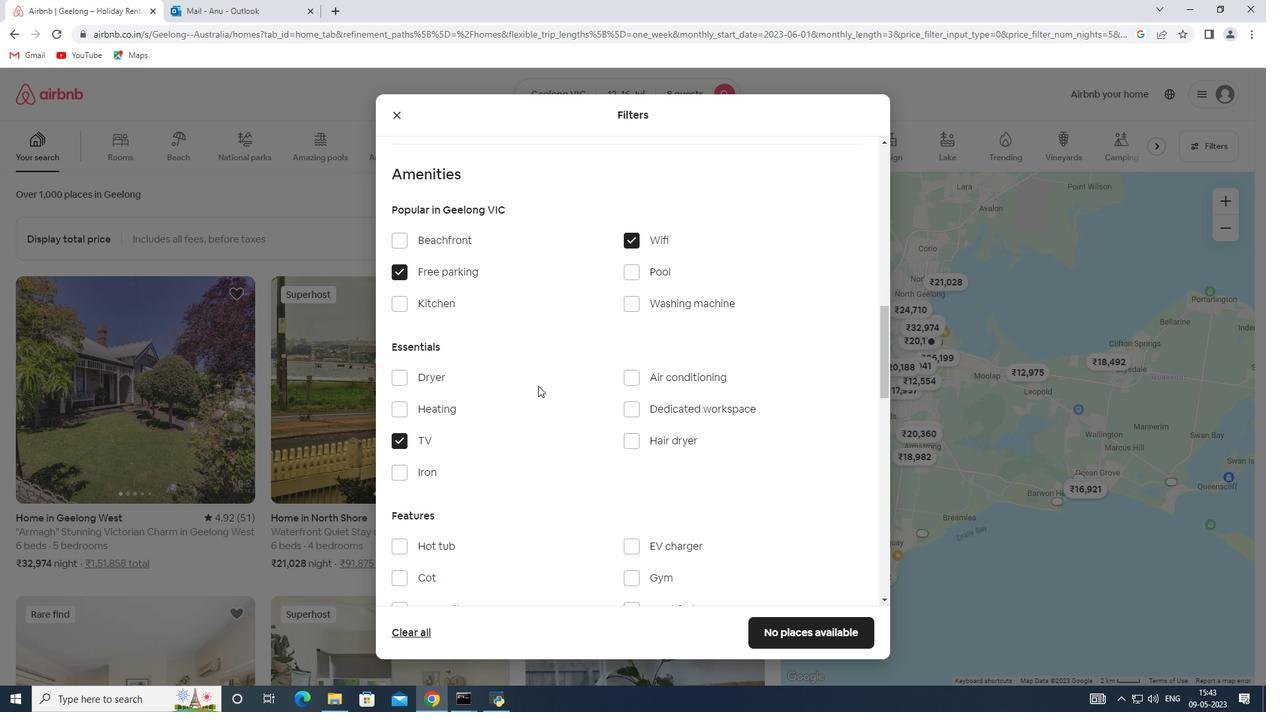 
Action: Mouse scrolled (539, 385) with delta (0, 0)
Screenshot: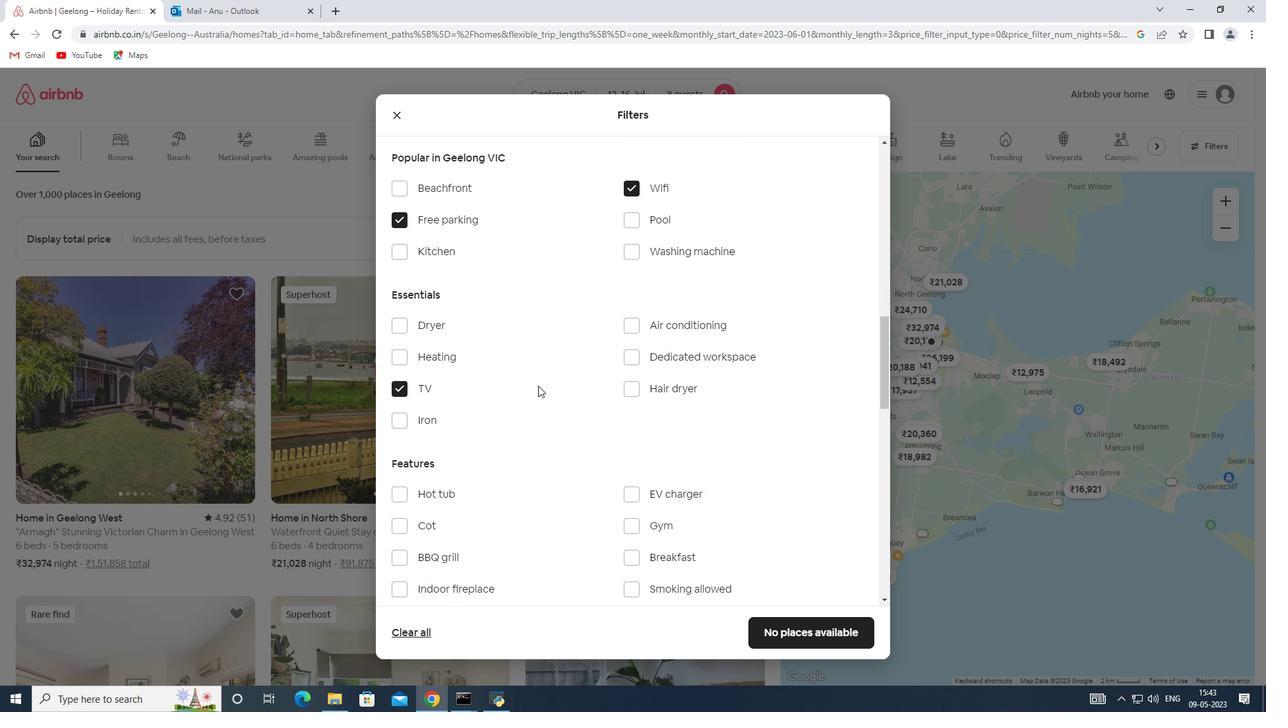 
Action: Mouse moved to (540, 385)
Screenshot: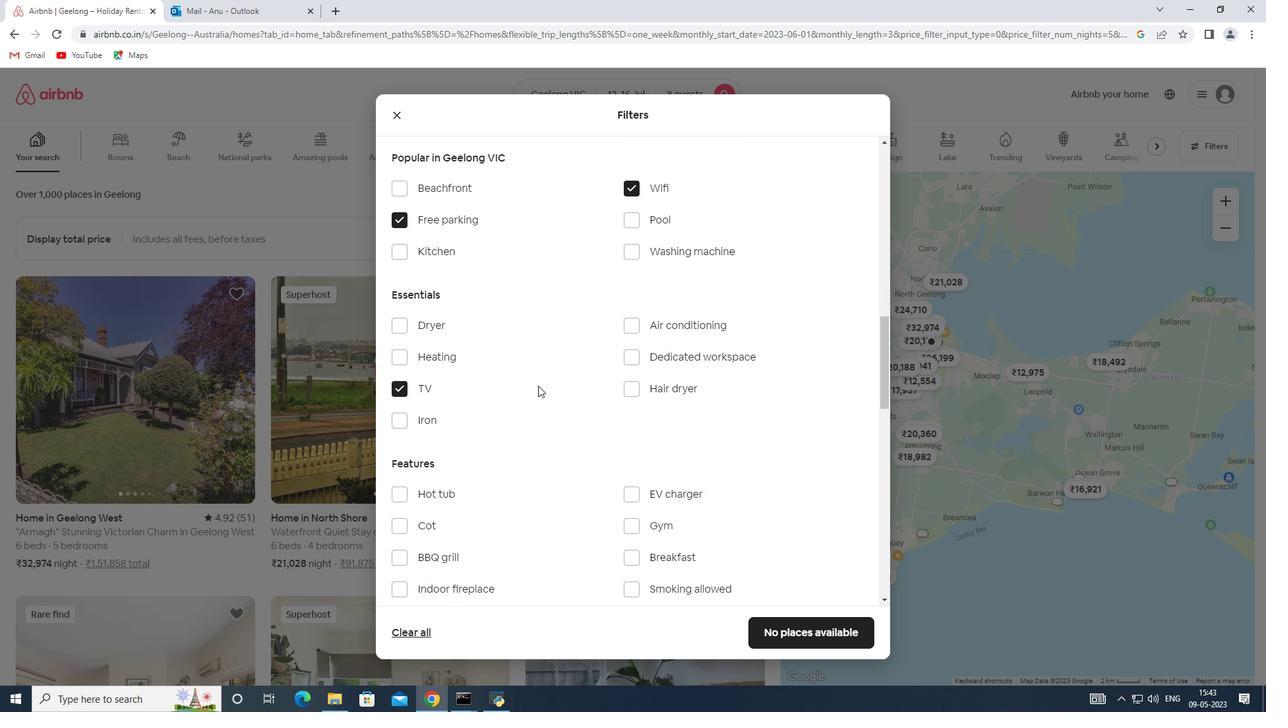 
Action: Mouse scrolled (540, 384) with delta (0, 0)
Screenshot: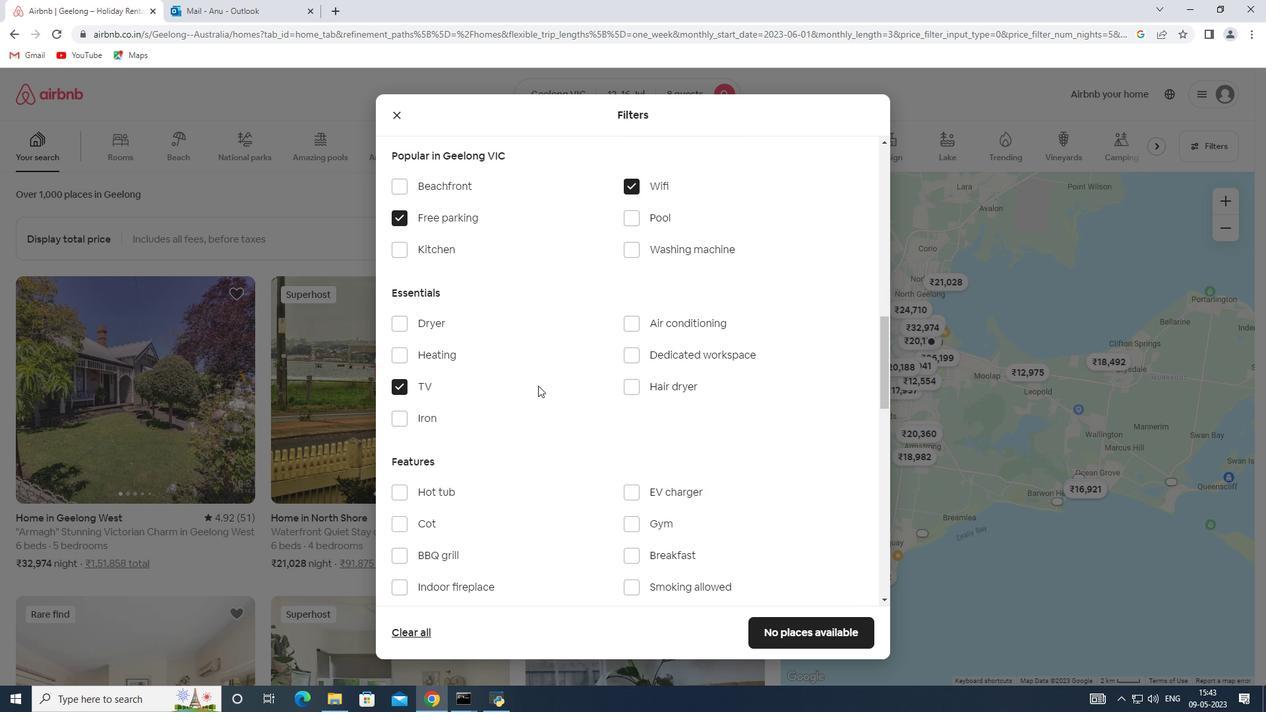 
Action: Mouse moved to (633, 393)
Screenshot: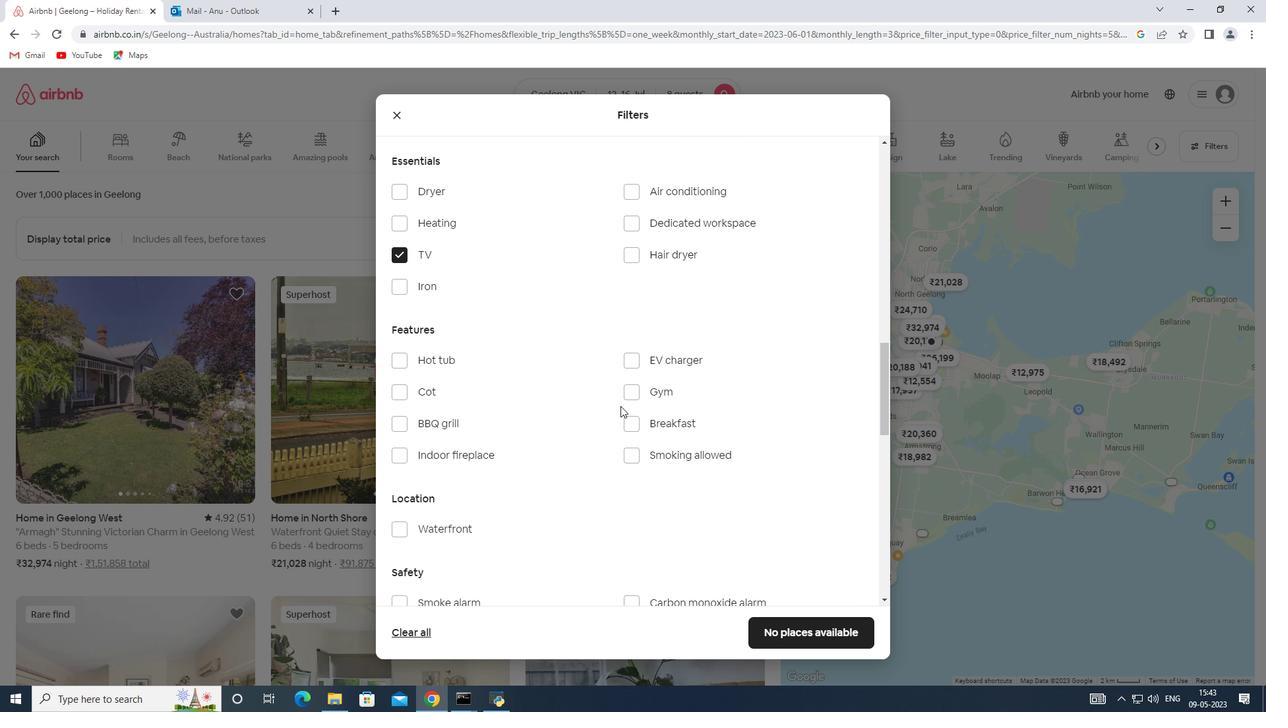 
Action: Mouse pressed left at (633, 393)
Screenshot: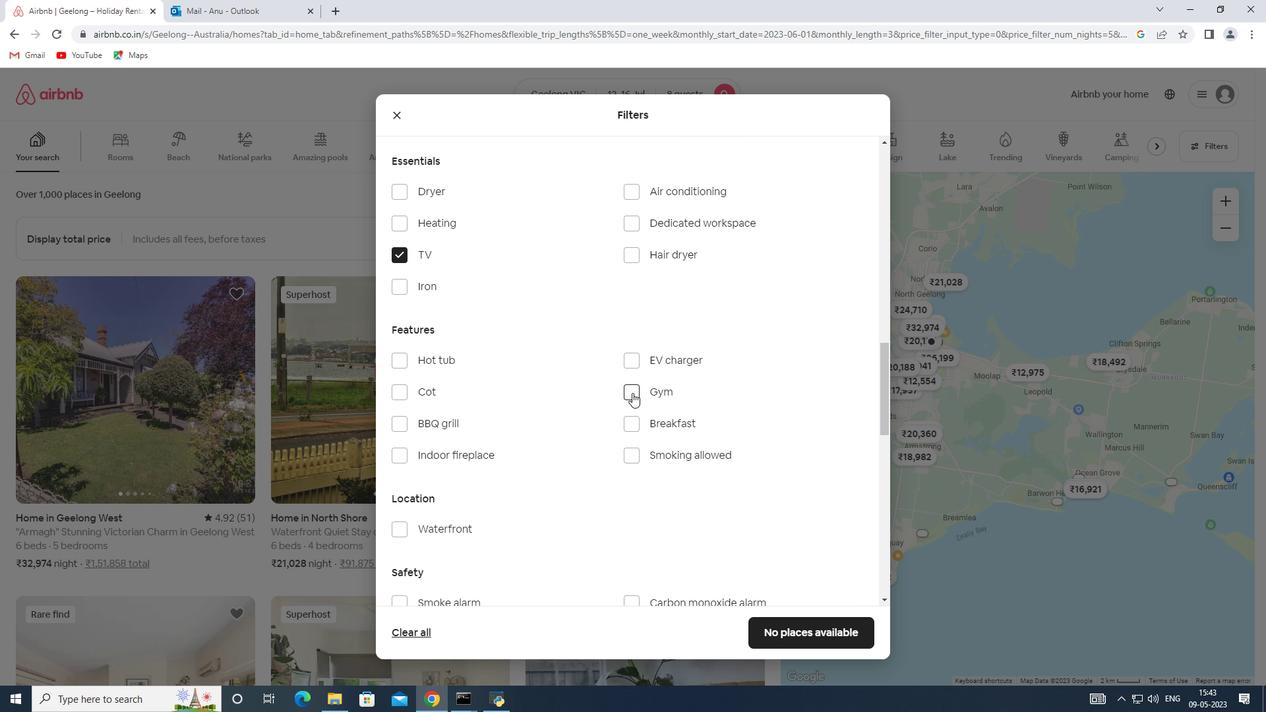 
Action: Mouse moved to (629, 431)
Screenshot: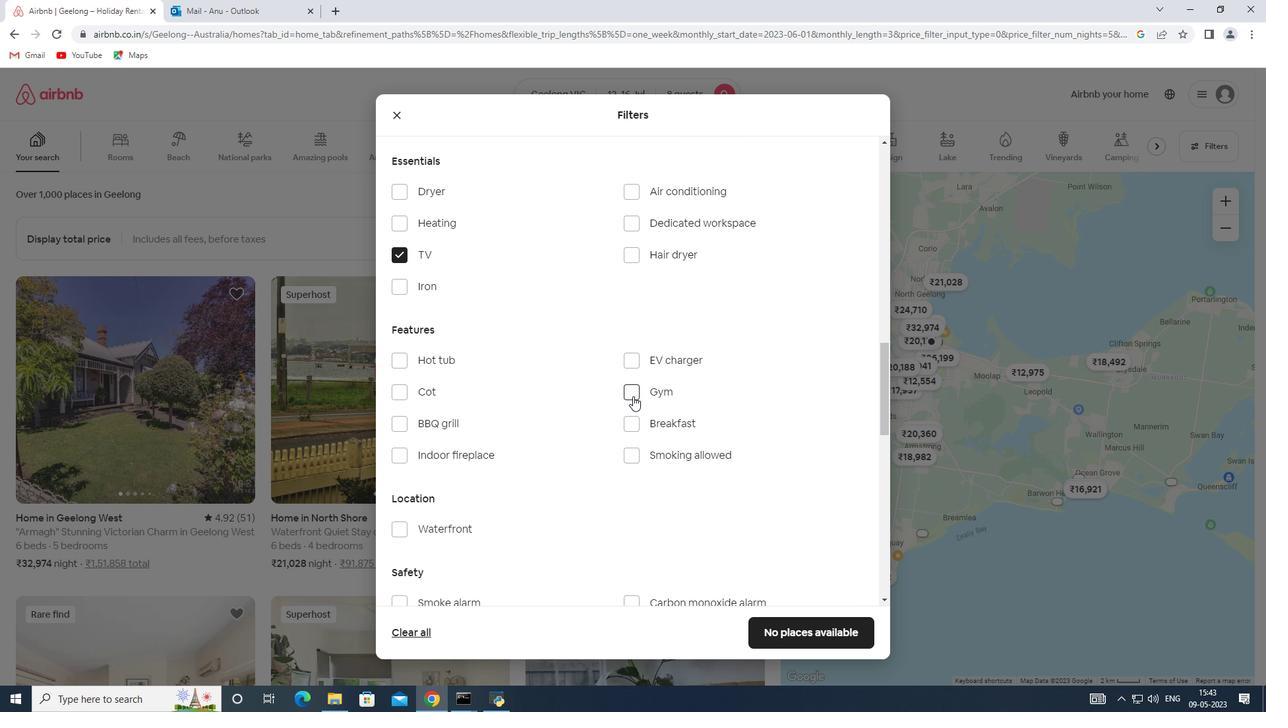
Action: Mouse pressed left at (629, 431)
Screenshot: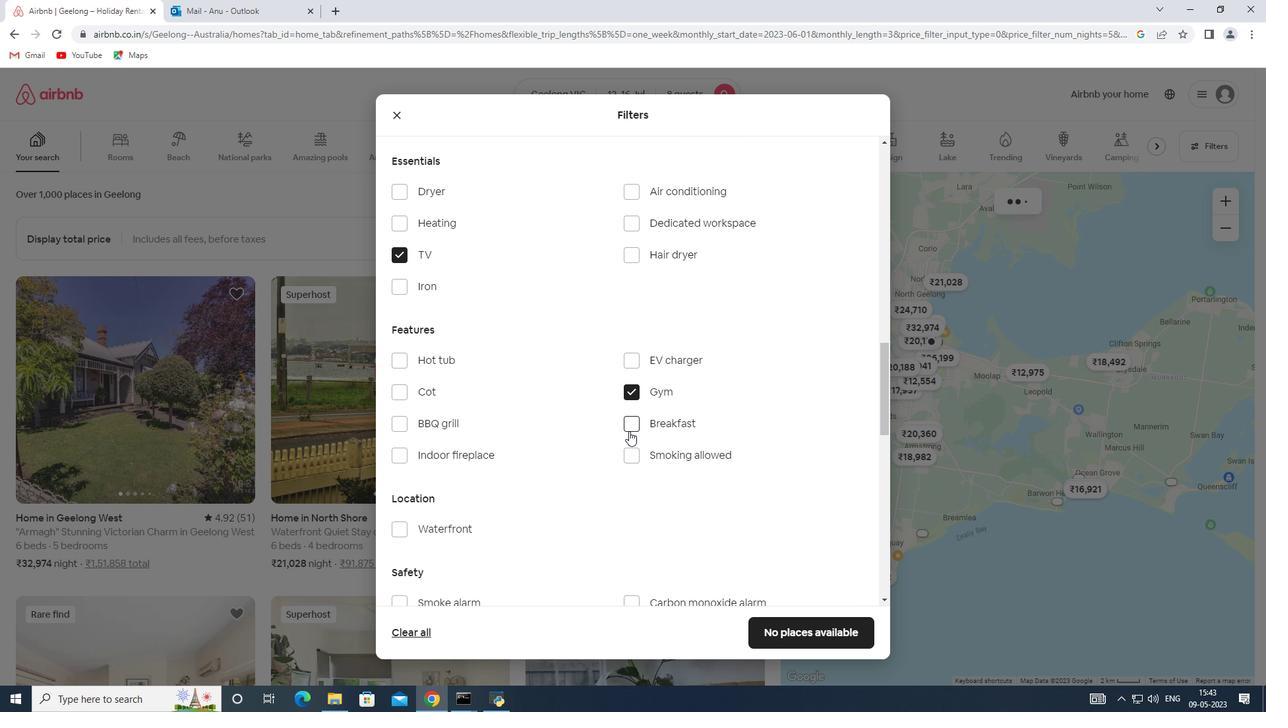 
Action: Mouse moved to (632, 422)
Screenshot: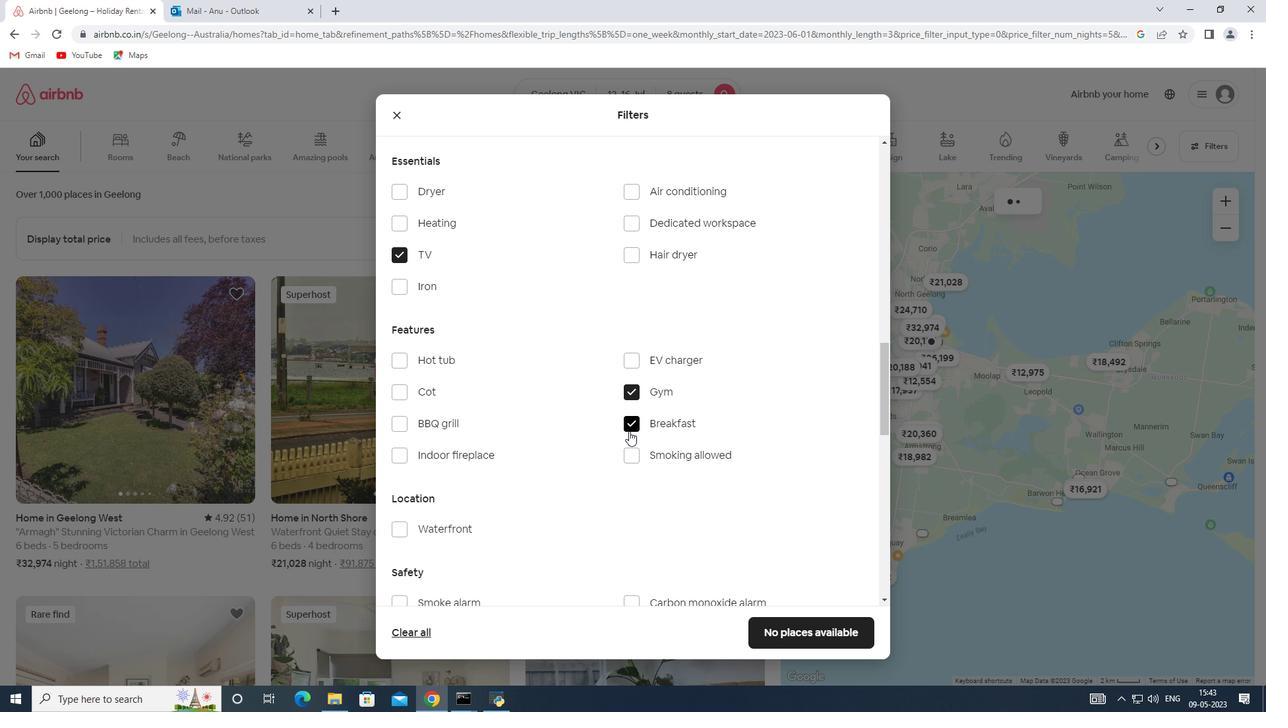 
Action: Mouse scrolled (632, 421) with delta (0, 0)
Screenshot: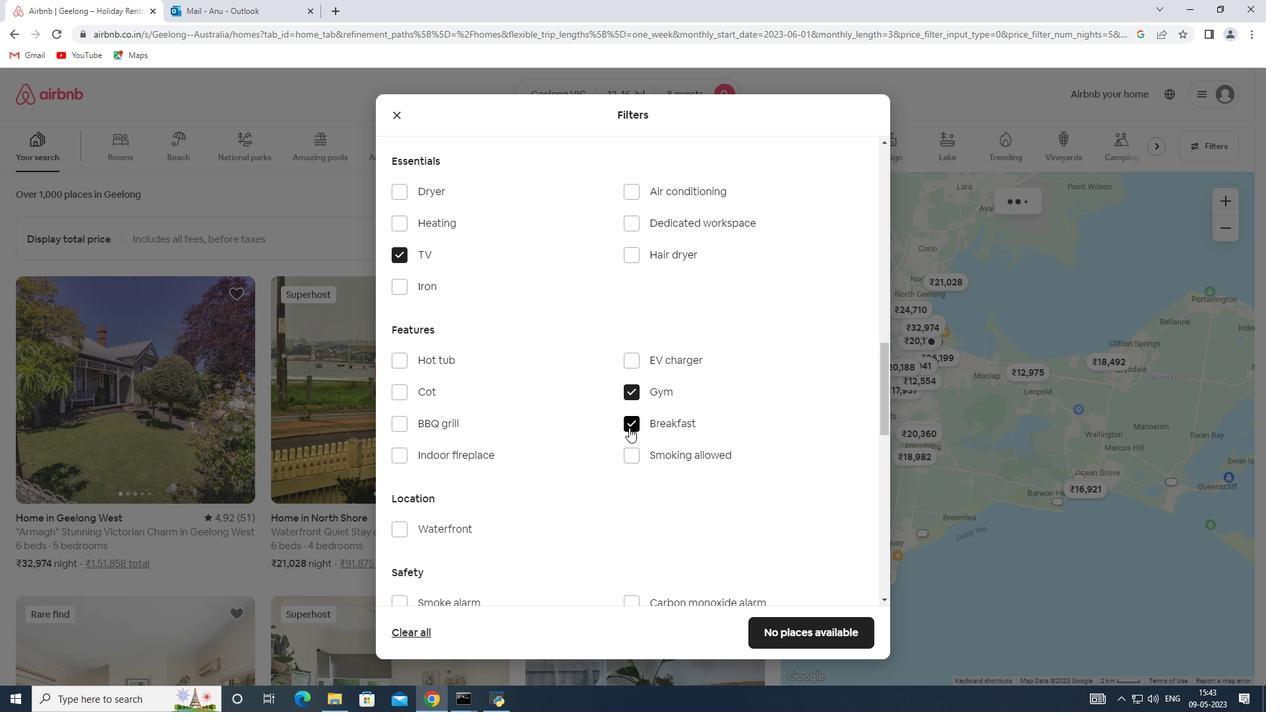
Action: Mouse scrolled (632, 421) with delta (0, 0)
Screenshot: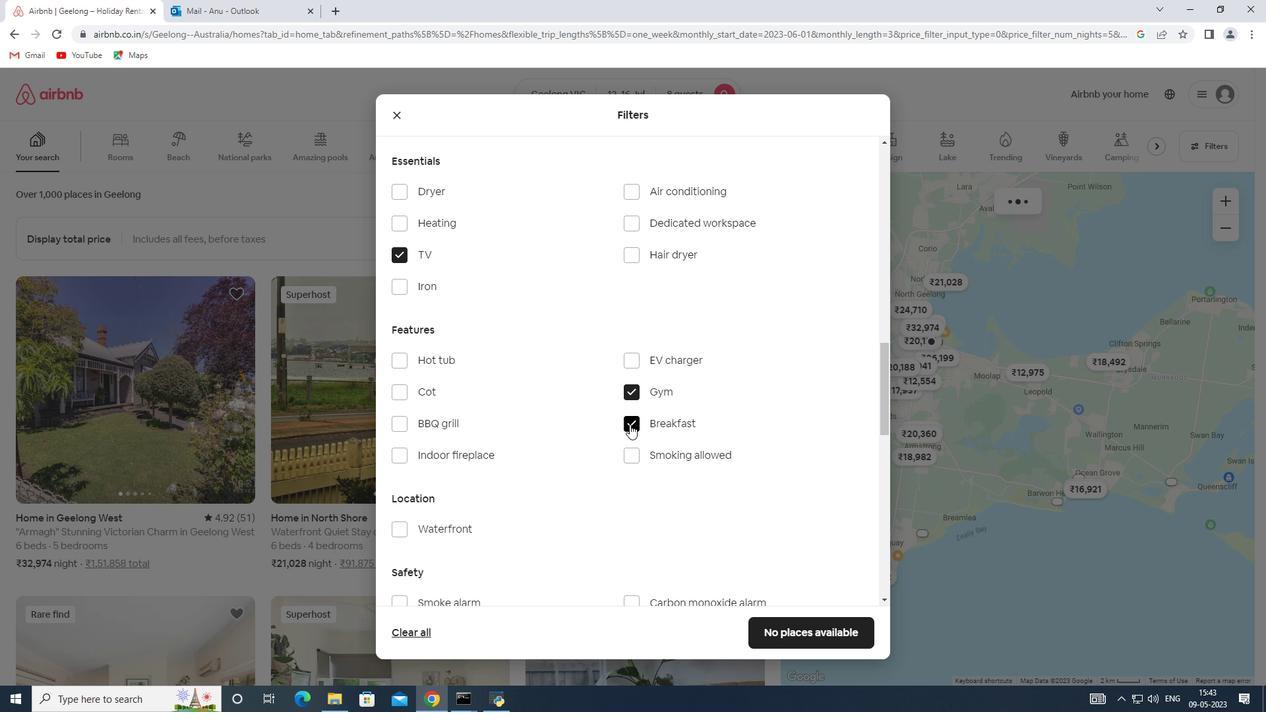 
Action: Mouse scrolled (632, 421) with delta (0, 0)
Screenshot: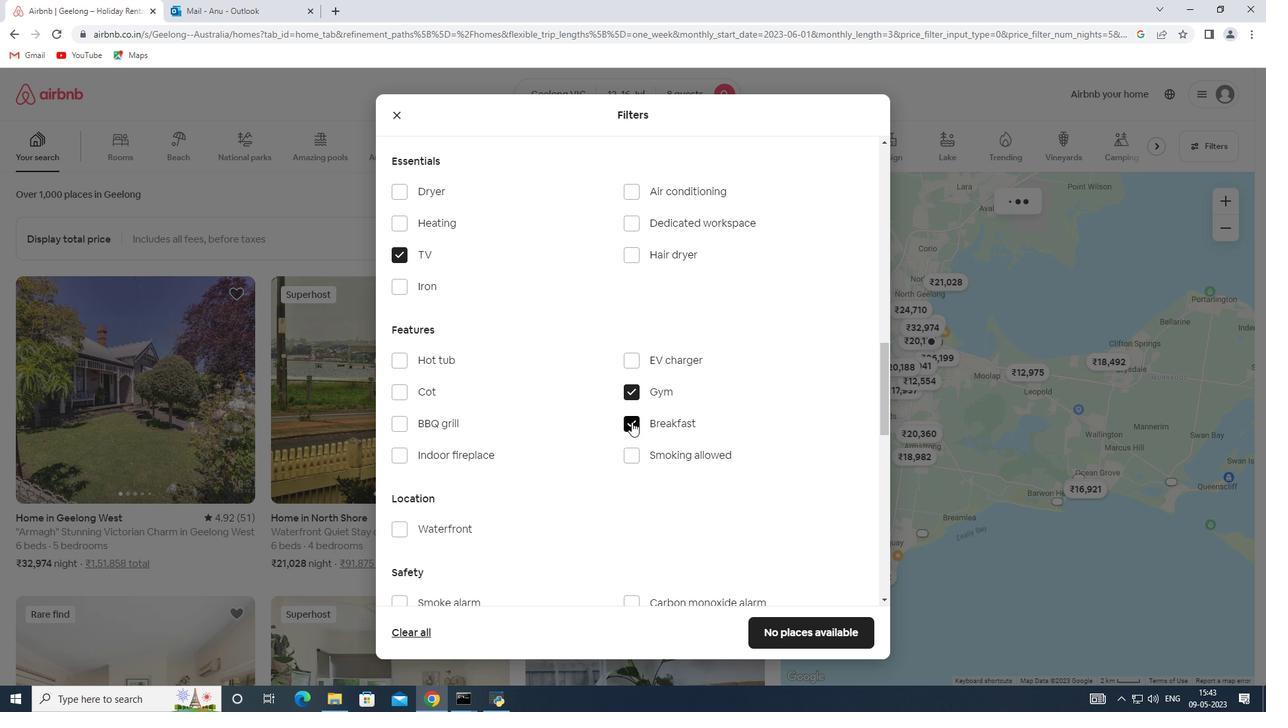 
Action: Mouse moved to (634, 417)
Screenshot: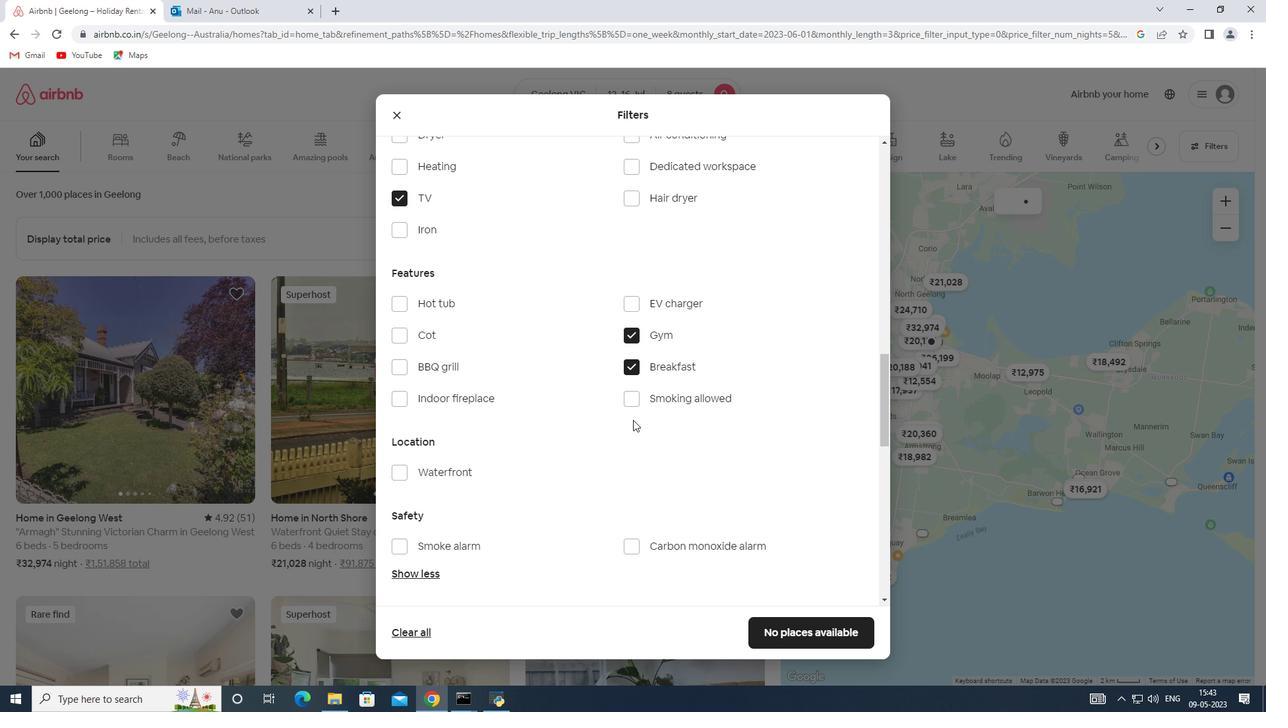 
Action: Mouse scrolled (634, 417) with delta (0, 0)
Screenshot: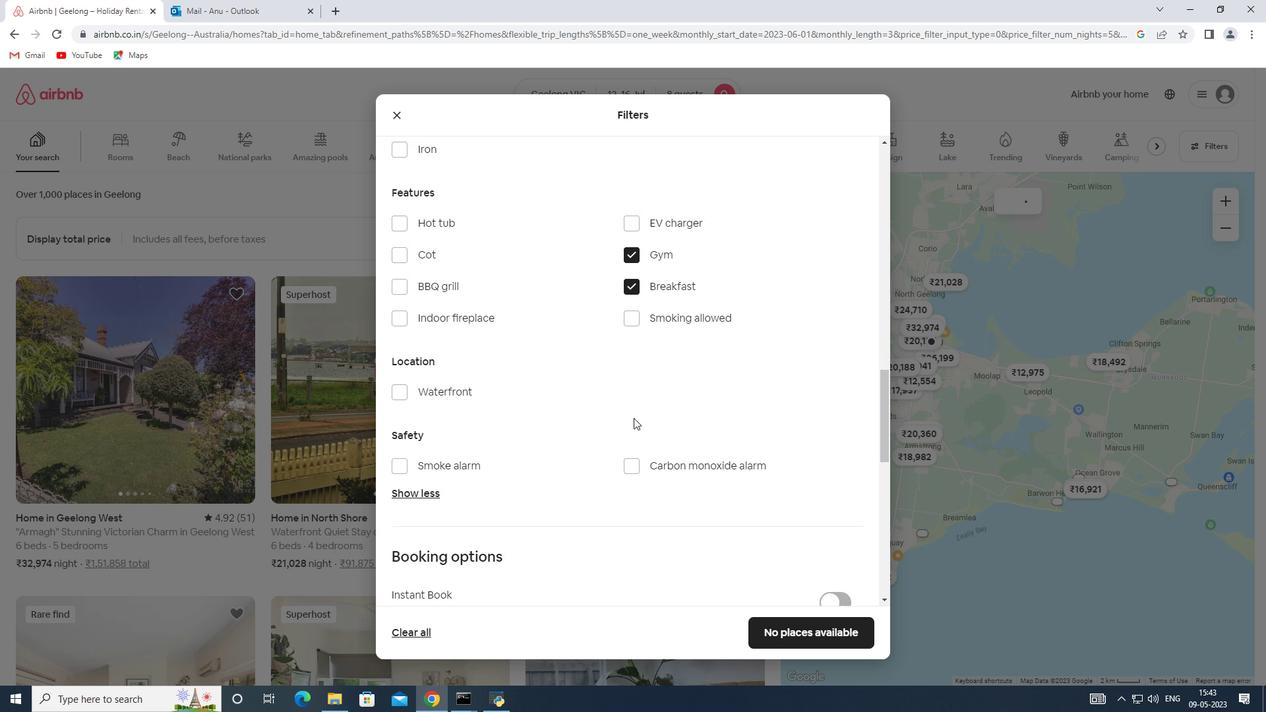 
Action: Mouse scrolled (634, 417) with delta (0, 0)
Screenshot: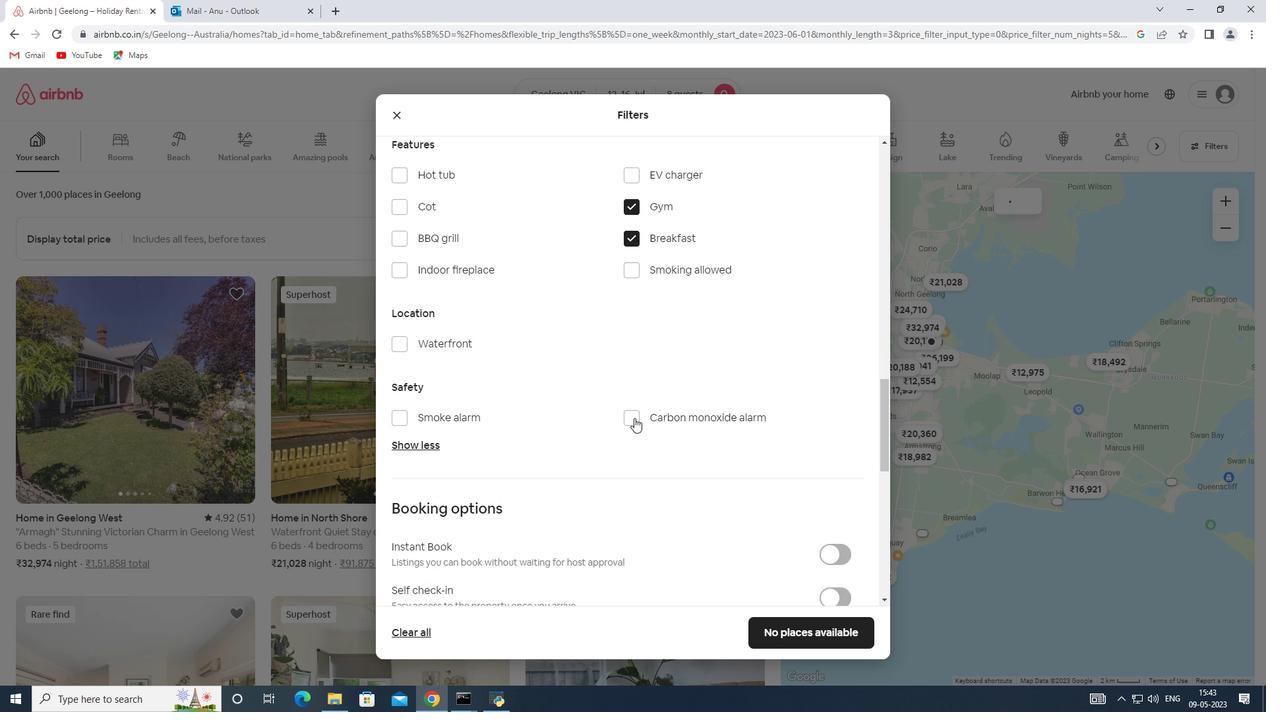 
Action: Mouse moved to (839, 457)
Screenshot: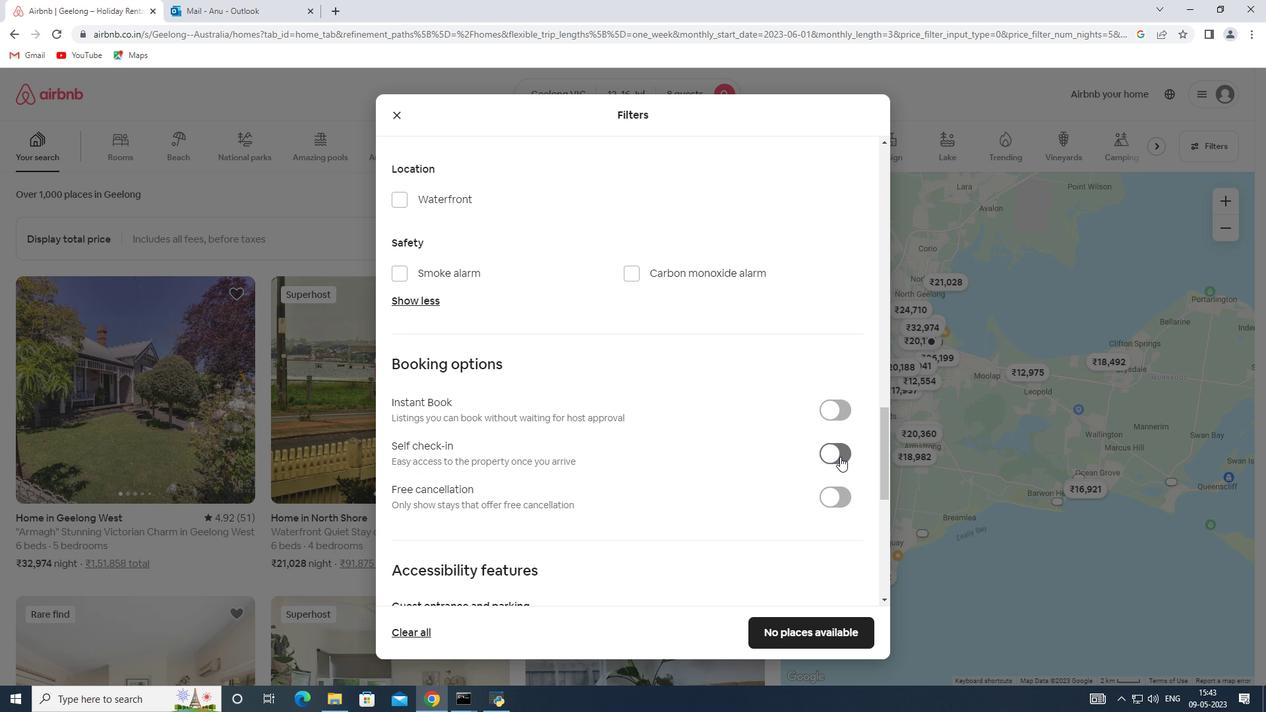 
Action: Mouse pressed left at (839, 457)
Screenshot: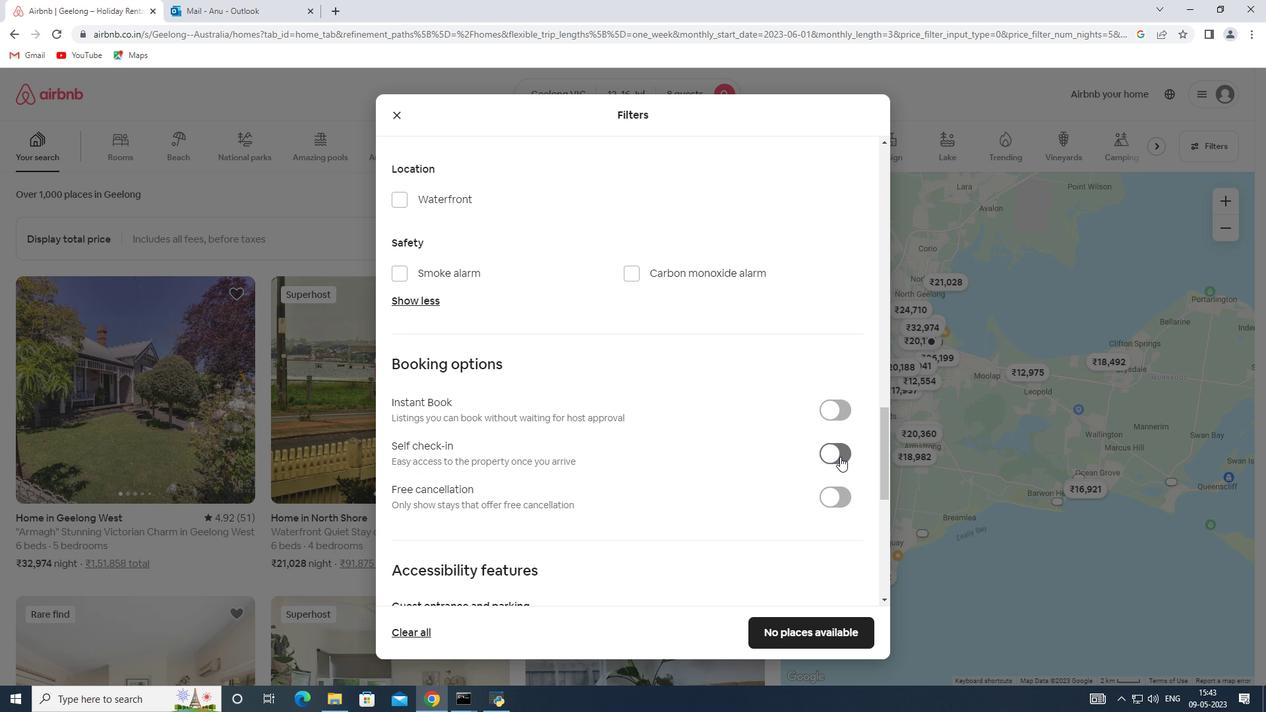 
Action: Mouse moved to (667, 453)
Screenshot: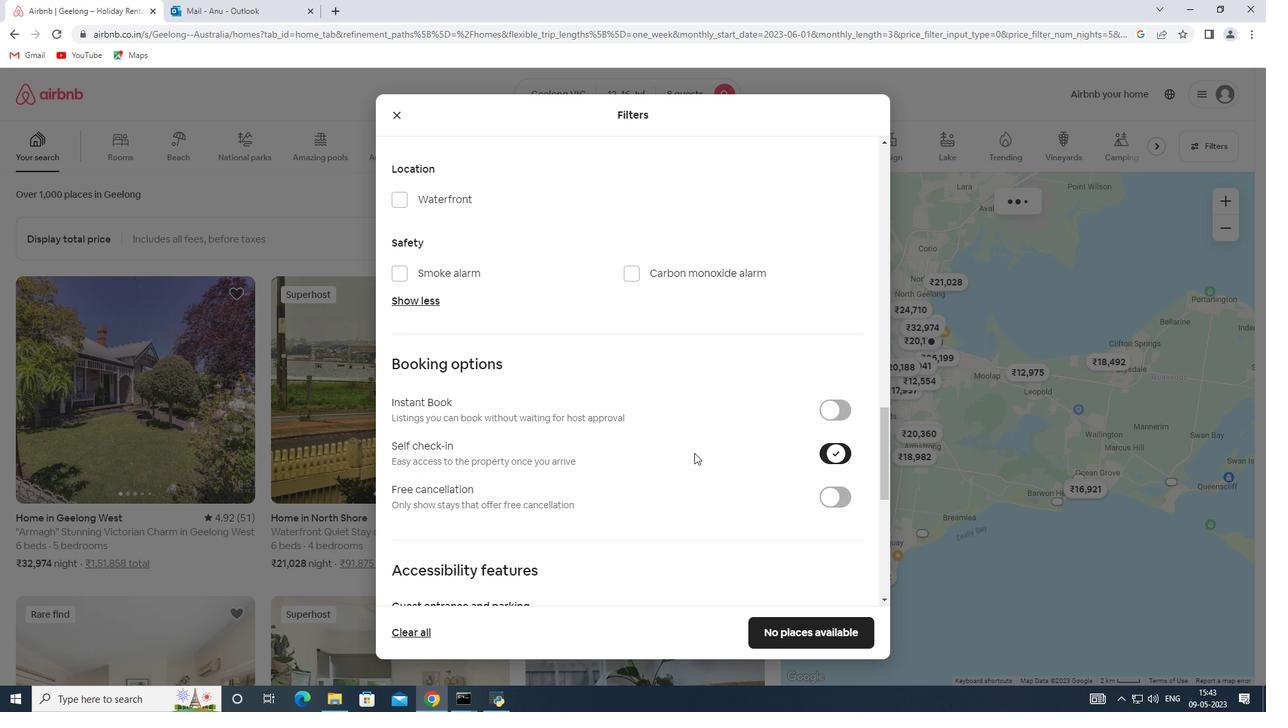 
Action: Mouse scrolled (667, 452) with delta (0, 0)
Screenshot: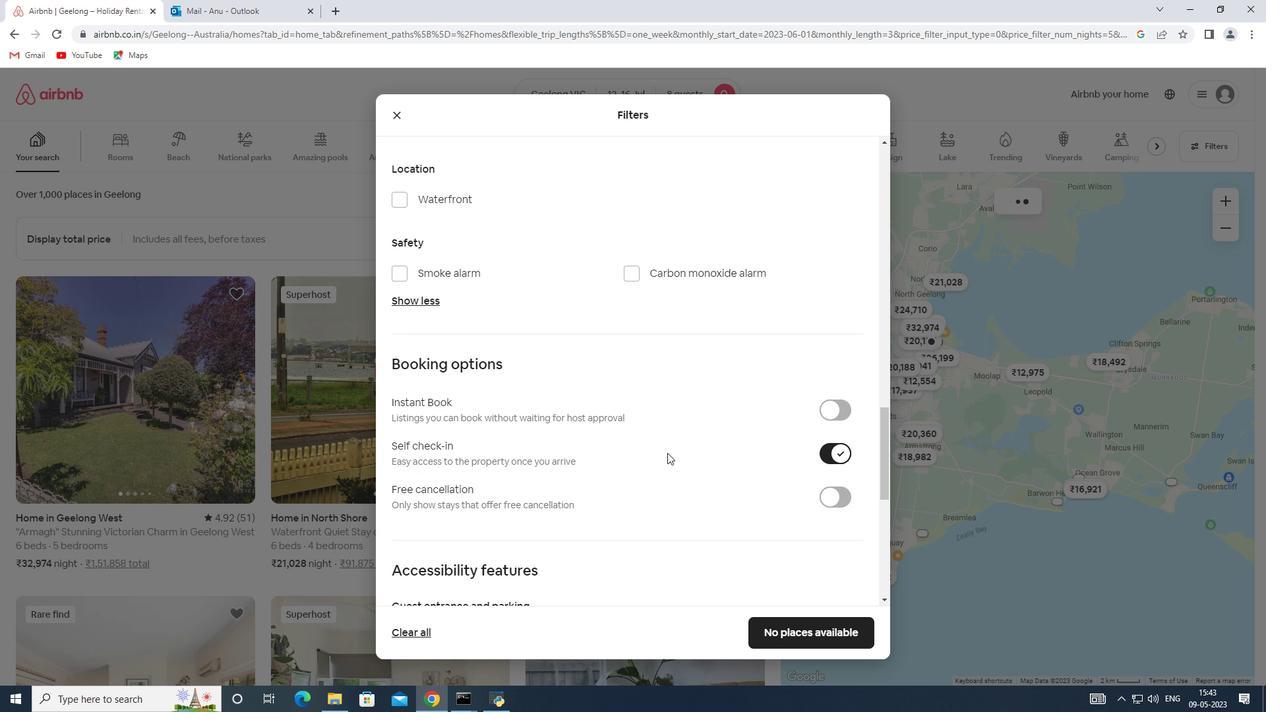 
Action: Mouse scrolled (667, 452) with delta (0, 0)
Screenshot: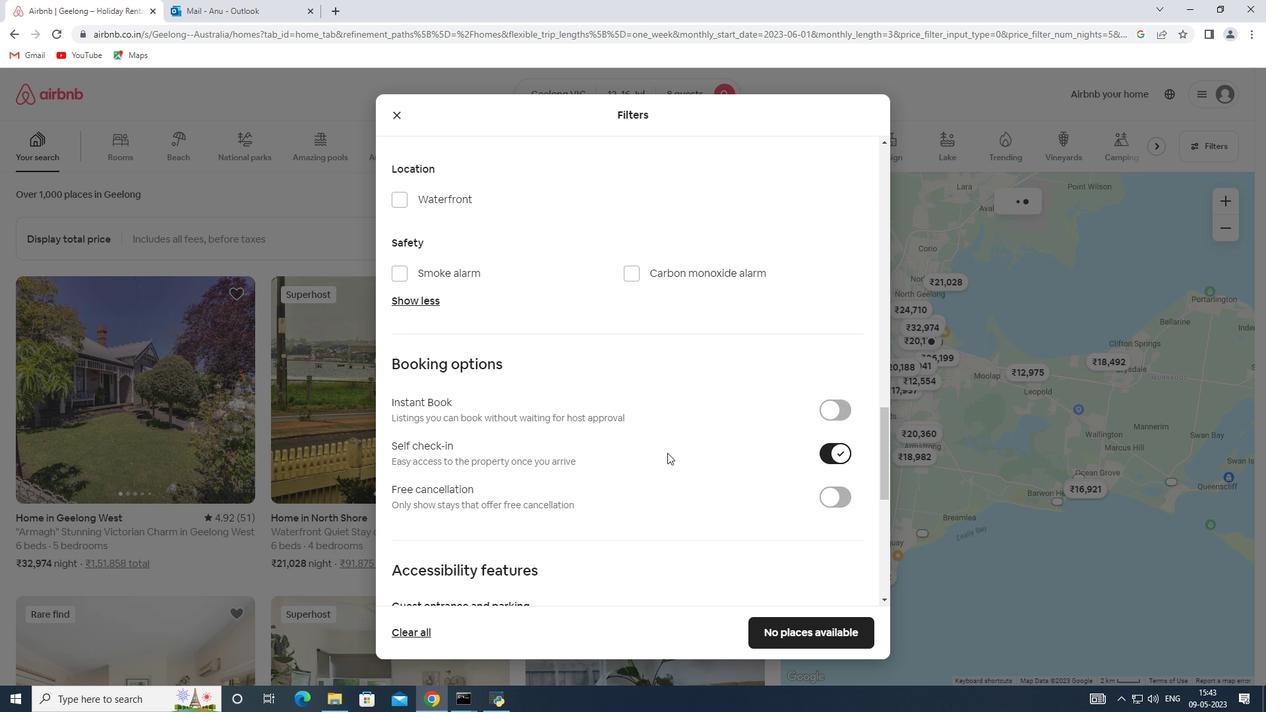 
Action: Mouse moved to (667, 450)
Screenshot: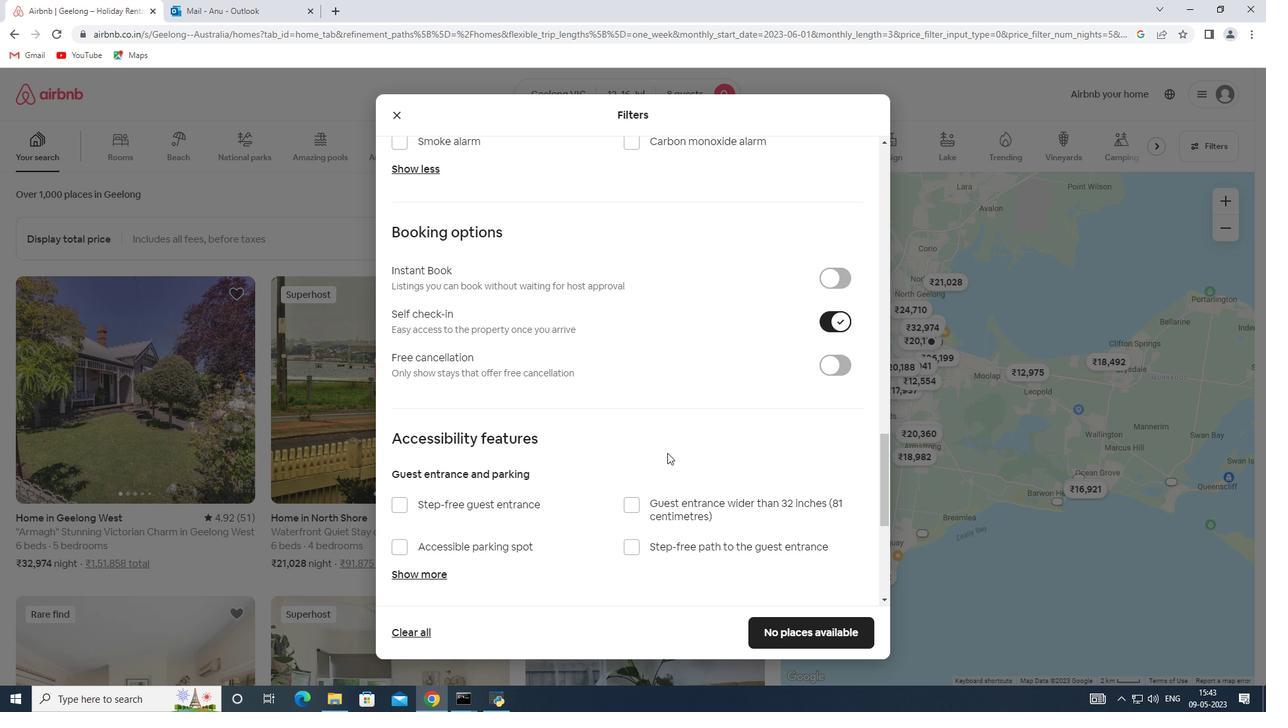 
Action: Mouse scrolled (667, 450) with delta (0, 0)
Screenshot: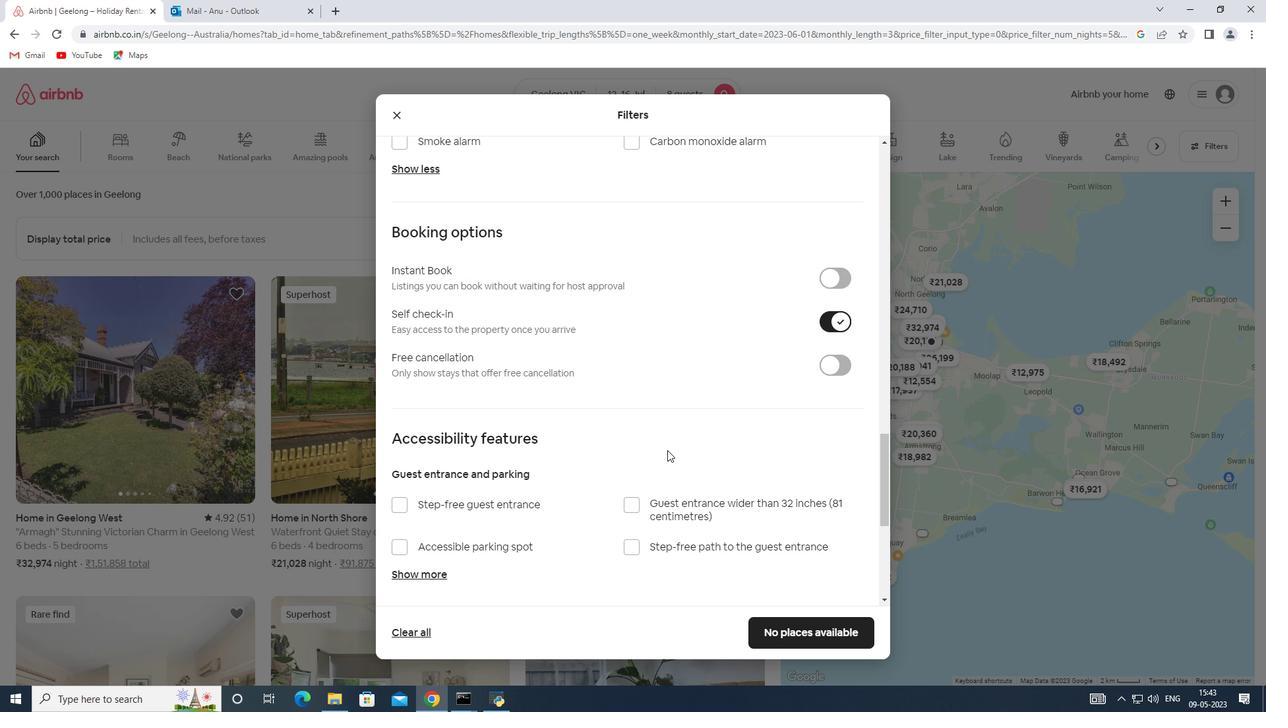 
Action: Mouse scrolled (667, 450) with delta (0, 0)
Screenshot: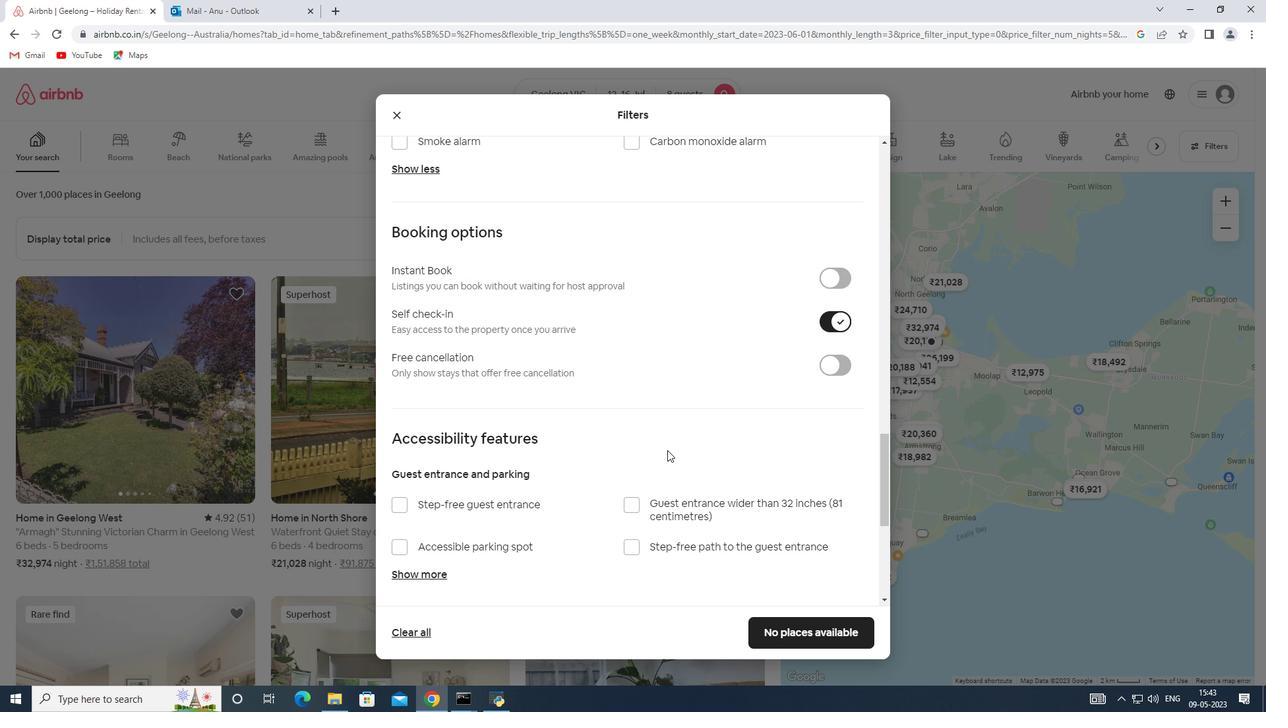 
Action: Mouse moved to (668, 446)
Screenshot: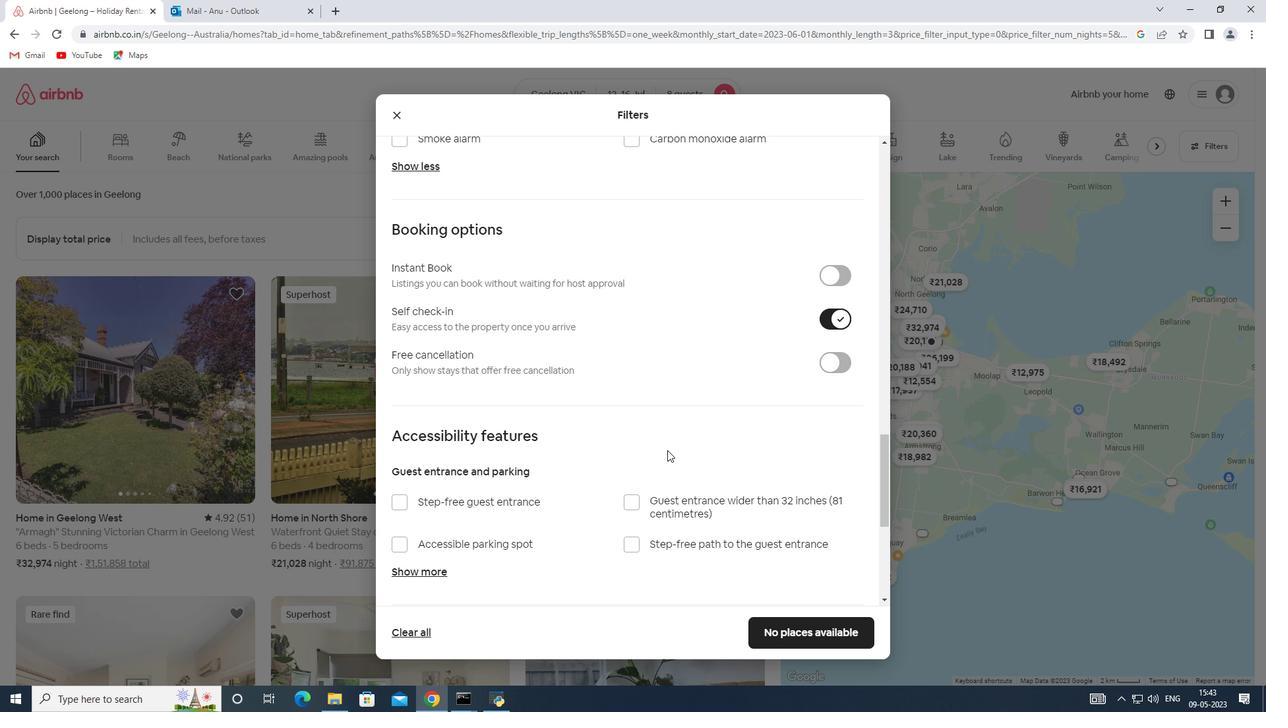 
Action: Mouse scrolled (668, 446) with delta (0, 0)
Screenshot: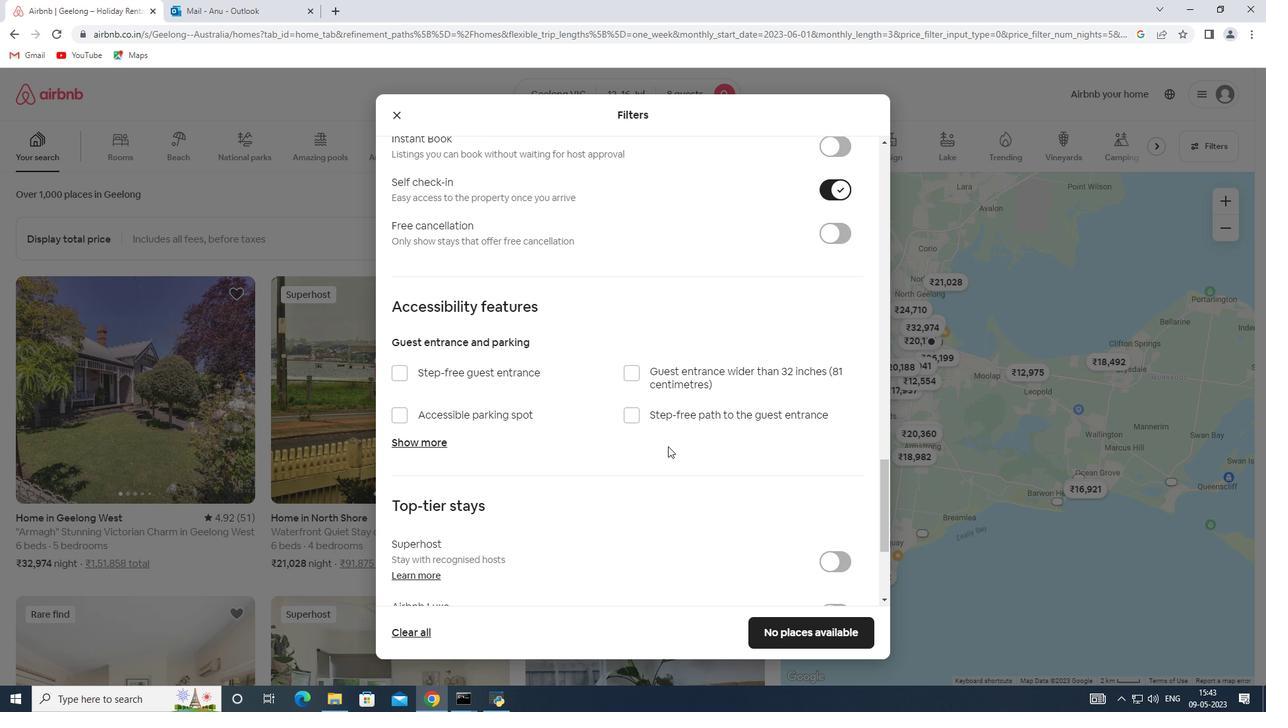 
Action: Mouse scrolled (668, 446) with delta (0, 0)
Screenshot: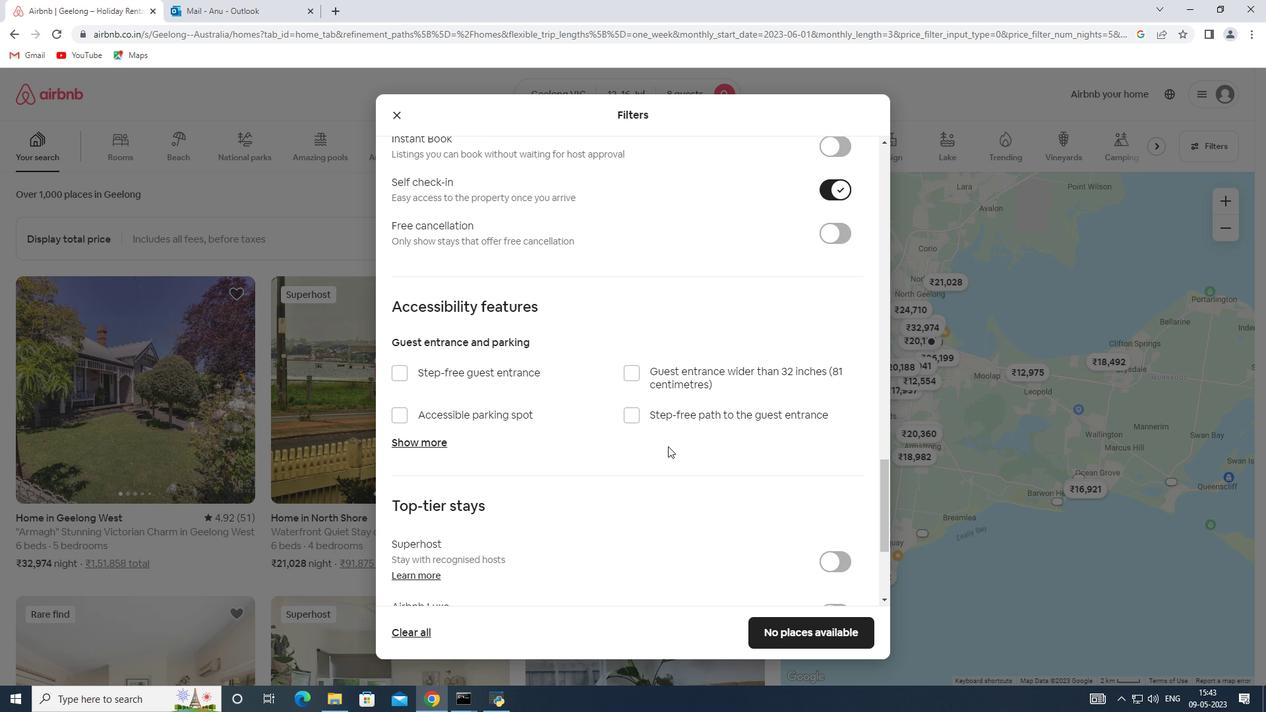 
Action: Mouse scrolled (668, 446) with delta (0, 0)
Screenshot: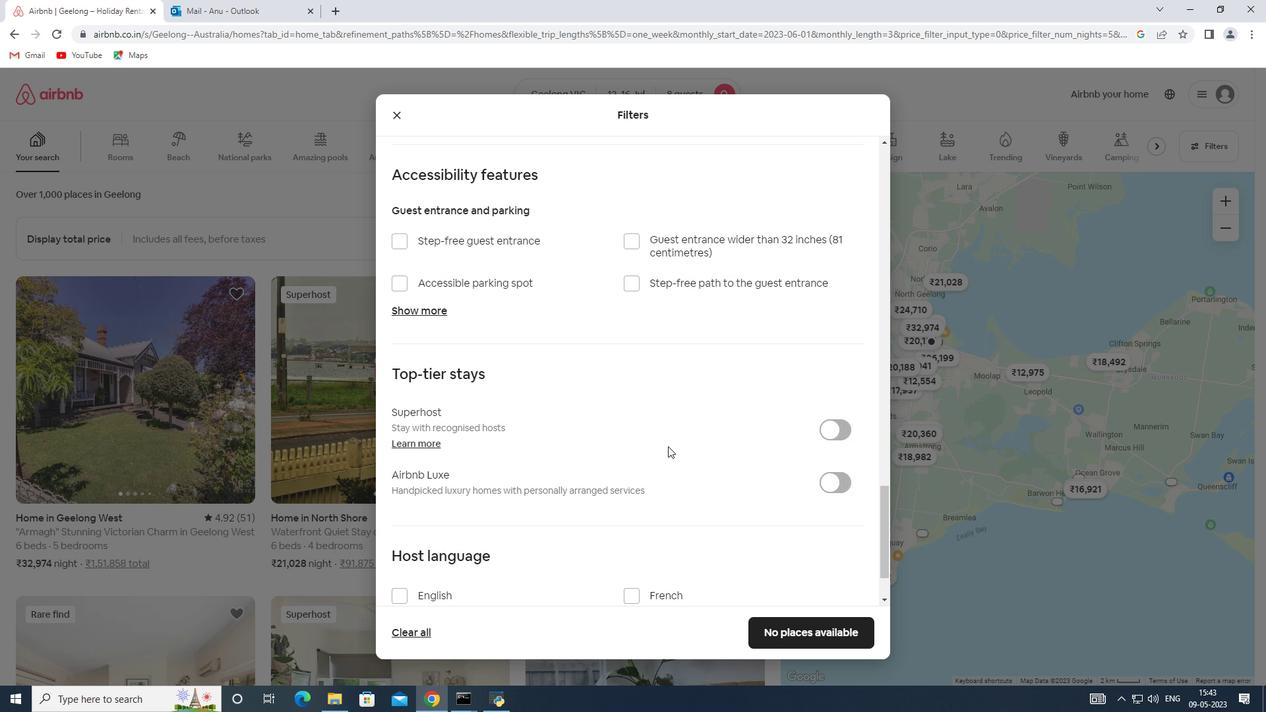 
Action: Mouse moved to (403, 525)
Screenshot: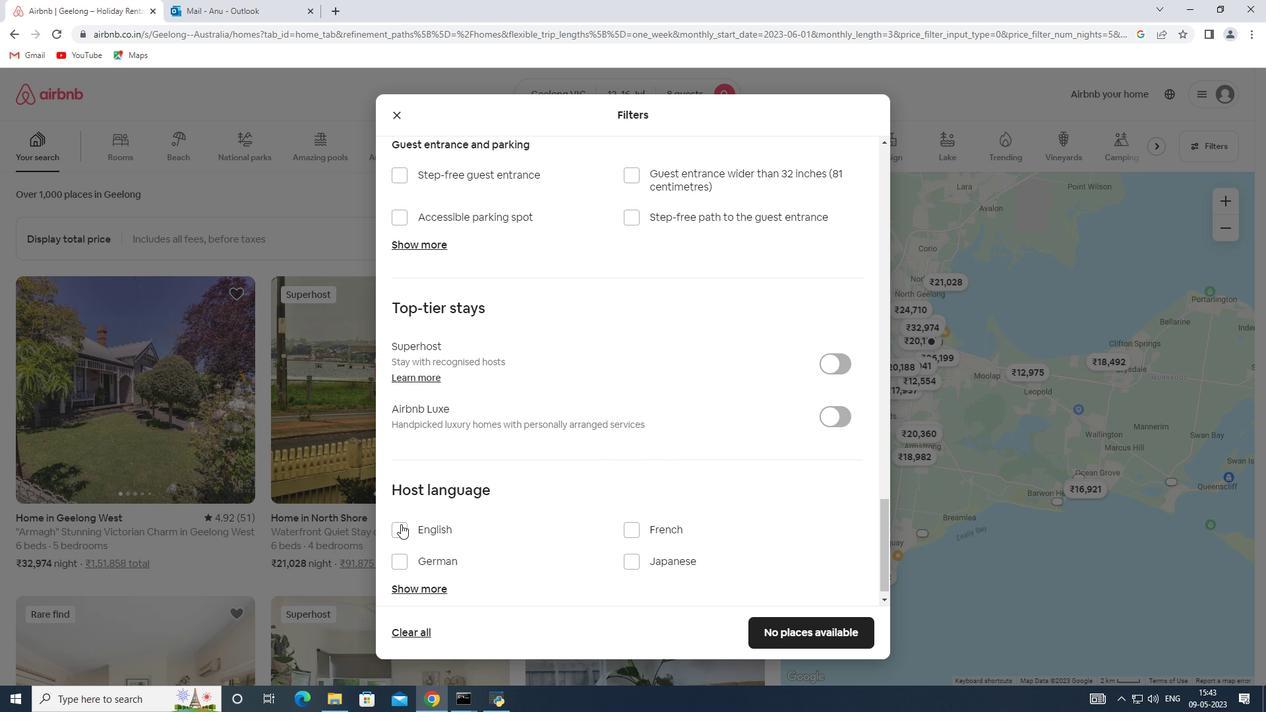 
Action: Mouse pressed left at (403, 525)
Screenshot: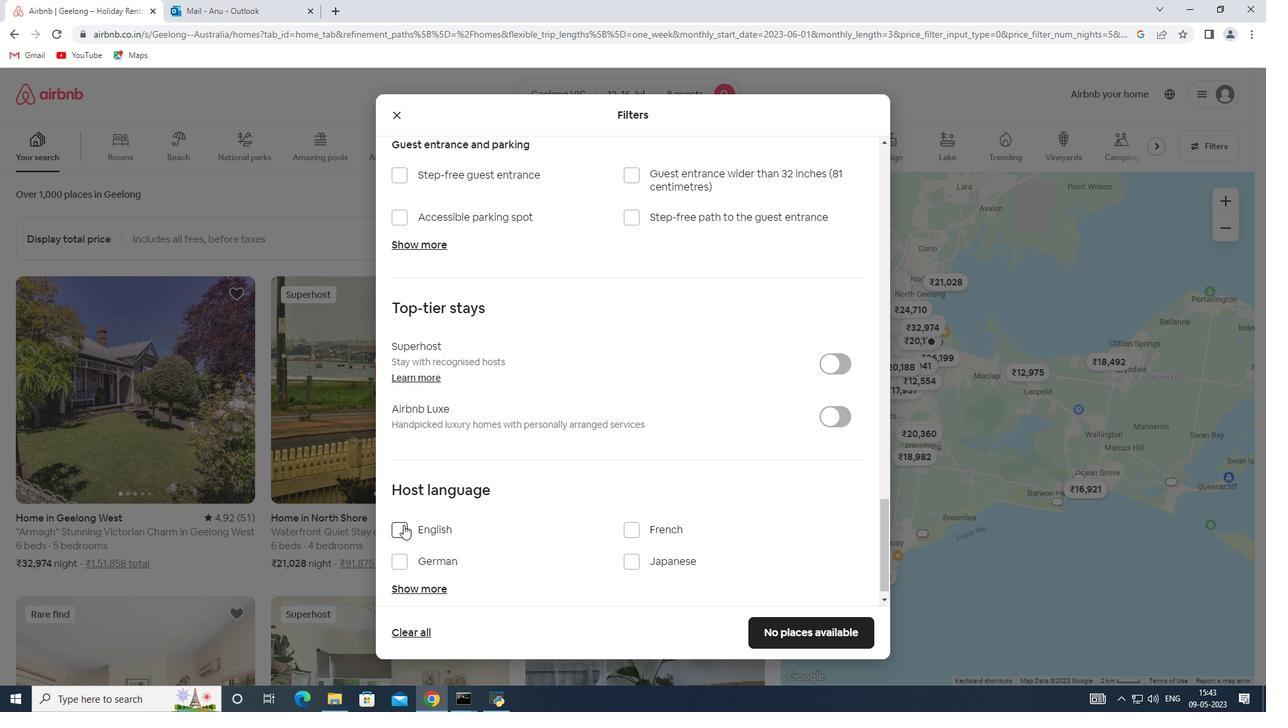 
Action: Mouse moved to (787, 636)
Screenshot: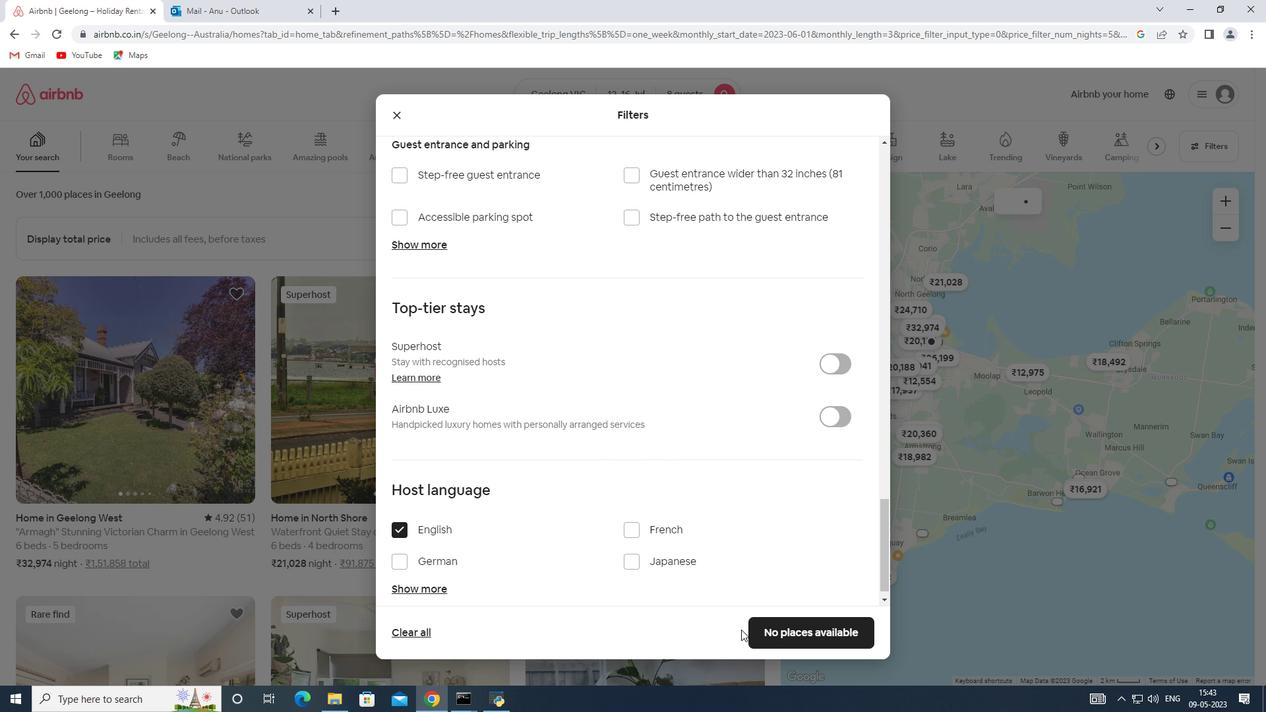 
Action: Mouse pressed left at (787, 636)
Screenshot: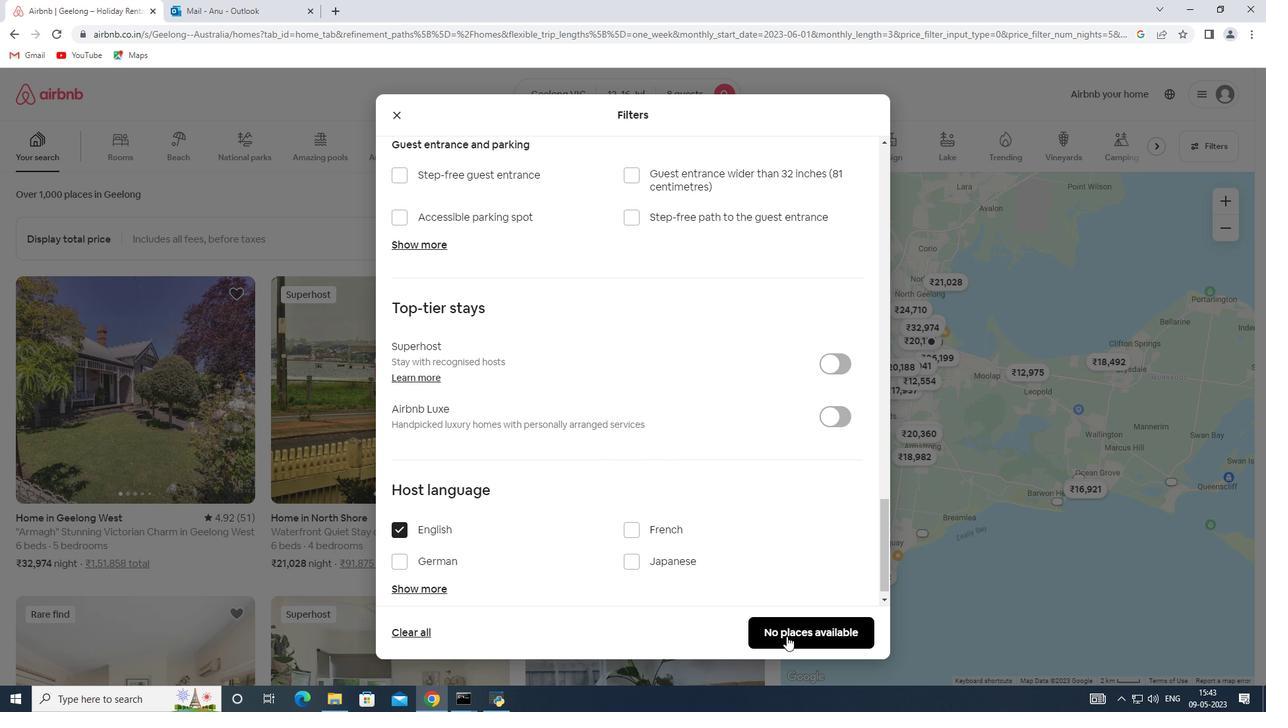 
Action: Mouse moved to (754, 625)
Screenshot: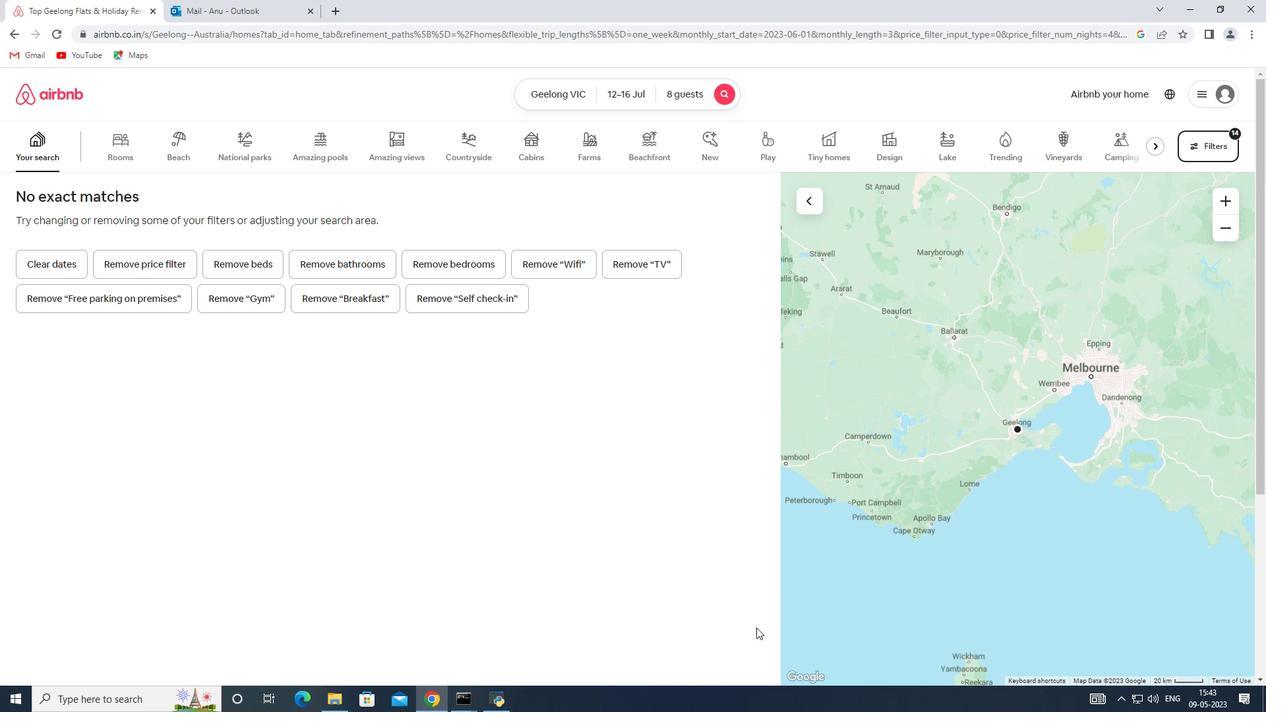 
